 Task: Find connections with filter location Burgas with filter topic #personaldevelopment with filter profile language Spanish with filter current company PTW with filter school Techno India Institute of Technology with filter industry Chiropractors with filter service category Personal Injury Law with filter keywords title Welder
Action: Mouse moved to (186, 229)
Screenshot: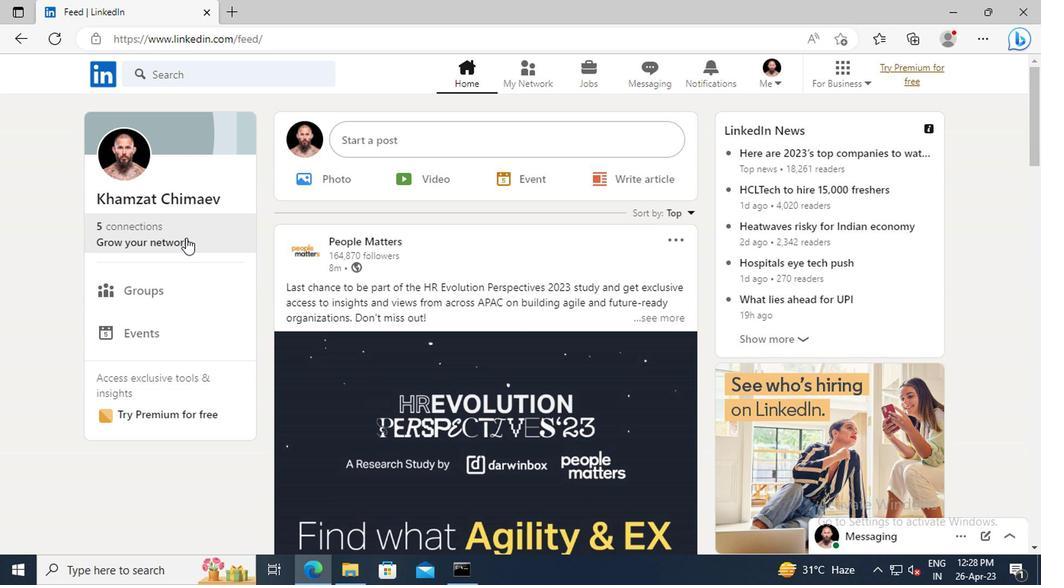 
Action: Mouse pressed left at (186, 229)
Screenshot: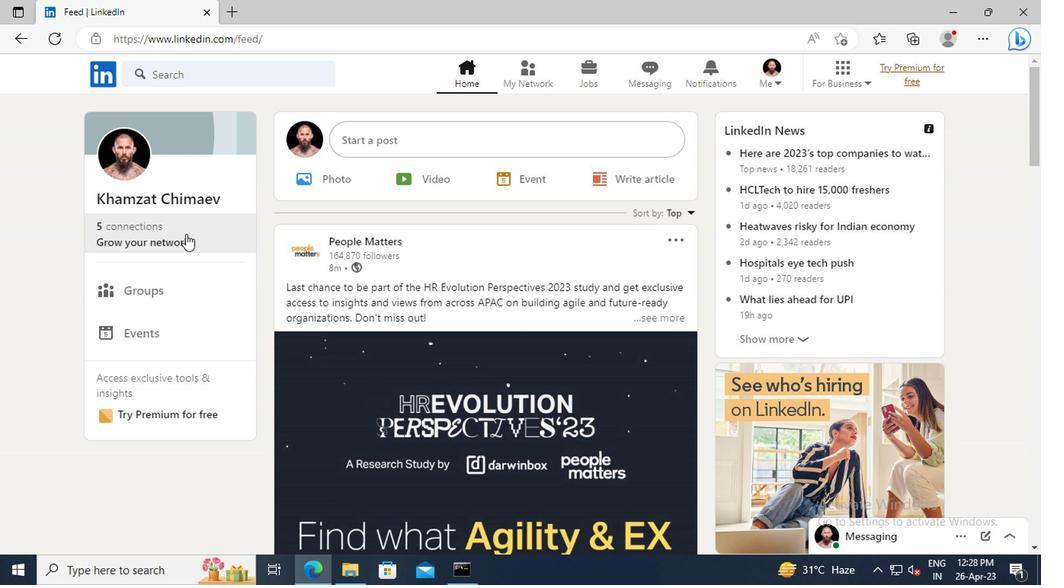 
Action: Mouse moved to (194, 161)
Screenshot: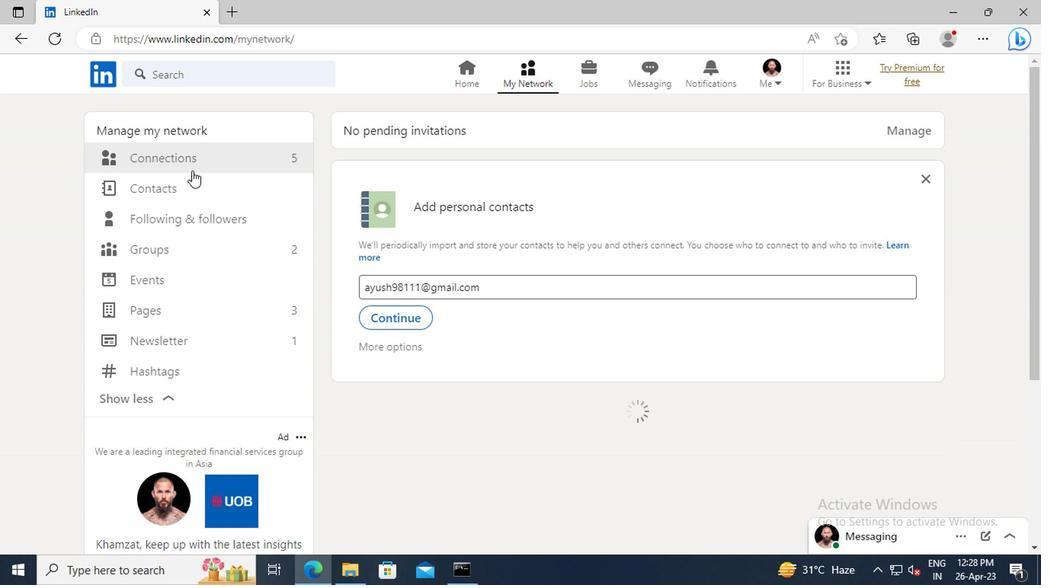 
Action: Mouse pressed left at (194, 161)
Screenshot: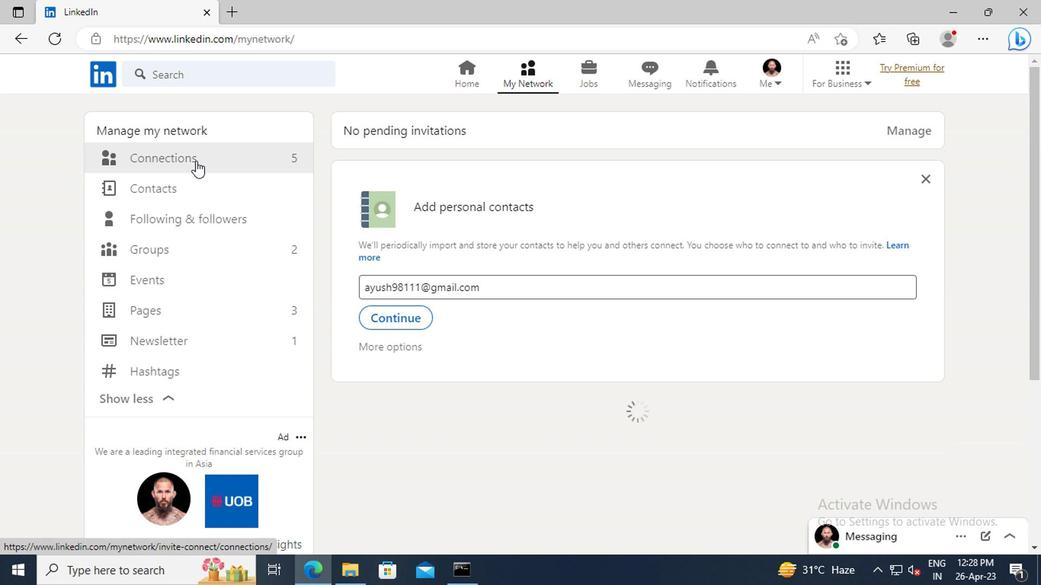 
Action: Mouse moved to (620, 163)
Screenshot: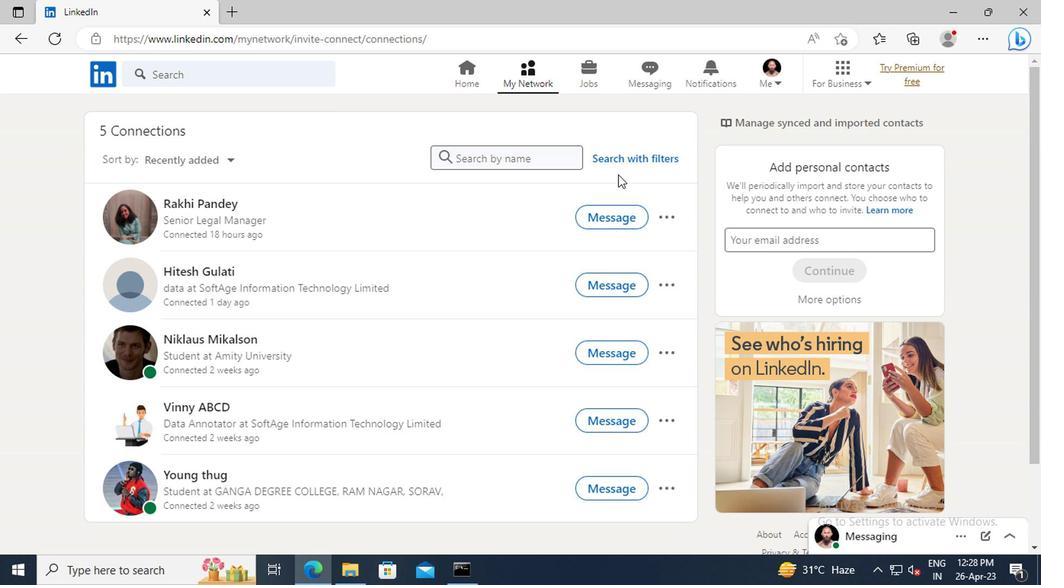 
Action: Mouse pressed left at (620, 163)
Screenshot: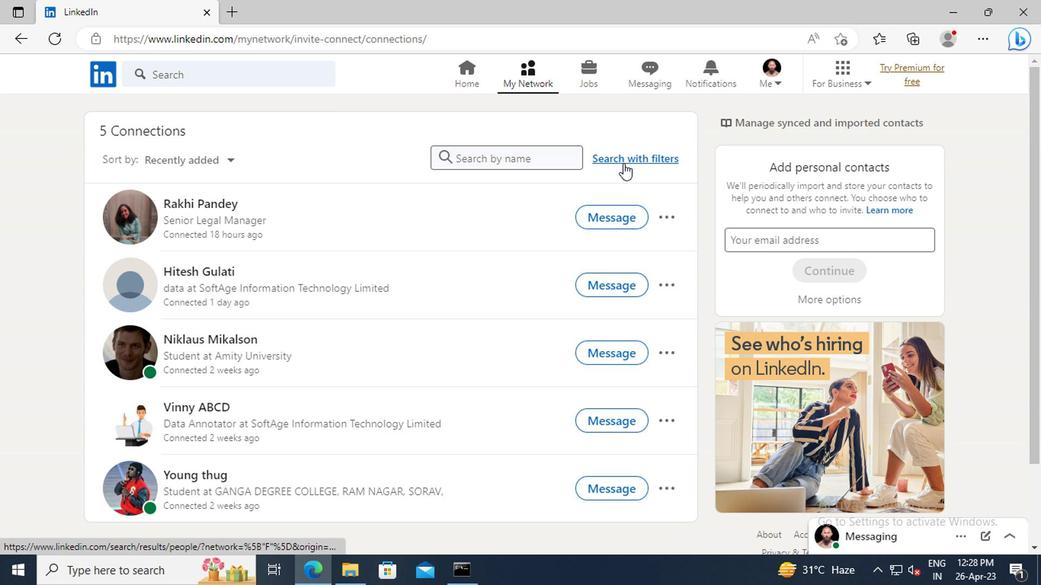 
Action: Mouse moved to (582, 122)
Screenshot: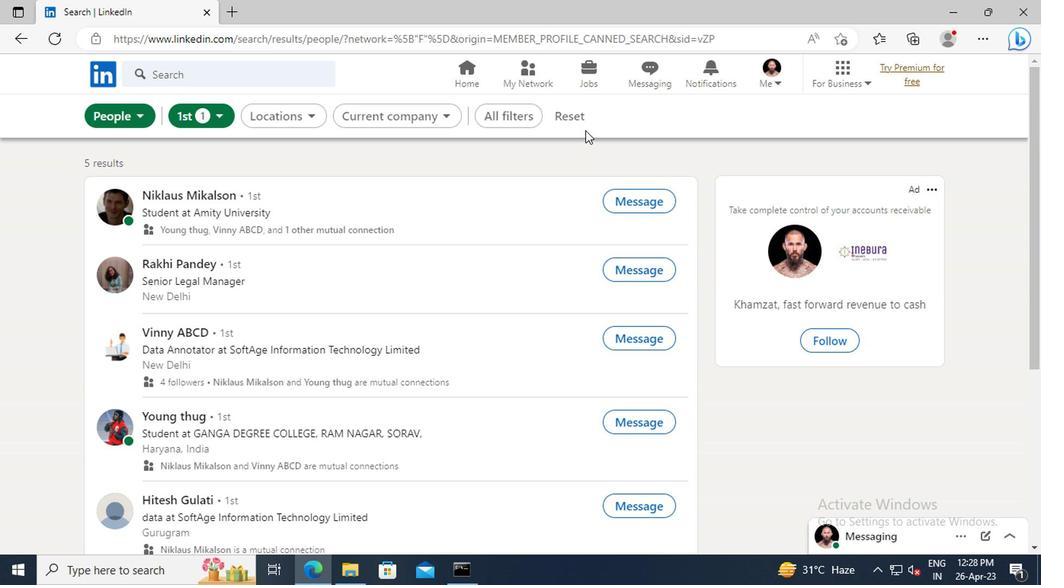 
Action: Mouse pressed left at (582, 122)
Screenshot: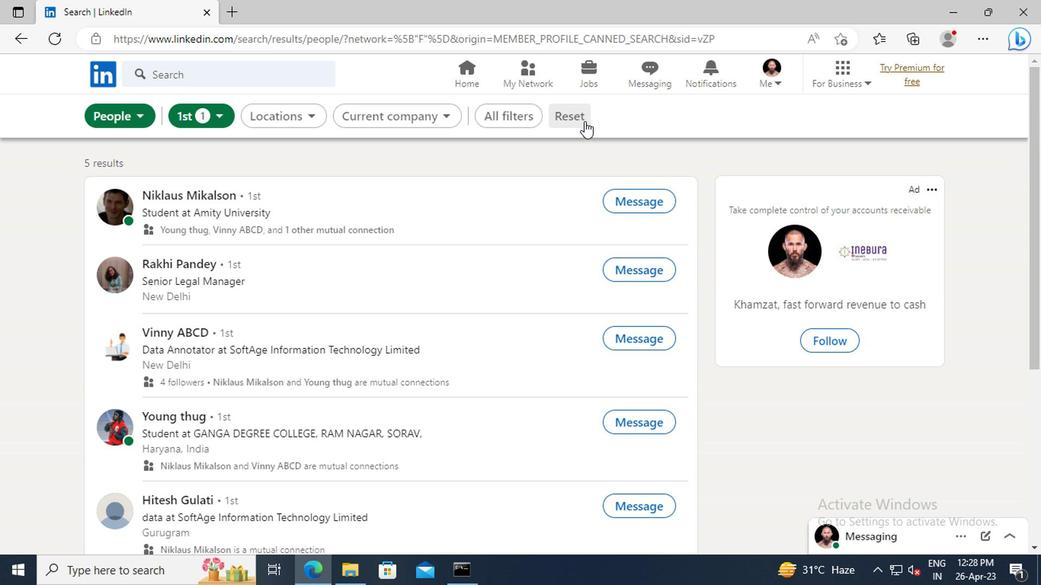 
Action: Mouse moved to (542, 118)
Screenshot: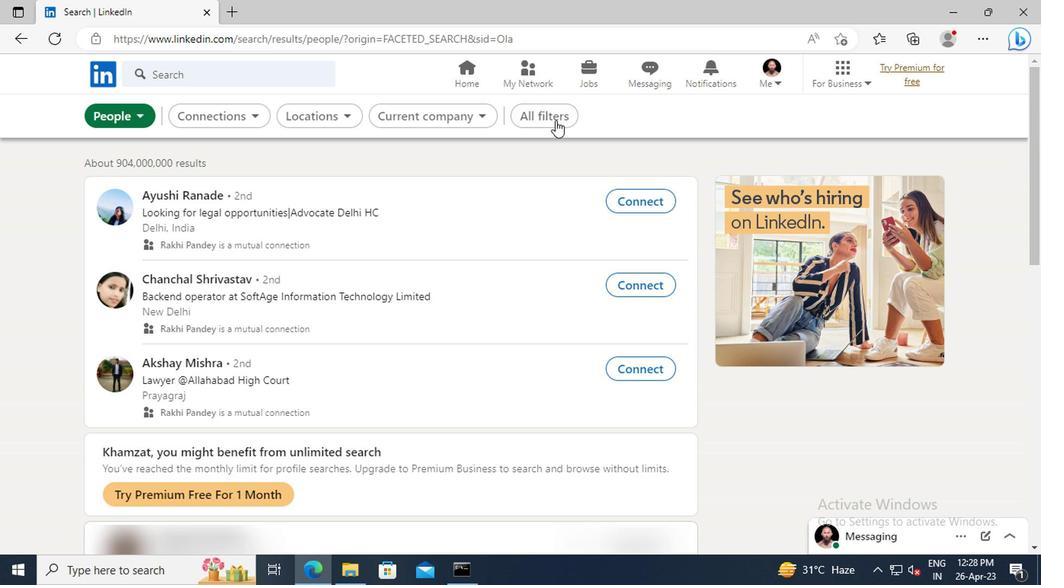 
Action: Mouse pressed left at (542, 118)
Screenshot: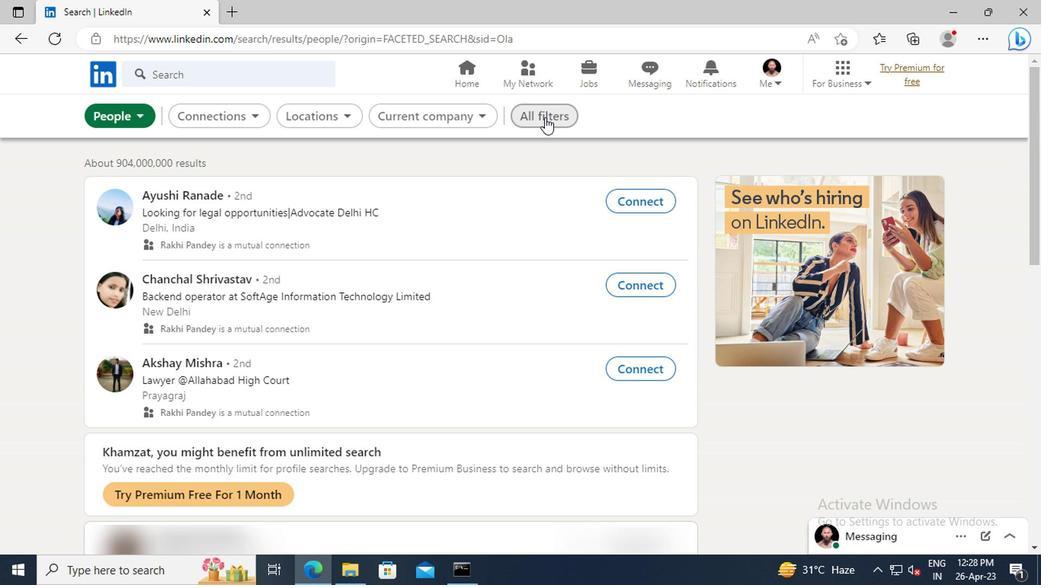 
Action: Mouse moved to (883, 304)
Screenshot: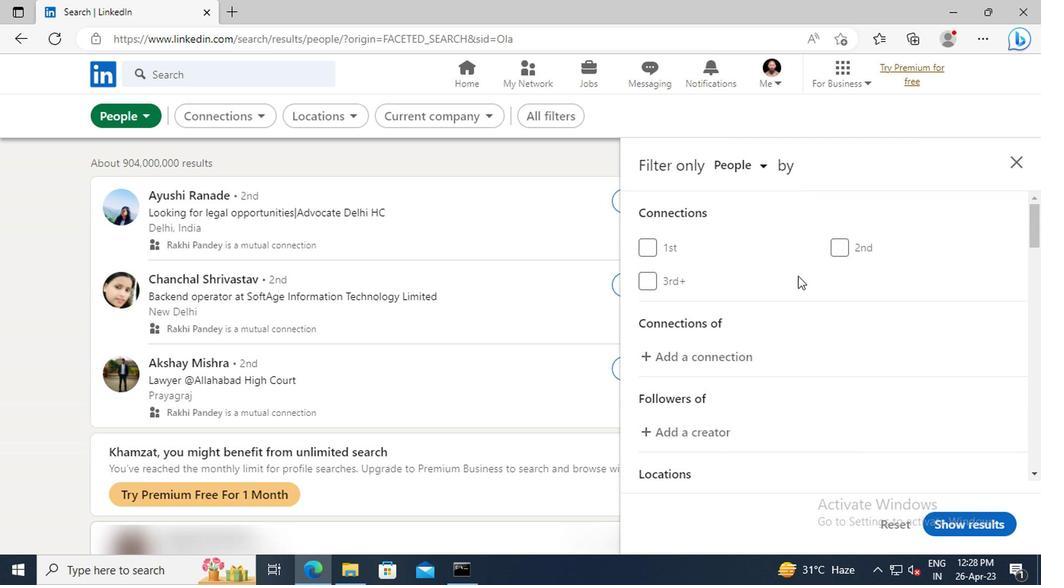 
Action: Mouse scrolled (883, 303) with delta (0, -1)
Screenshot: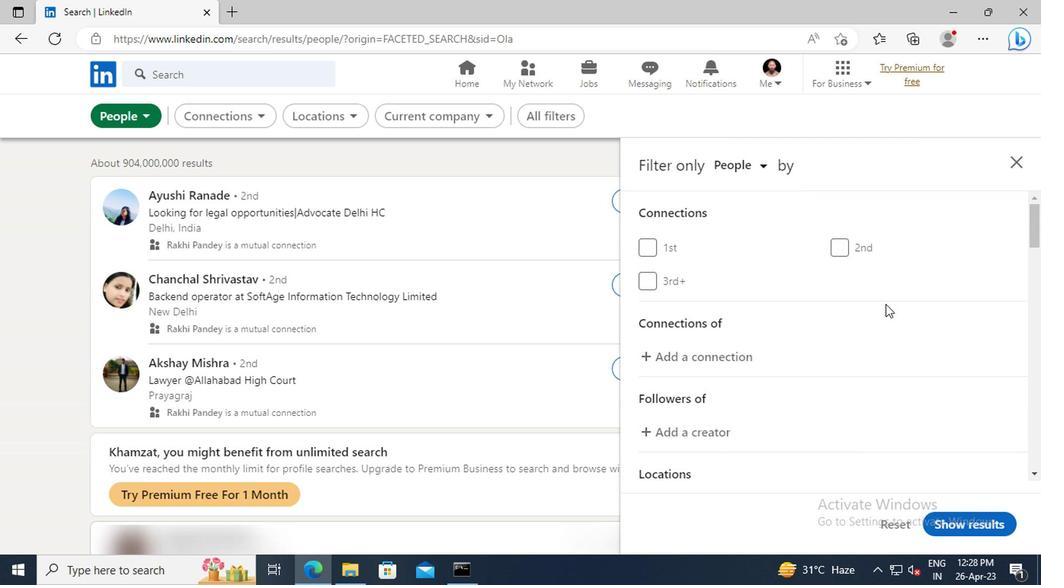
Action: Mouse scrolled (883, 303) with delta (0, -1)
Screenshot: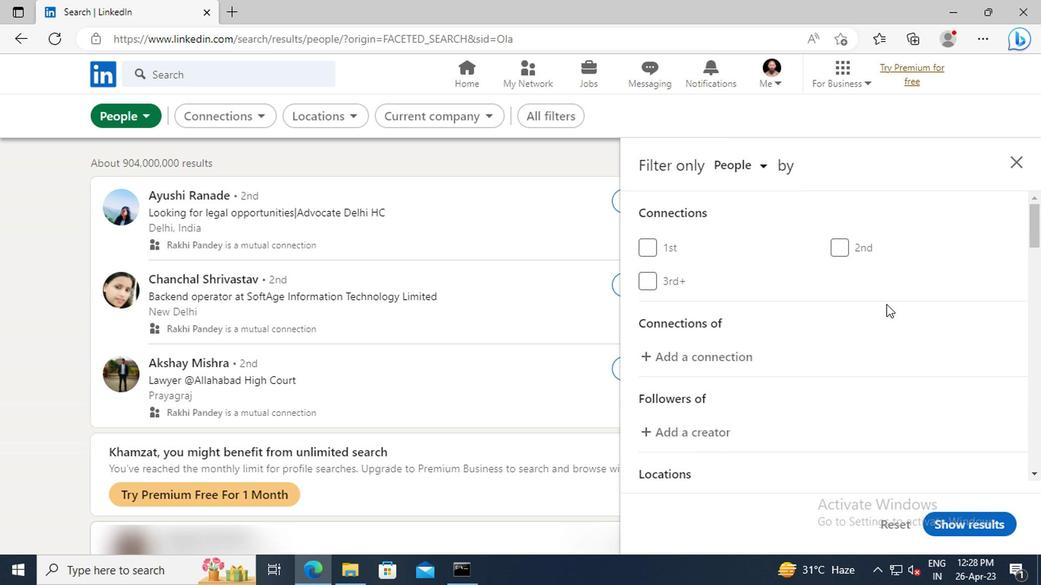 
Action: Mouse scrolled (883, 303) with delta (0, -1)
Screenshot: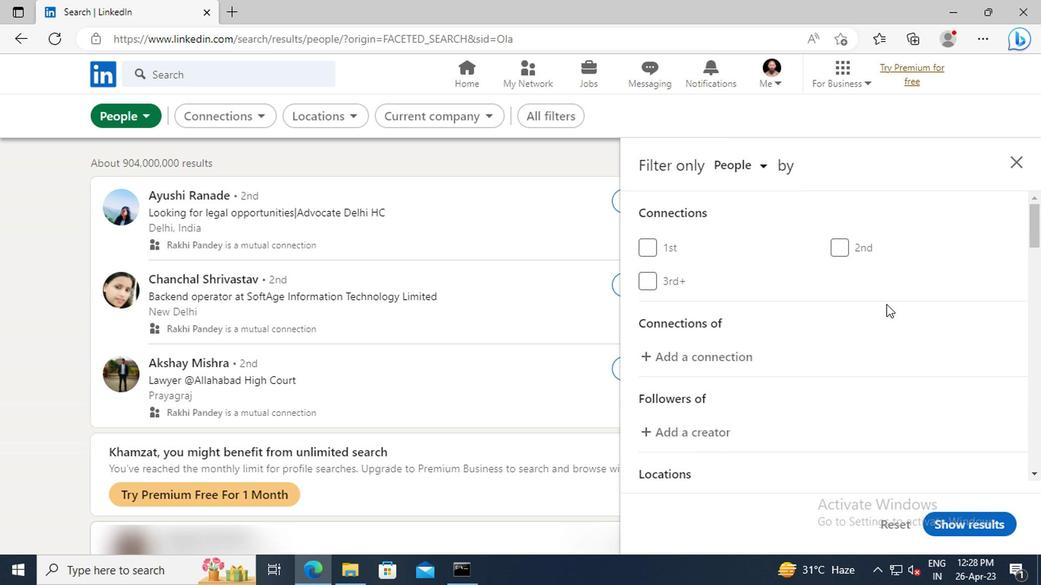 
Action: Mouse scrolled (883, 303) with delta (0, -1)
Screenshot: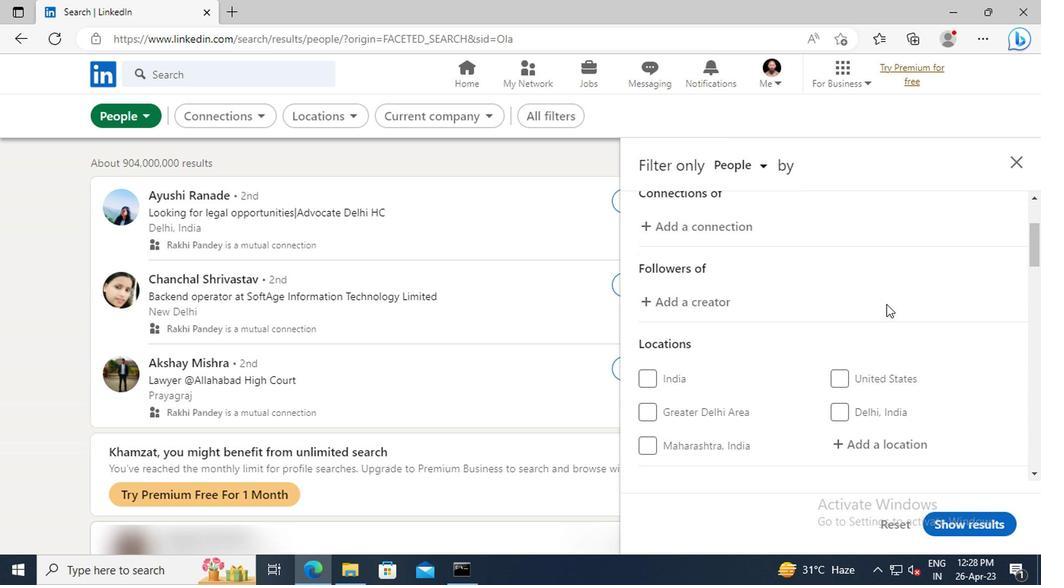 
Action: Mouse scrolled (883, 303) with delta (0, -1)
Screenshot: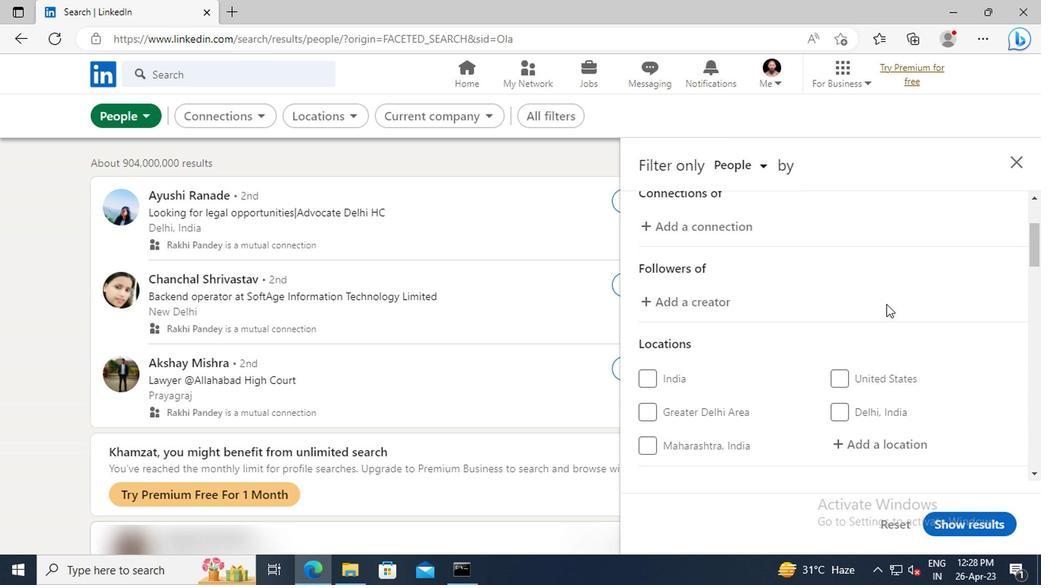 
Action: Mouse scrolled (883, 303) with delta (0, -1)
Screenshot: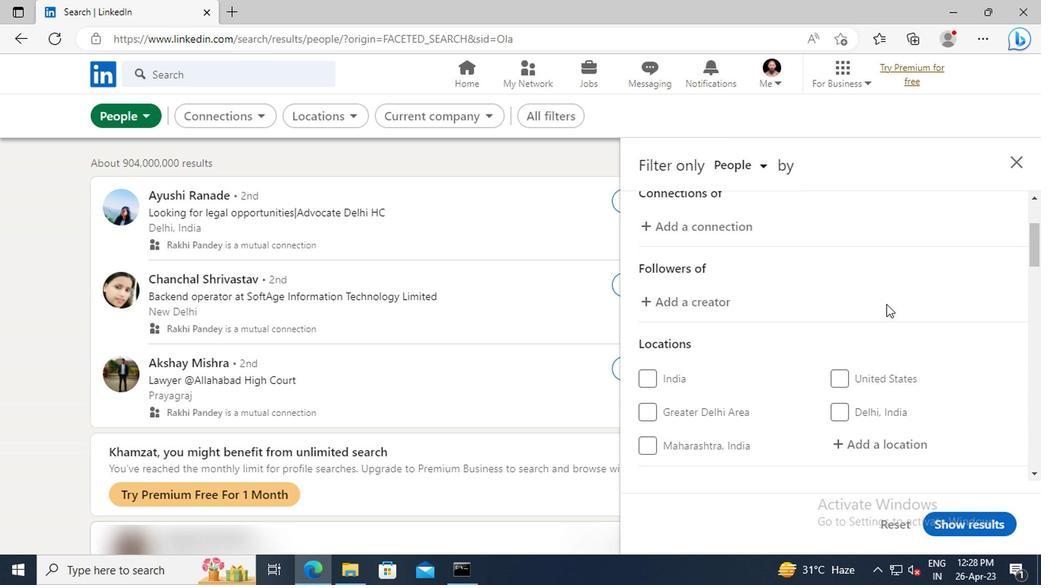 
Action: Mouse moved to (880, 312)
Screenshot: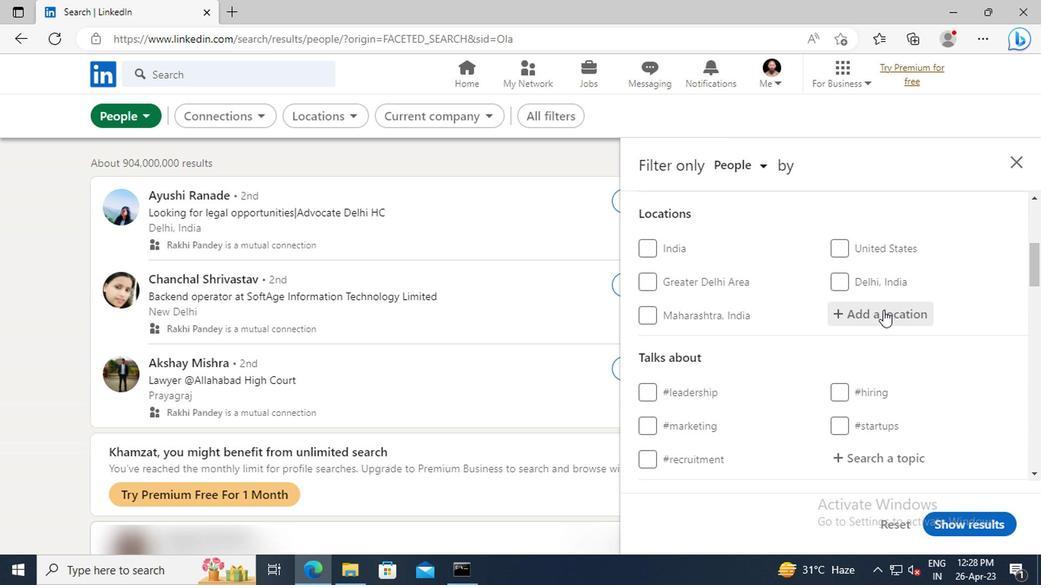 
Action: Mouse pressed left at (880, 312)
Screenshot: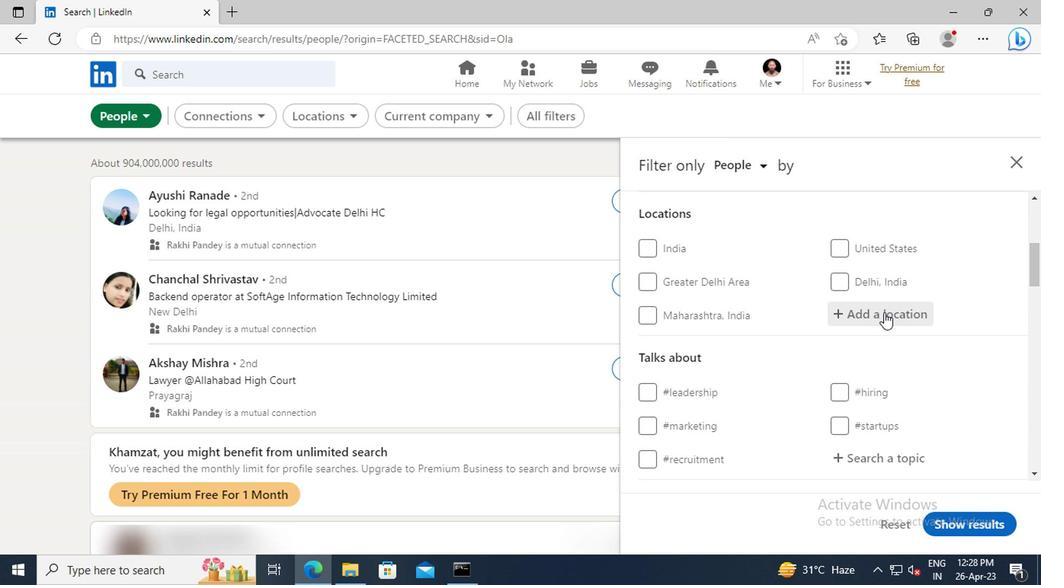 
Action: Key pressed <Key.shift>BURGAS
Screenshot: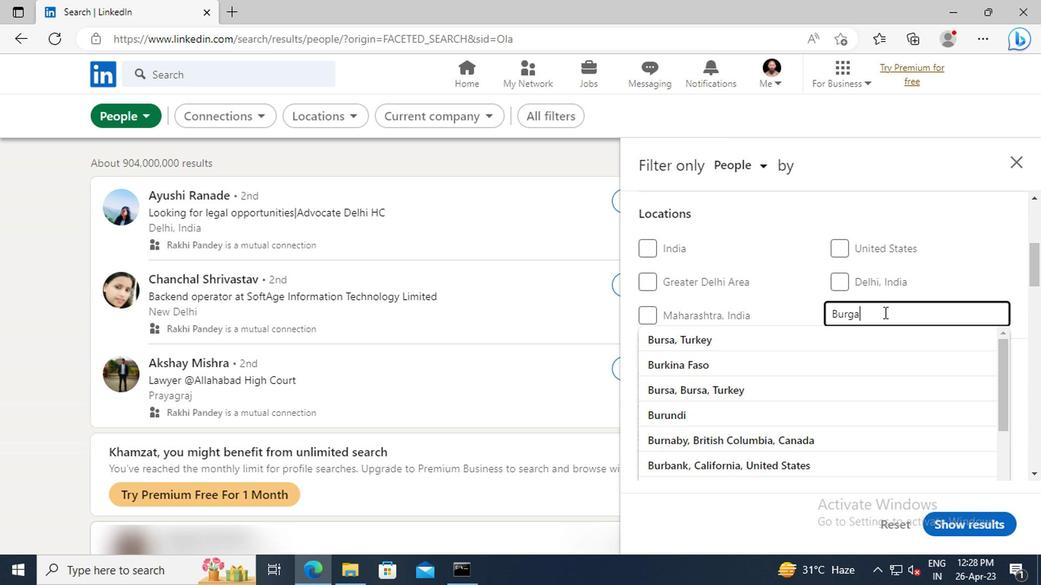 
Action: Mouse moved to (883, 341)
Screenshot: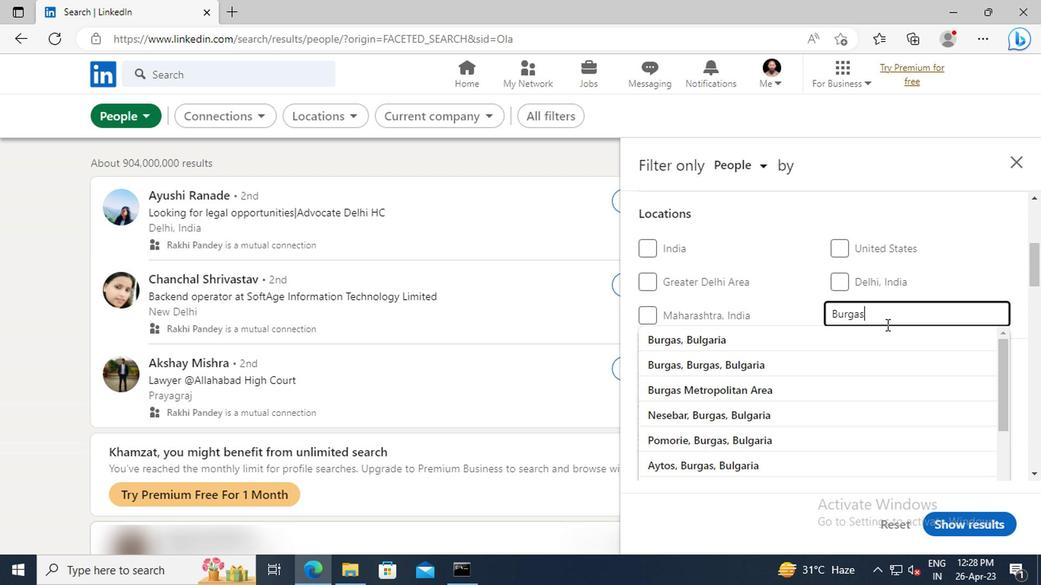 
Action: Mouse pressed left at (883, 341)
Screenshot: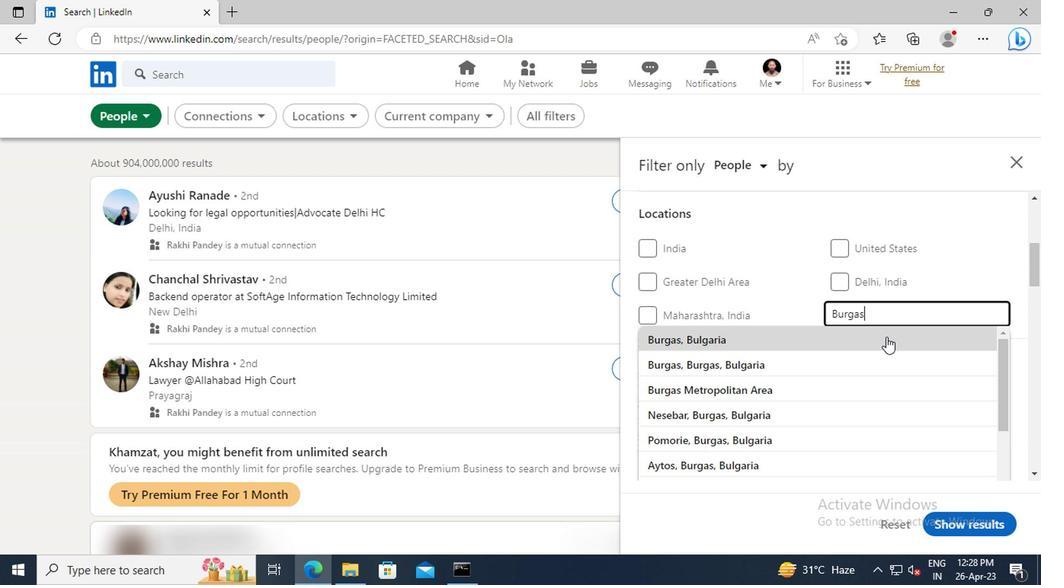 
Action: Mouse scrolled (883, 341) with delta (0, 0)
Screenshot: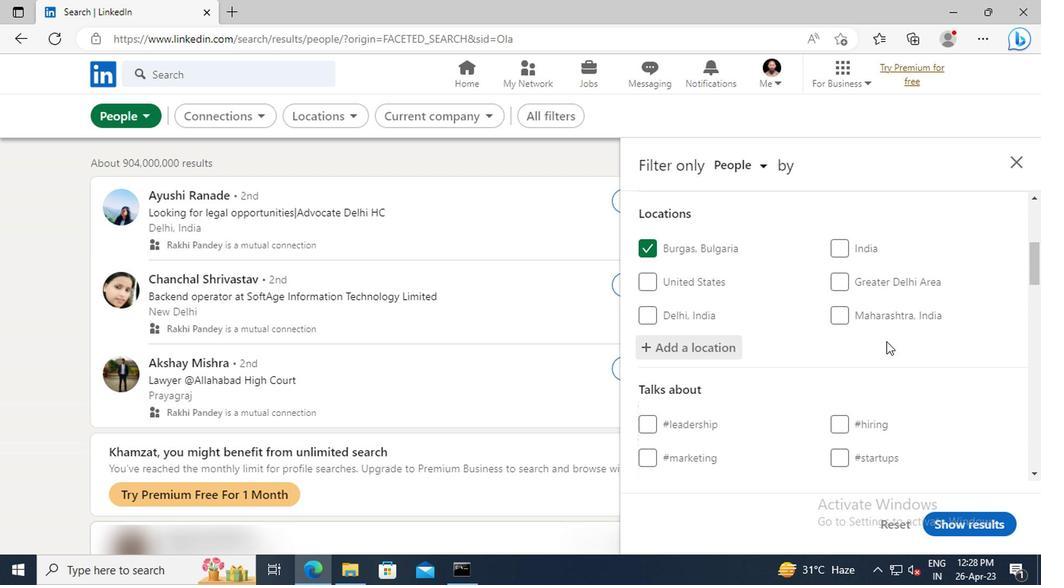 
Action: Mouse scrolled (883, 341) with delta (0, 0)
Screenshot: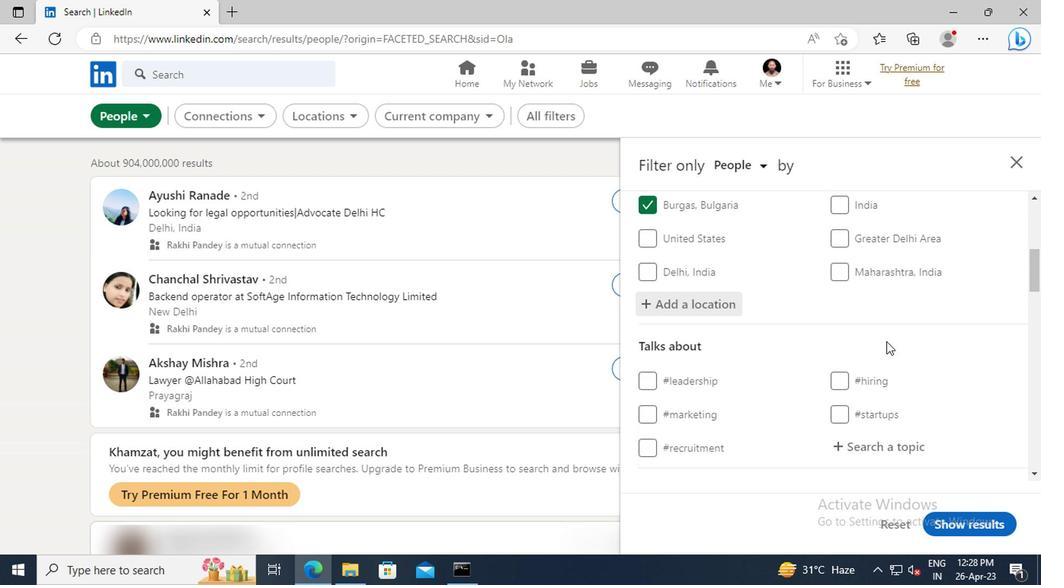 
Action: Mouse scrolled (883, 341) with delta (0, 0)
Screenshot: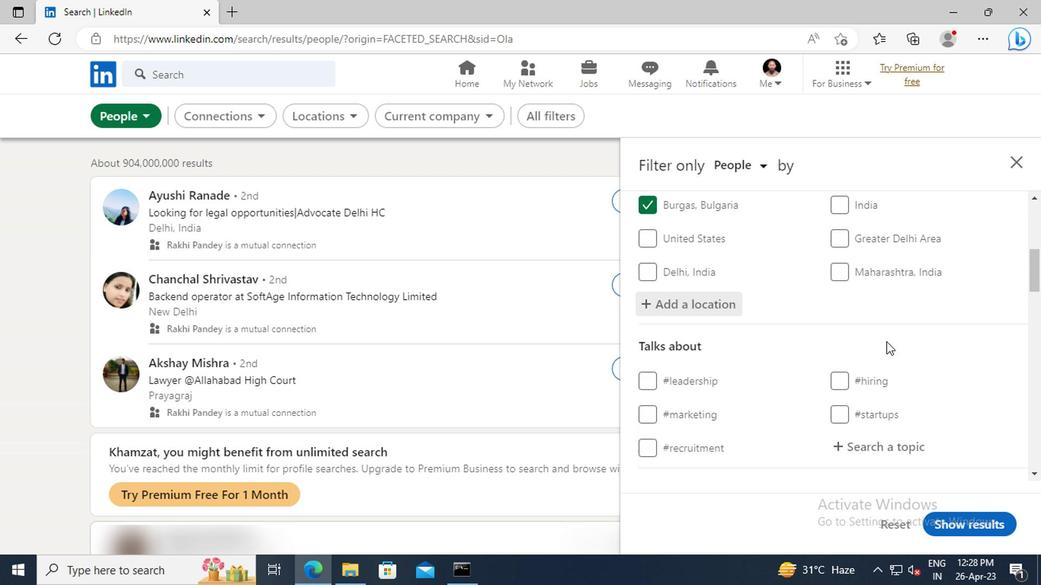 
Action: Mouse moved to (881, 354)
Screenshot: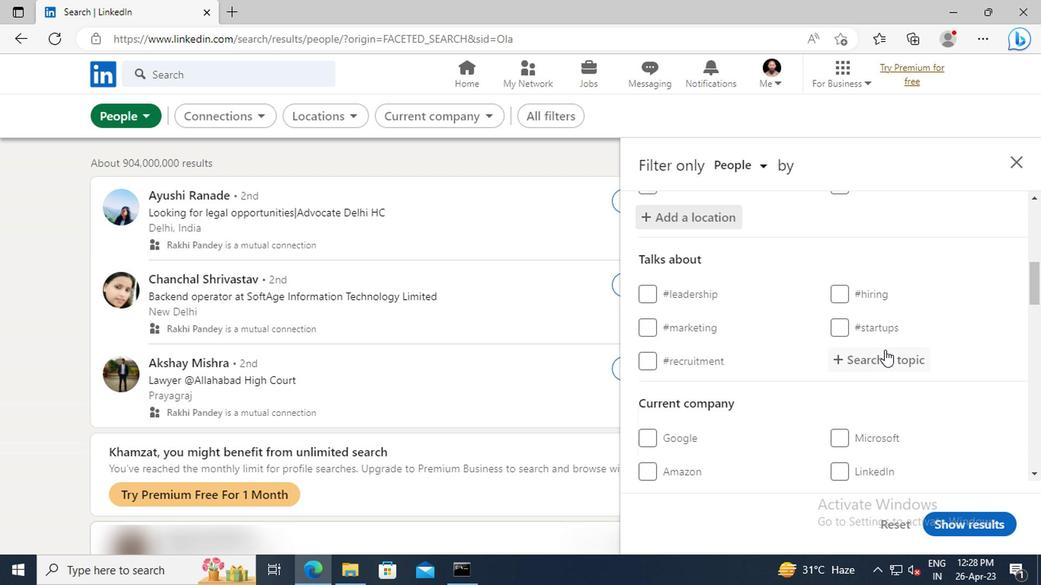 
Action: Mouse pressed left at (881, 354)
Screenshot: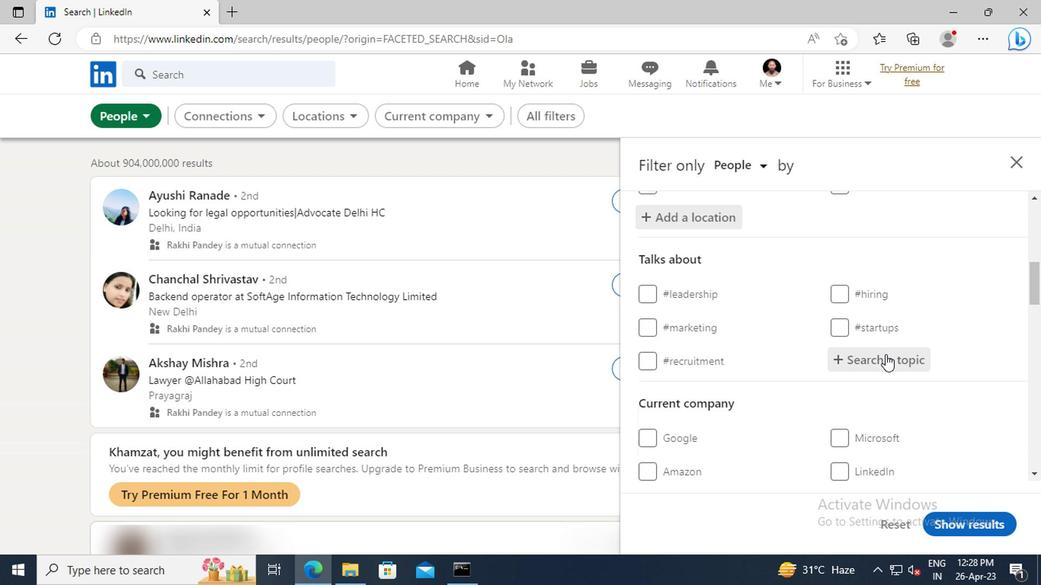 
Action: Key pressed <Key.shift>#PERSONALDEVELOPMENT<Key.enter>
Screenshot: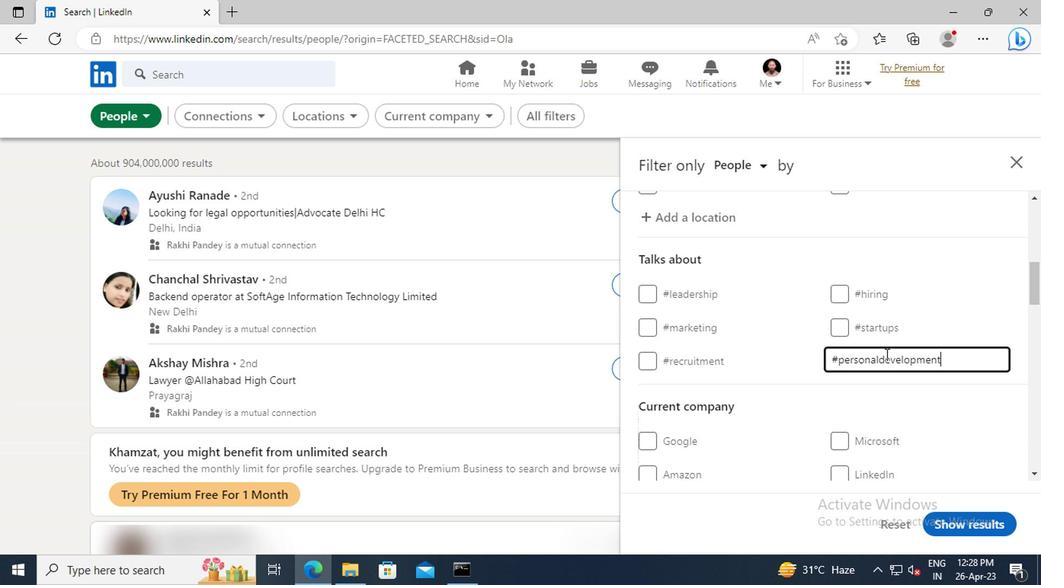 
Action: Mouse scrolled (881, 354) with delta (0, 0)
Screenshot: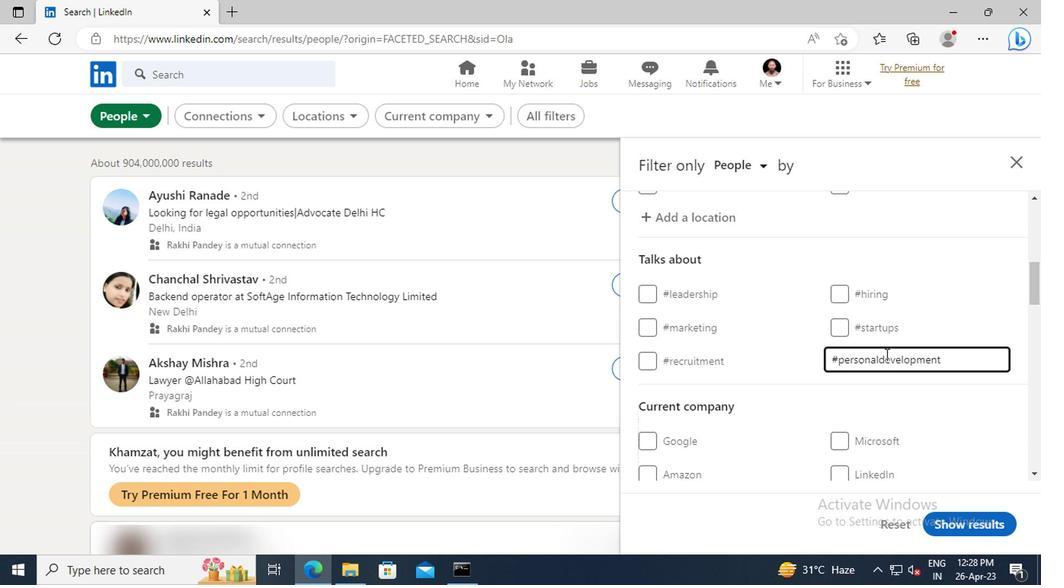 
Action: Mouse scrolled (881, 354) with delta (0, 0)
Screenshot: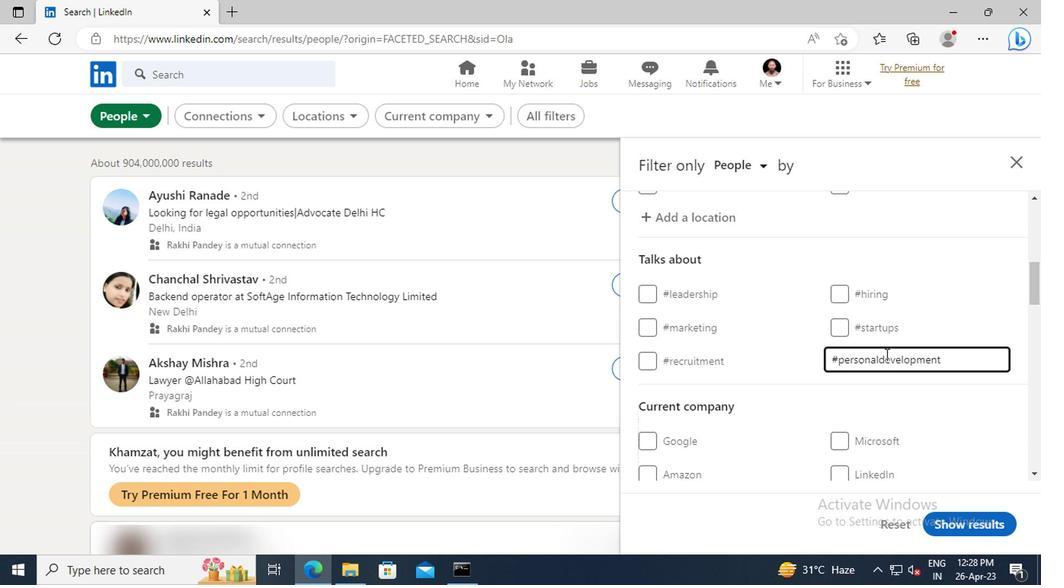 
Action: Mouse scrolled (881, 354) with delta (0, 0)
Screenshot: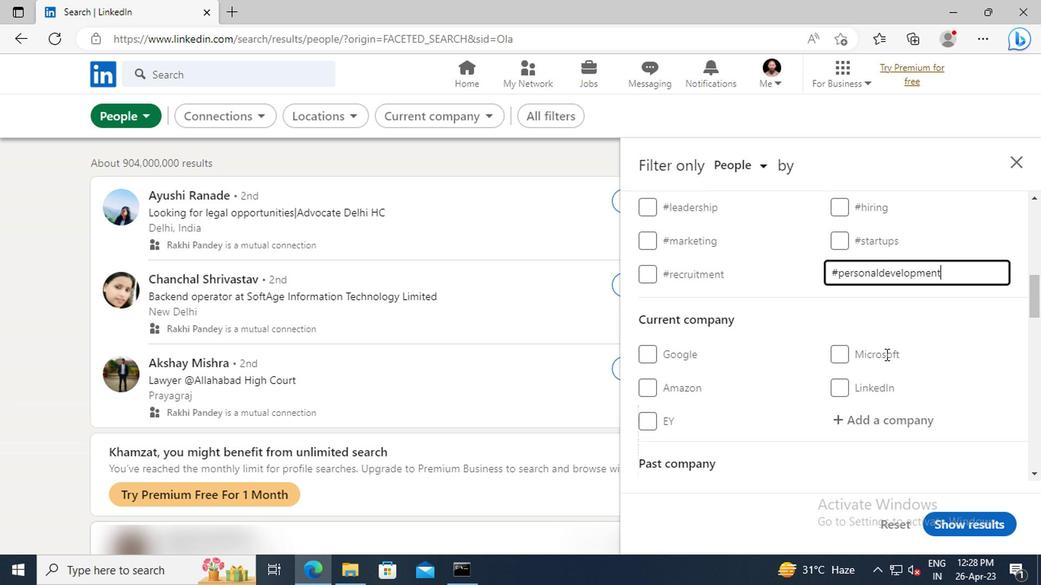 
Action: Mouse scrolled (881, 354) with delta (0, 0)
Screenshot: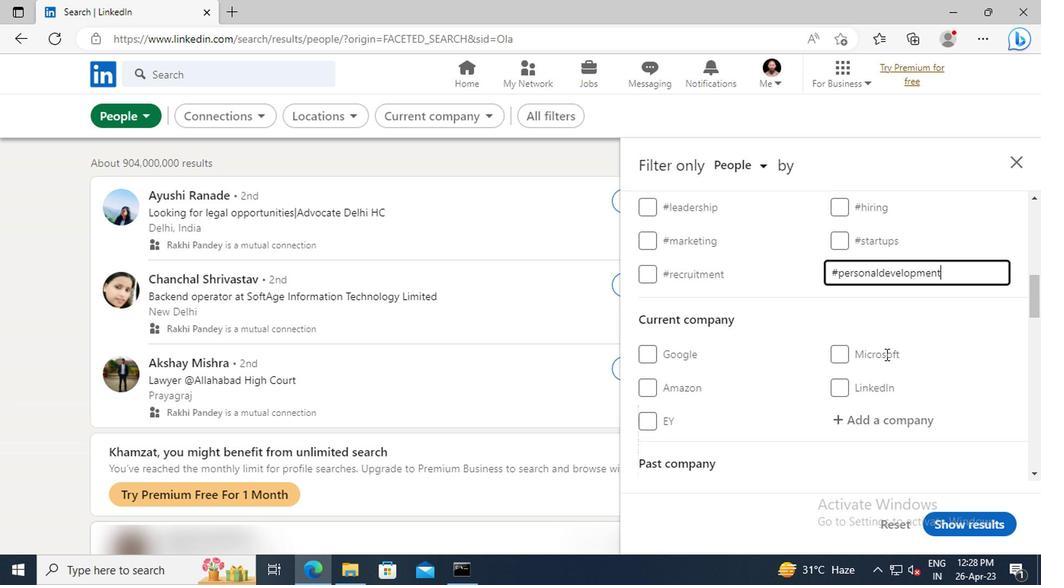 
Action: Mouse scrolled (881, 354) with delta (0, 0)
Screenshot: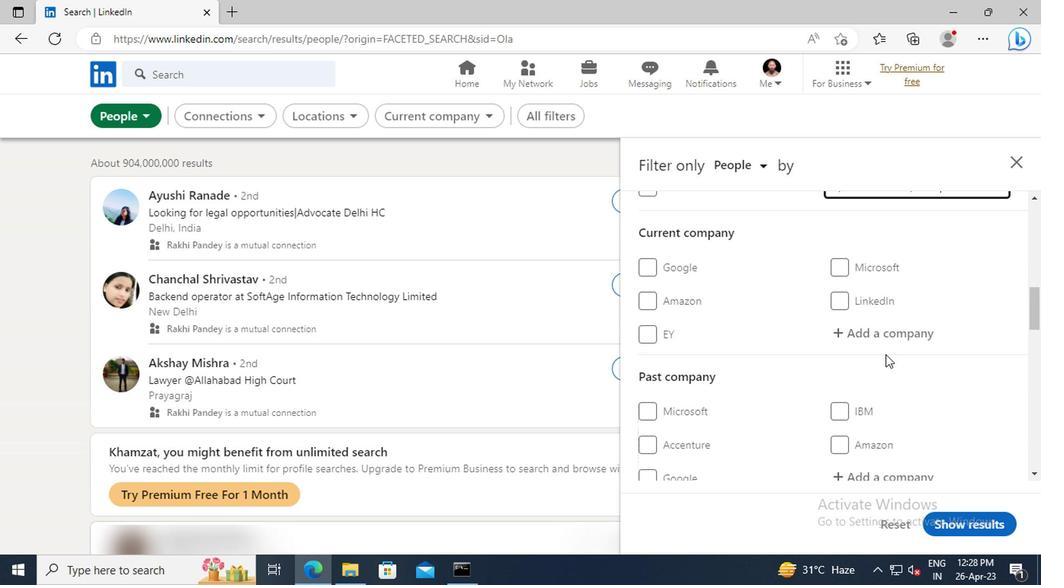 
Action: Mouse scrolled (881, 354) with delta (0, 0)
Screenshot: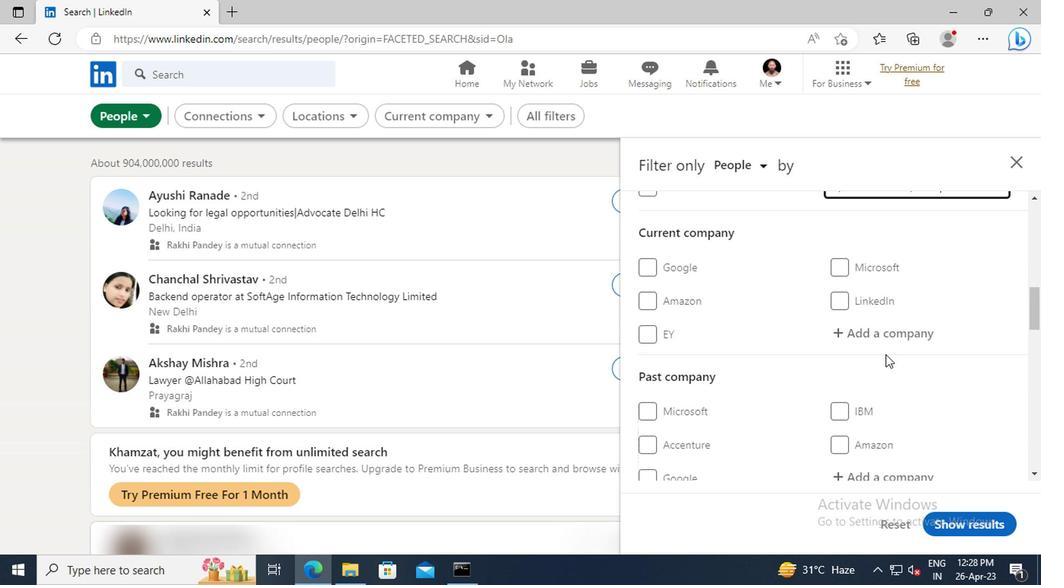
Action: Mouse scrolled (881, 354) with delta (0, 0)
Screenshot: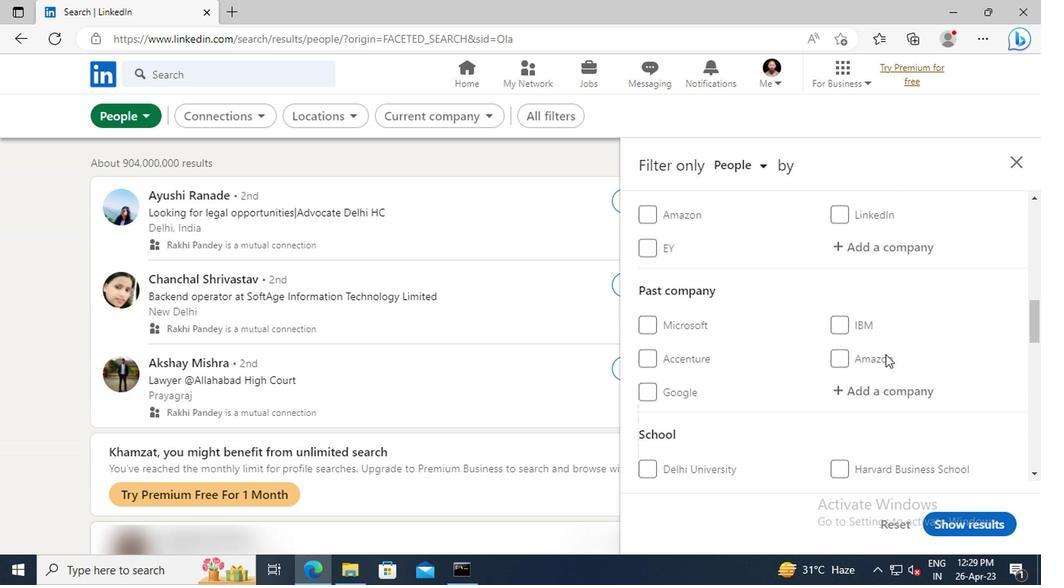 
Action: Mouse scrolled (881, 354) with delta (0, 0)
Screenshot: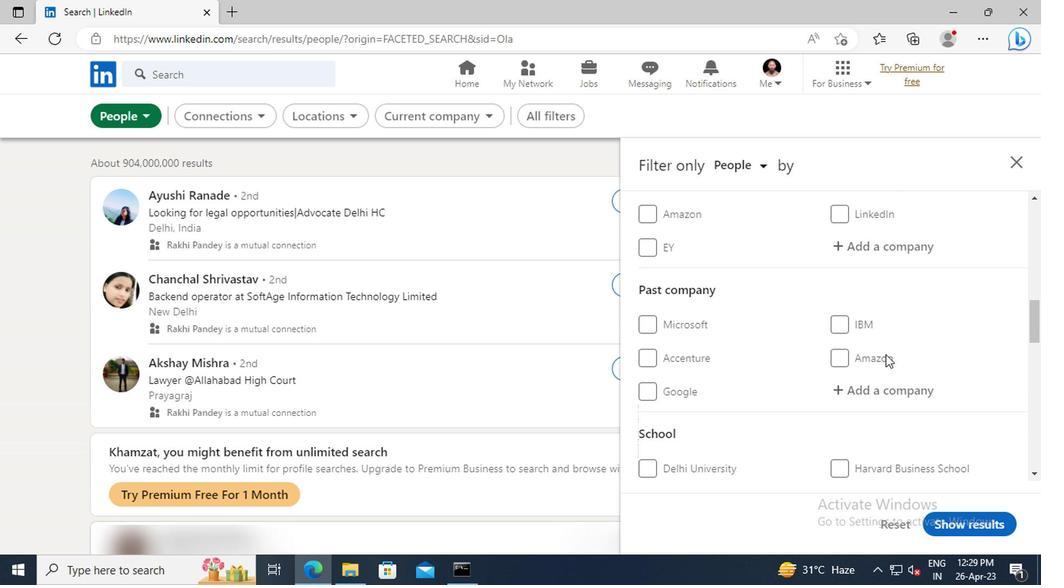 
Action: Mouse scrolled (881, 354) with delta (0, 0)
Screenshot: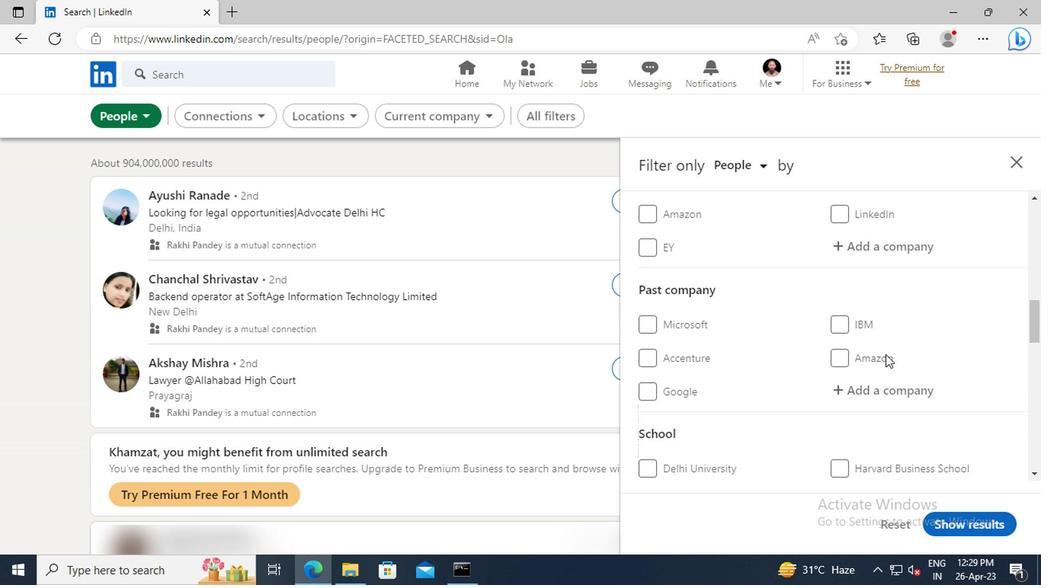 
Action: Mouse scrolled (881, 354) with delta (0, 0)
Screenshot: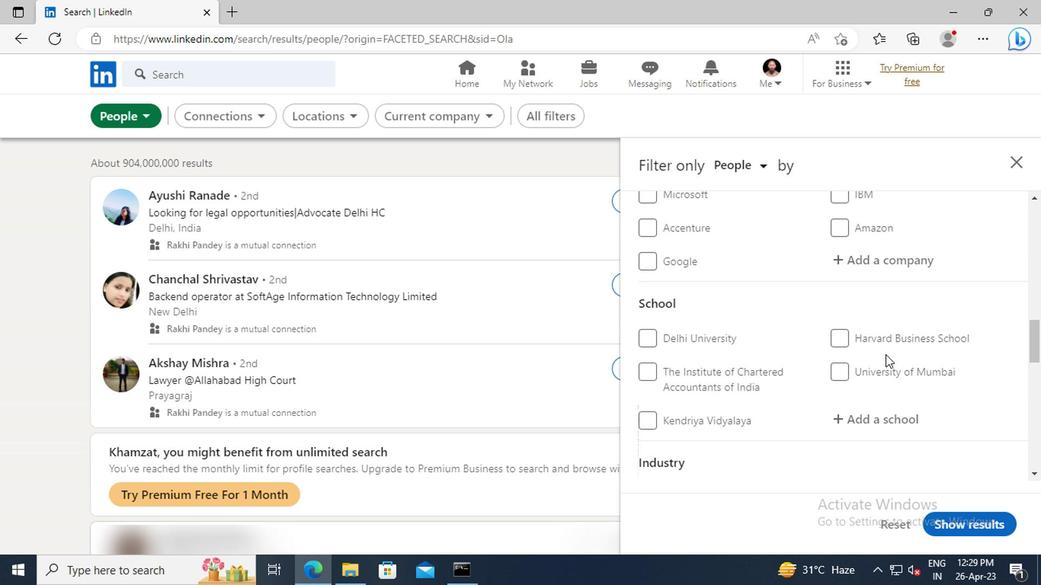 
Action: Mouse scrolled (881, 354) with delta (0, 0)
Screenshot: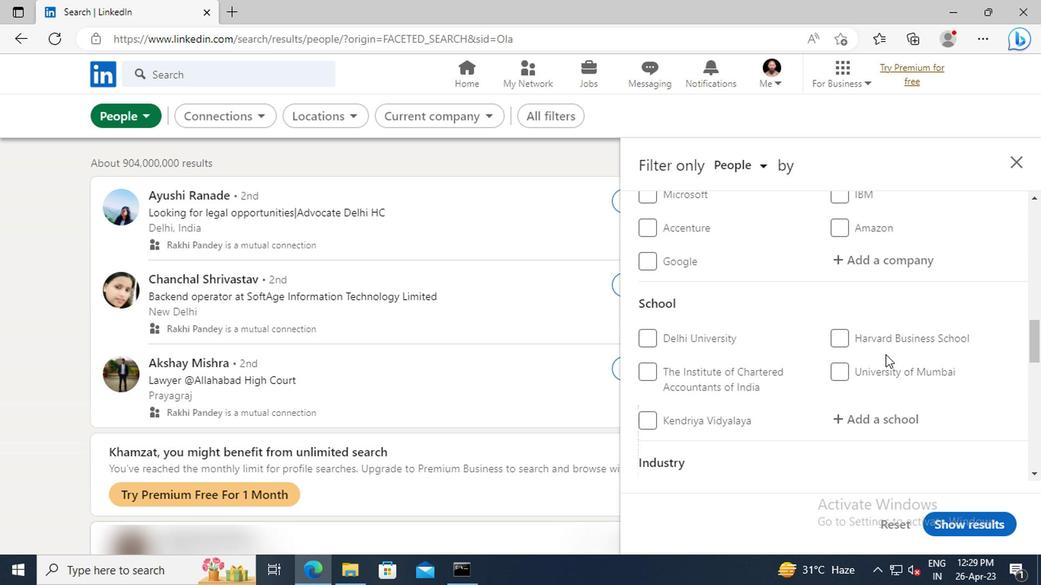 
Action: Mouse scrolled (881, 354) with delta (0, 0)
Screenshot: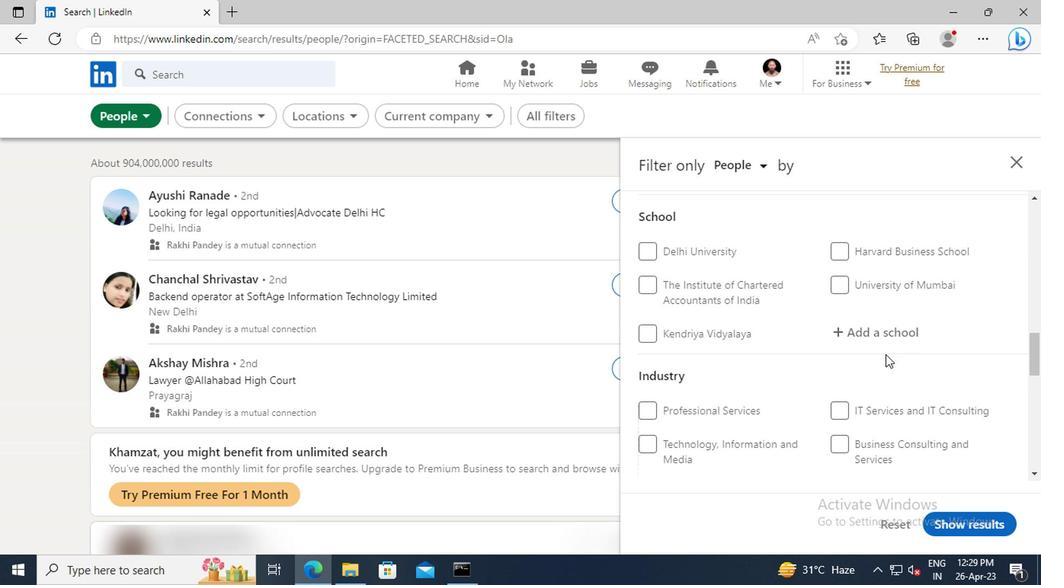 
Action: Mouse scrolled (881, 354) with delta (0, 0)
Screenshot: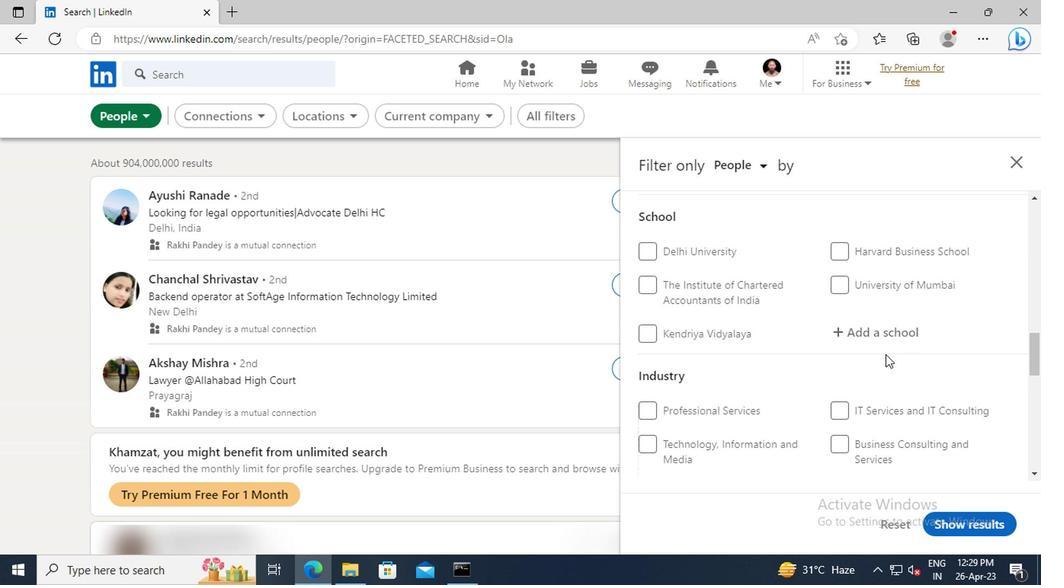 
Action: Mouse scrolled (881, 354) with delta (0, 0)
Screenshot: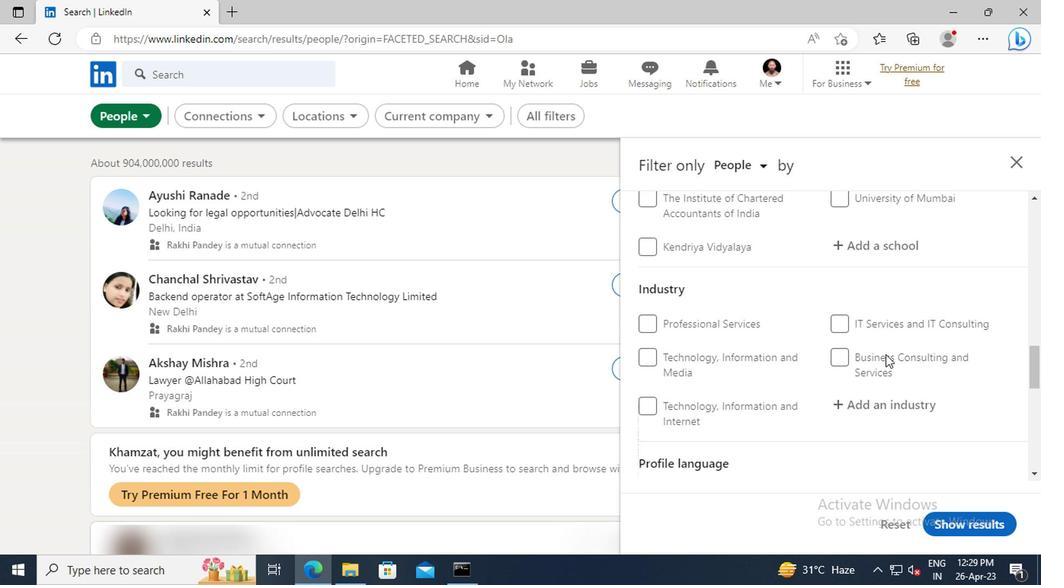 
Action: Mouse scrolled (881, 354) with delta (0, 0)
Screenshot: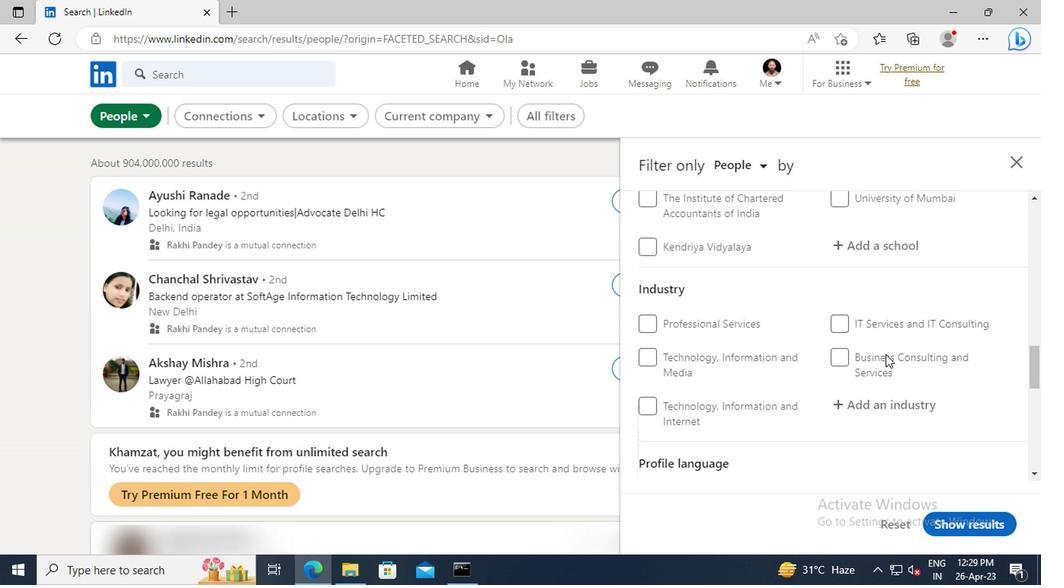 
Action: Mouse scrolled (881, 354) with delta (0, 0)
Screenshot: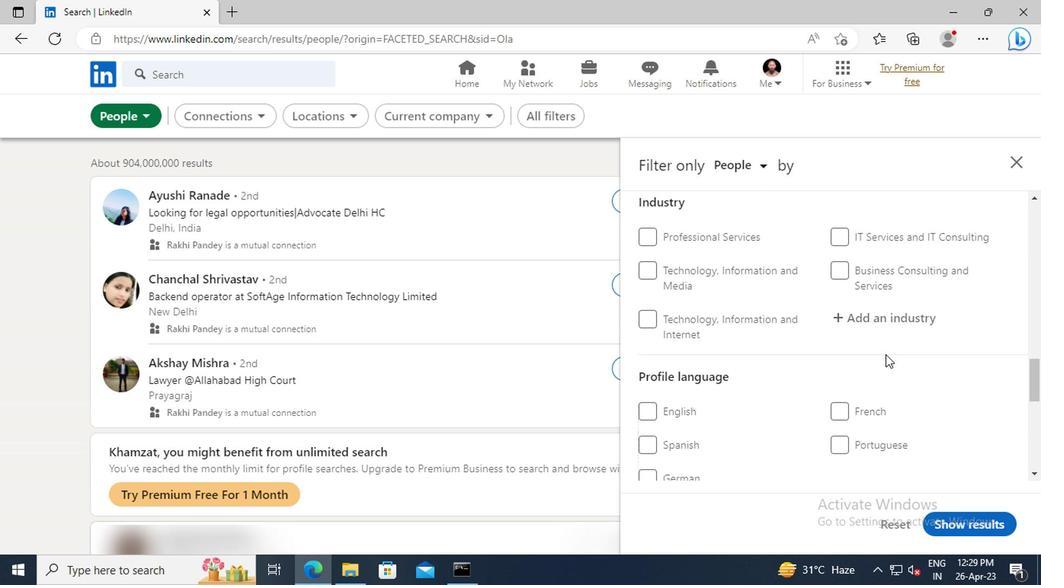 
Action: Mouse scrolled (881, 354) with delta (0, 0)
Screenshot: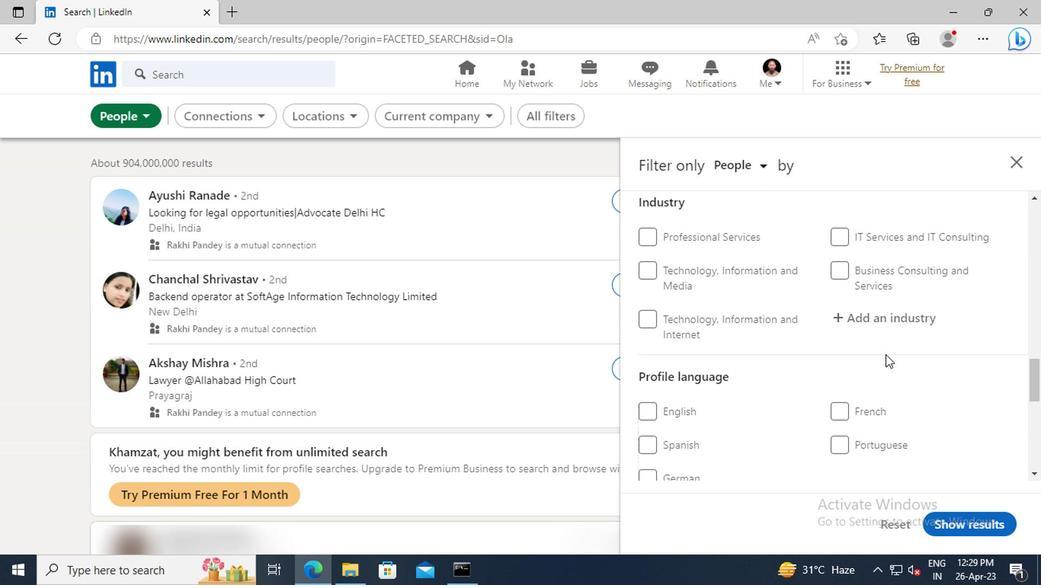 
Action: Mouse moved to (641, 364)
Screenshot: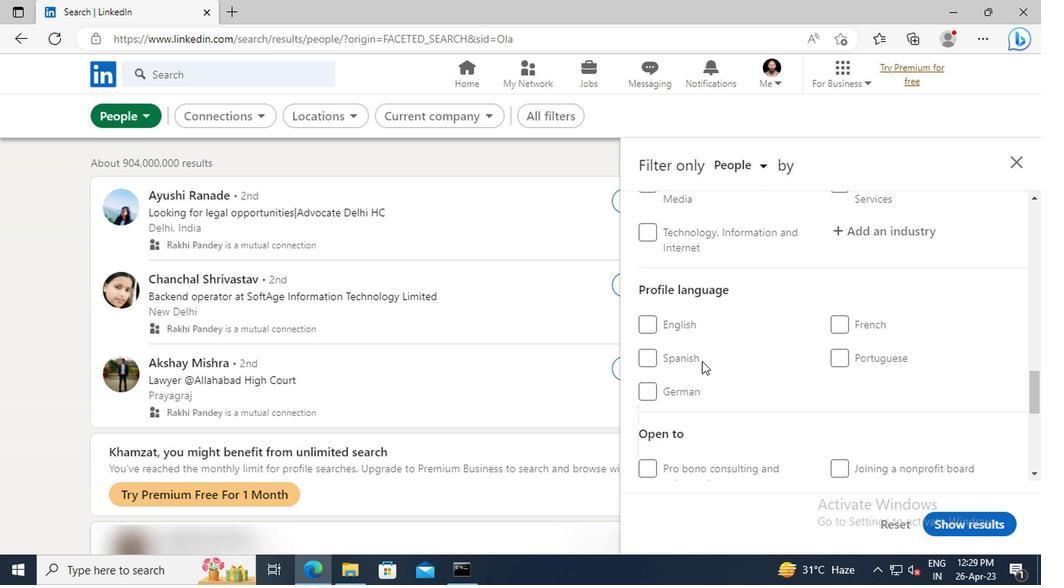
Action: Mouse pressed left at (641, 364)
Screenshot: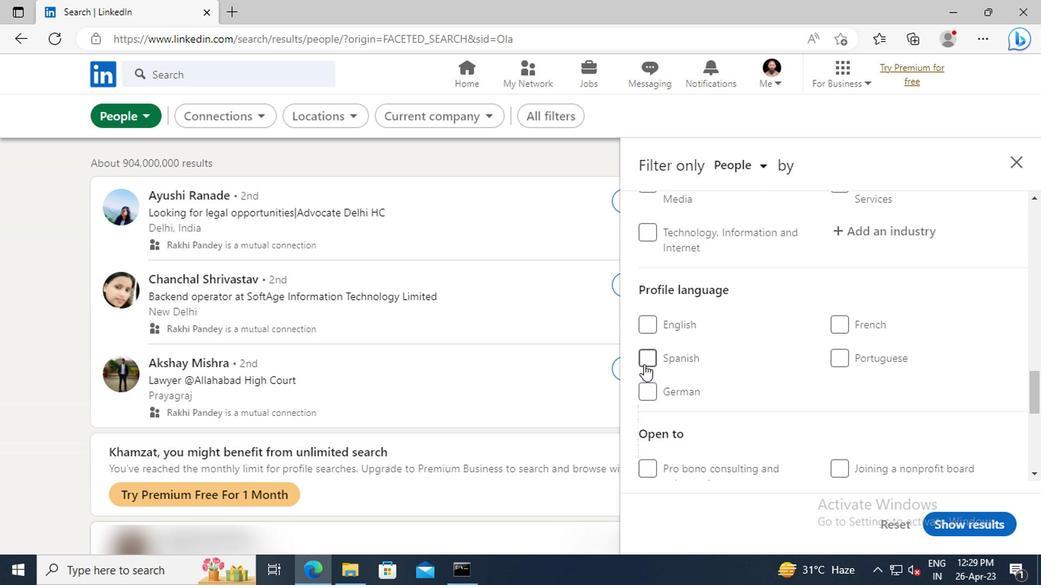 
Action: Mouse moved to (832, 391)
Screenshot: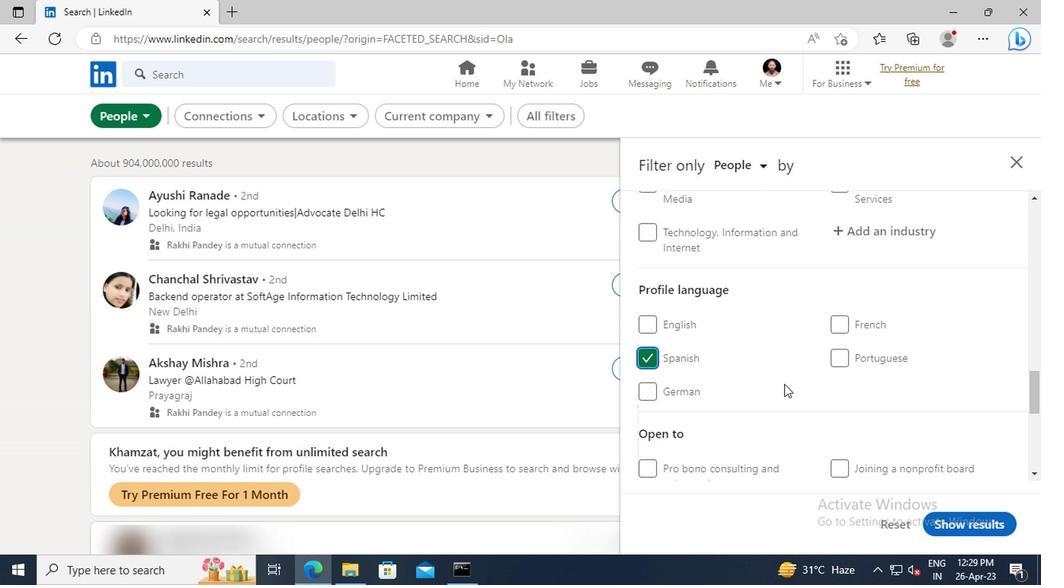 
Action: Mouse scrolled (832, 392) with delta (0, 1)
Screenshot: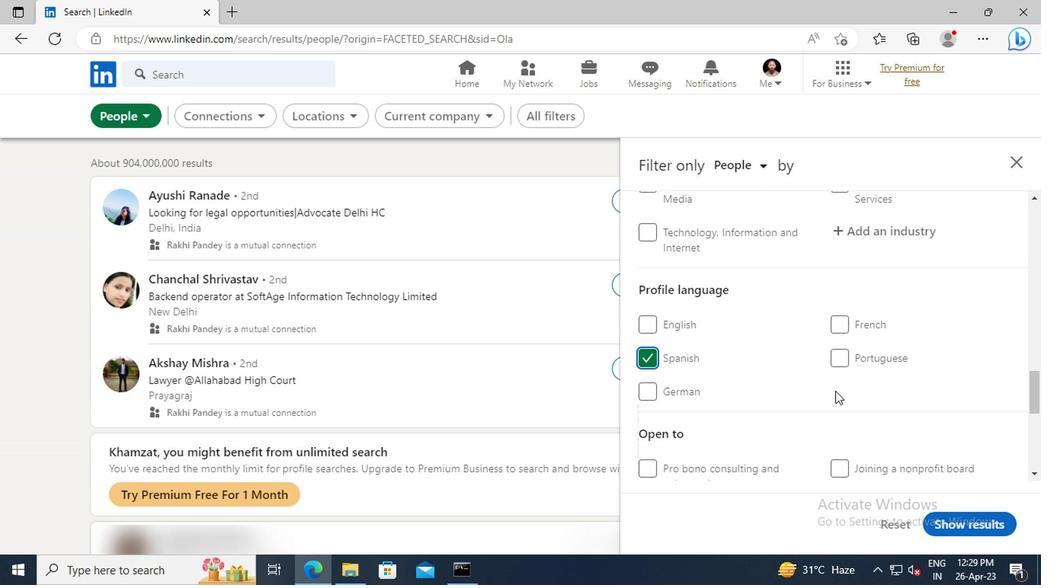 
Action: Mouse scrolled (832, 392) with delta (0, 1)
Screenshot: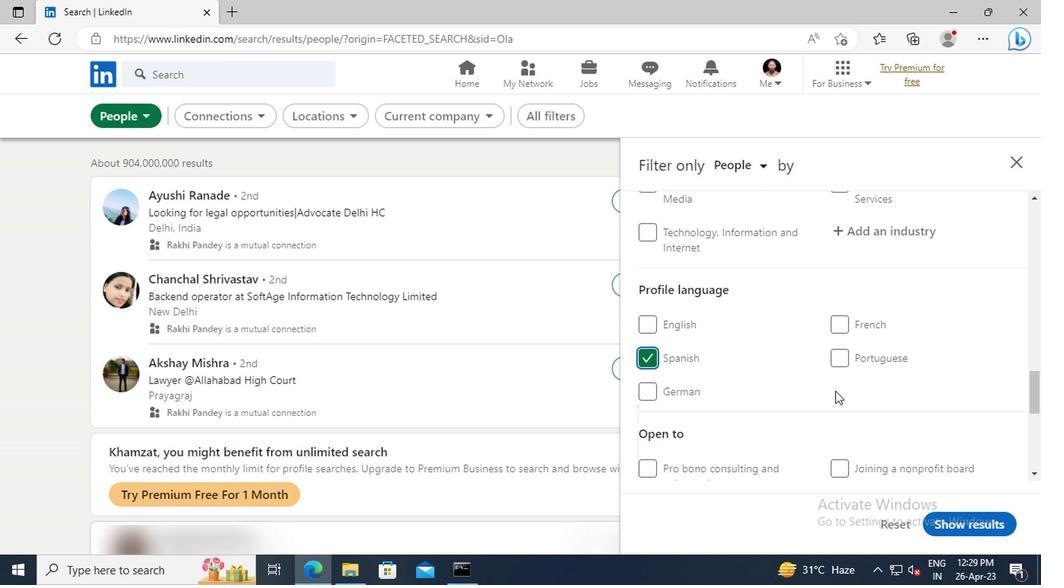 
Action: Mouse moved to (834, 392)
Screenshot: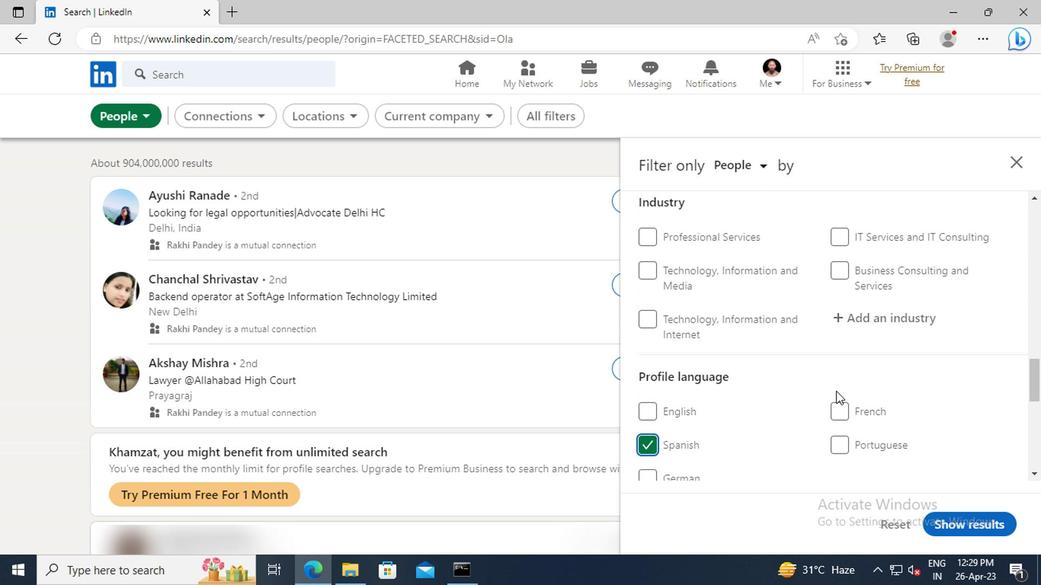 
Action: Mouse scrolled (834, 392) with delta (0, 0)
Screenshot: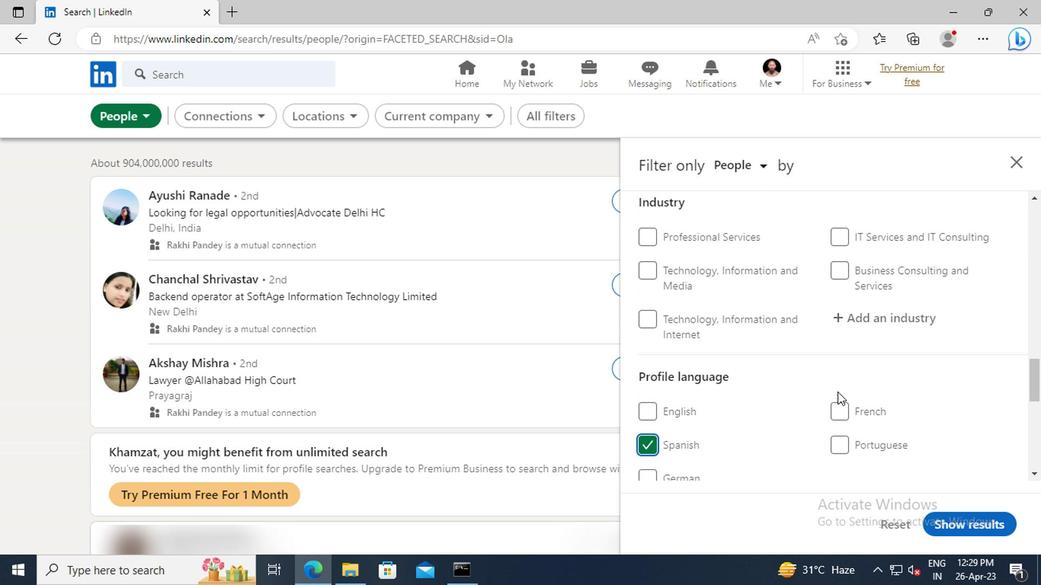 
Action: Mouse scrolled (834, 392) with delta (0, 0)
Screenshot: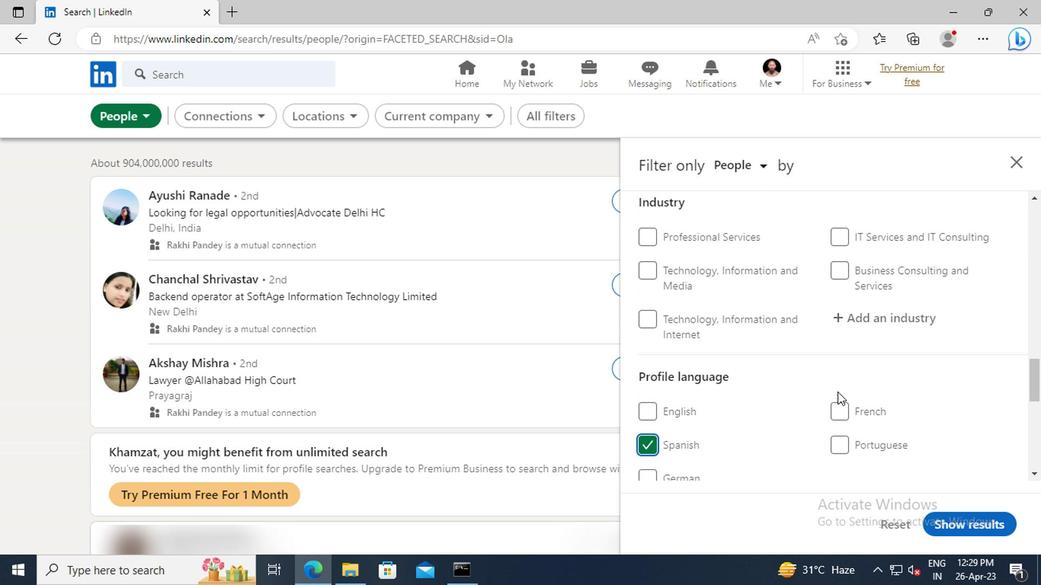 
Action: Mouse scrolled (834, 392) with delta (0, 0)
Screenshot: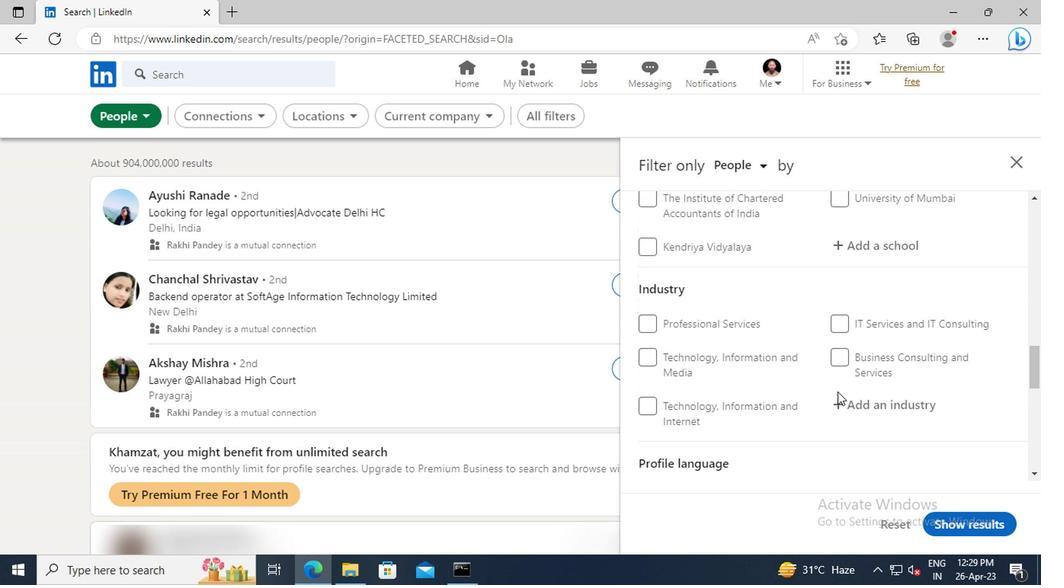 
Action: Mouse scrolled (834, 392) with delta (0, 0)
Screenshot: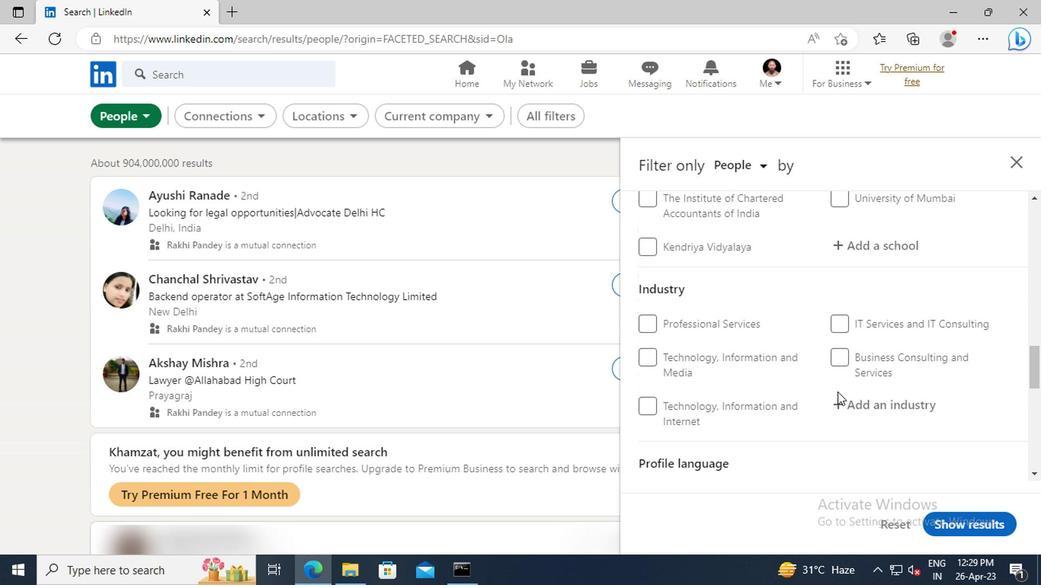 
Action: Mouse scrolled (834, 392) with delta (0, 0)
Screenshot: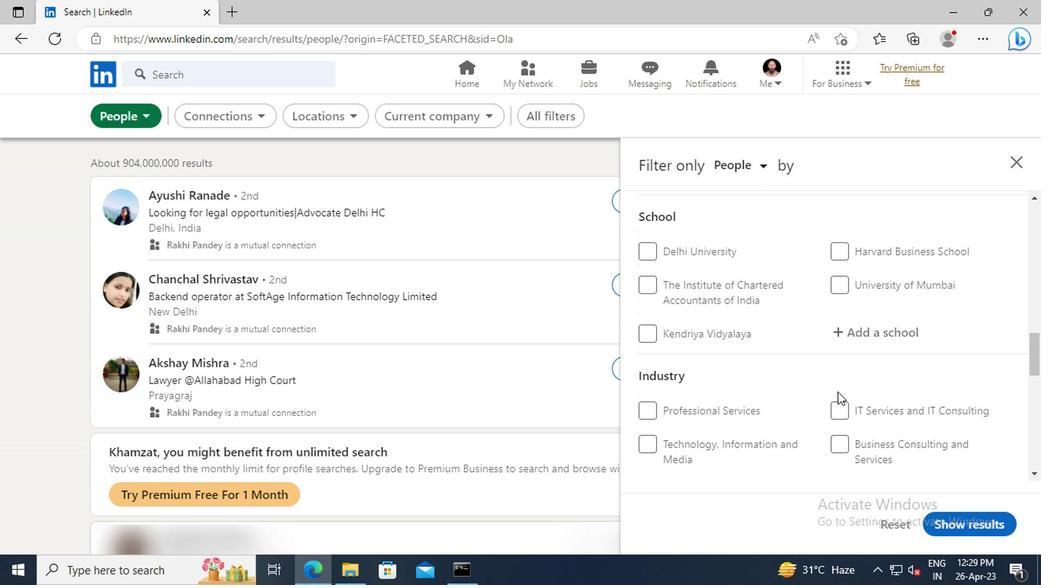 
Action: Mouse scrolled (834, 392) with delta (0, 0)
Screenshot: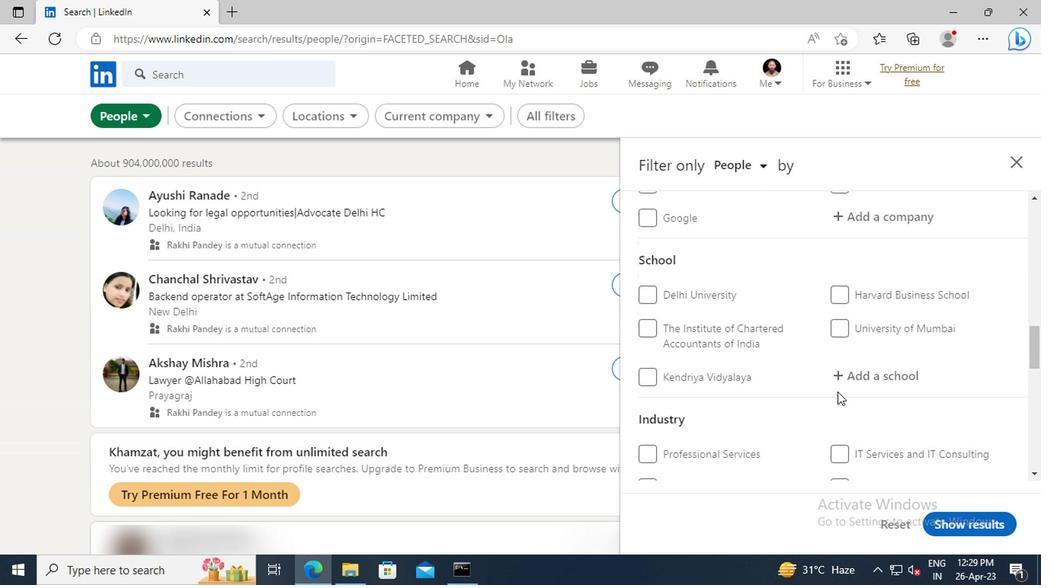 
Action: Mouse scrolled (834, 392) with delta (0, 0)
Screenshot: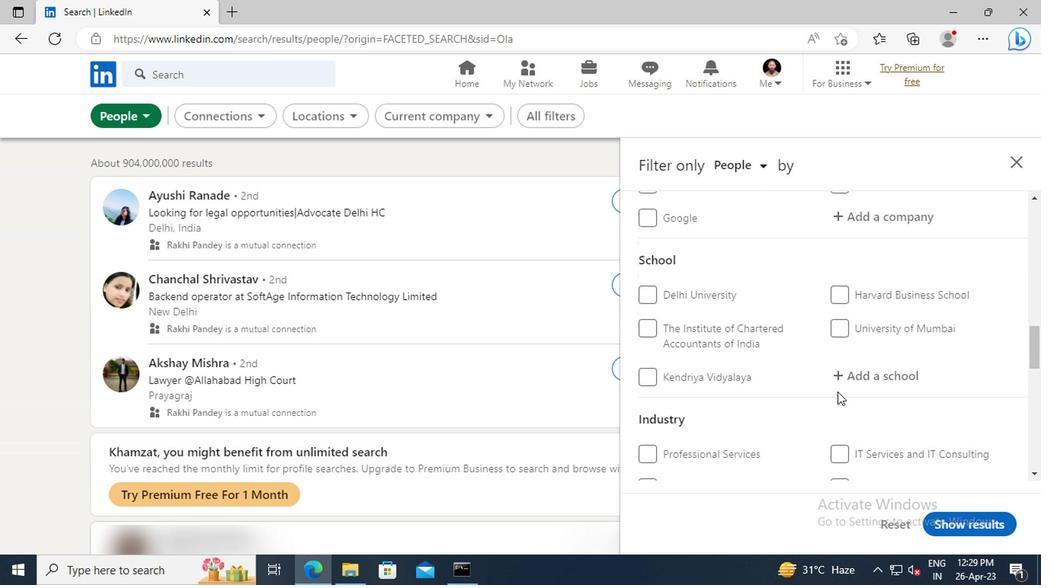 
Action: Mouse scrolled (834, 392) with delta (0, 0)
Screenshot: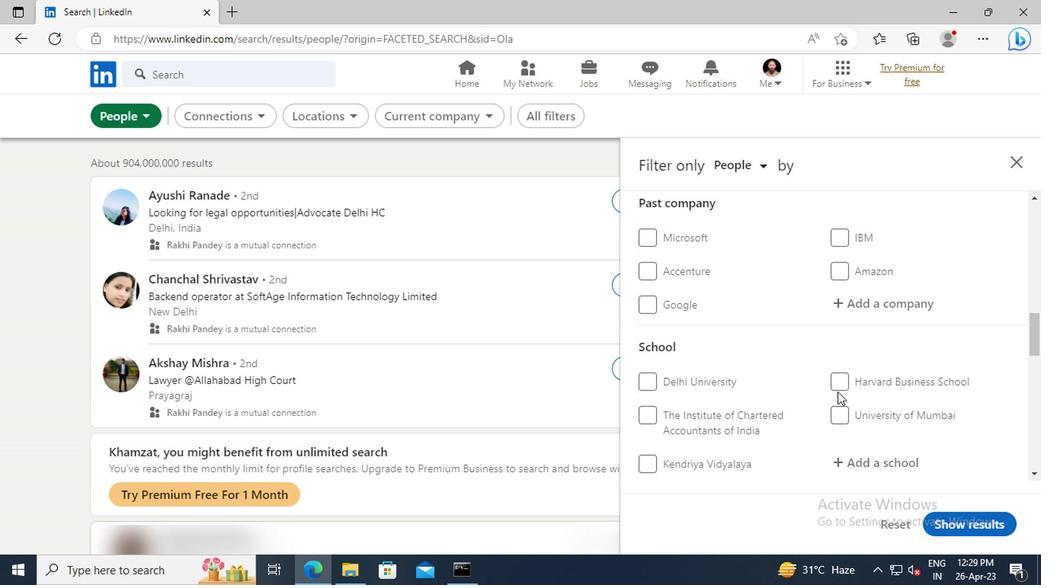 
Action: Mouse scrolled (834, 392) with delta (0, 0)
Screenshot: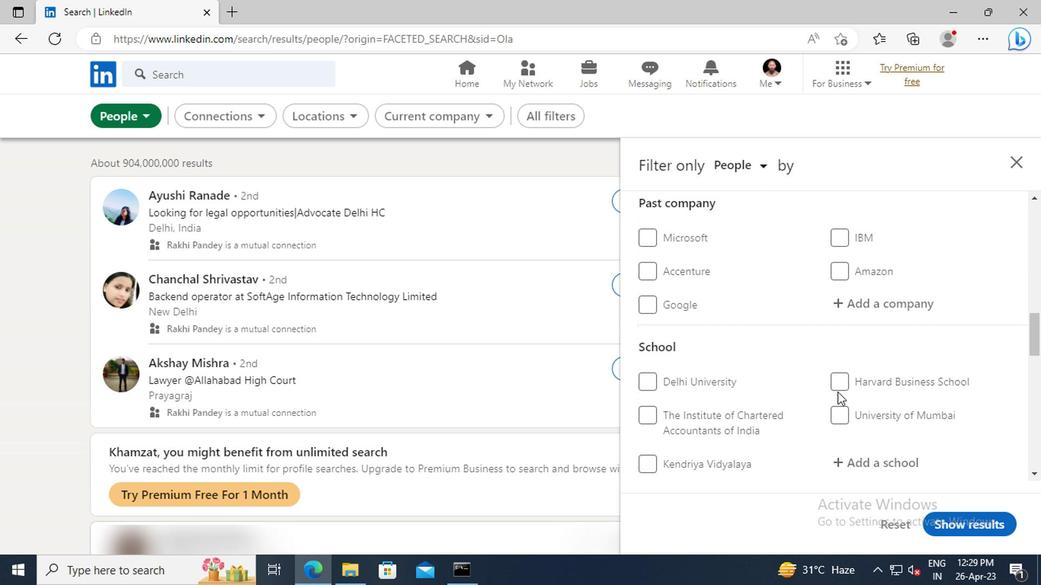 
Action: Mouse scrolled (834, 392) with delta (0, 0)
Screenshot: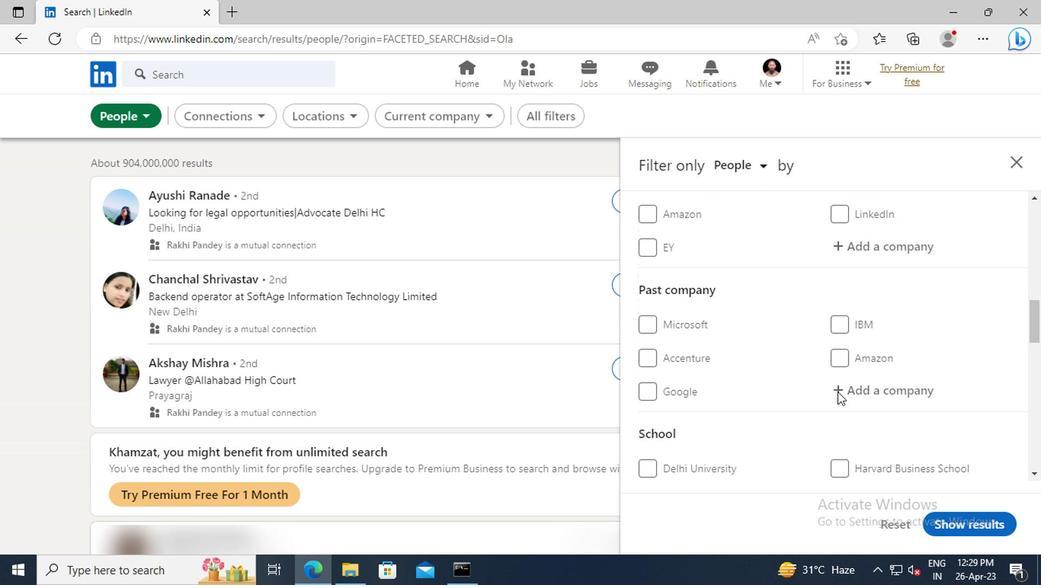 
Action: Mouse scrolled (834, 392) with delta (0, 0)
Screenshot: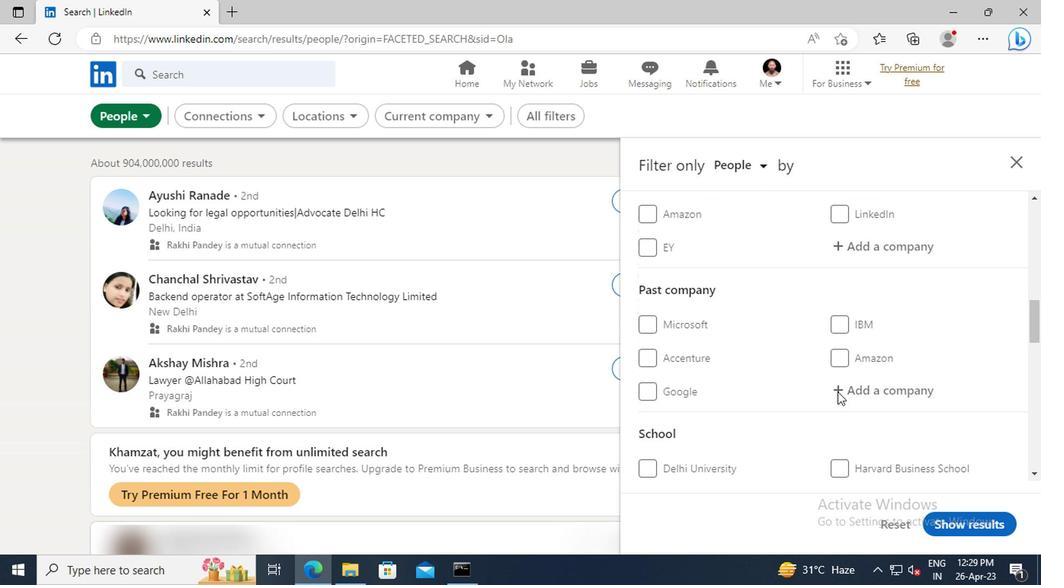 
Action: Mouse moved to (841, 335)
Screenshot: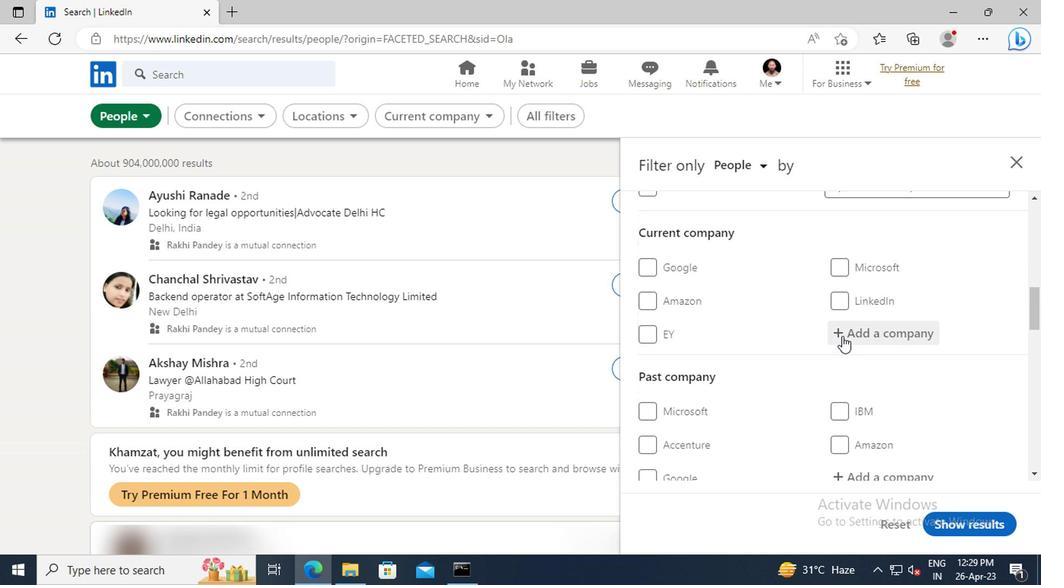 
Action: Mouse pressed left at (841, 335)
Screenshot: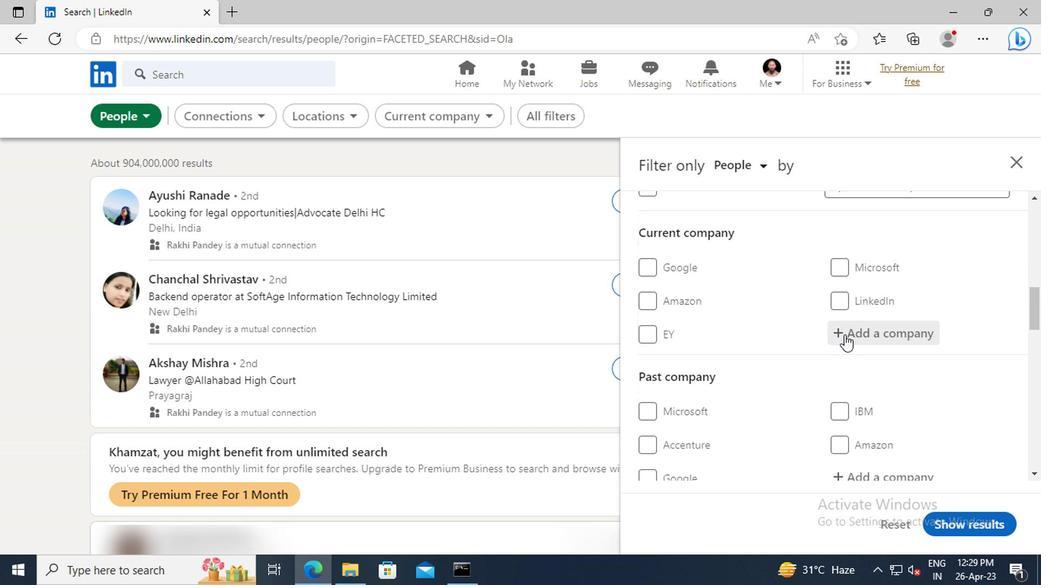 
Action: Key pressed <Key.shift>PTW
Screenshot: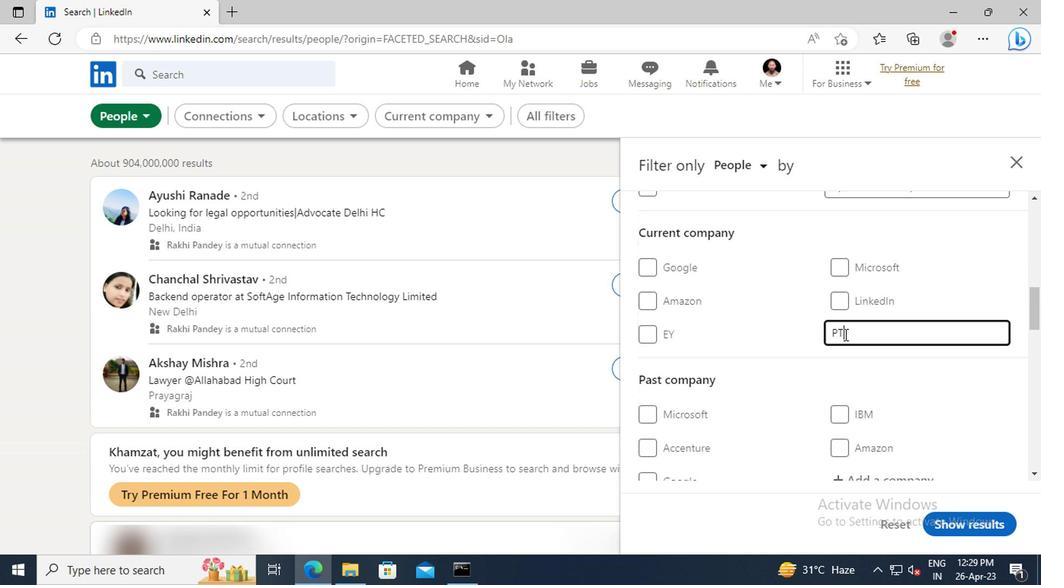 
Action: Mouse moved to (845, 360)
Screenshot: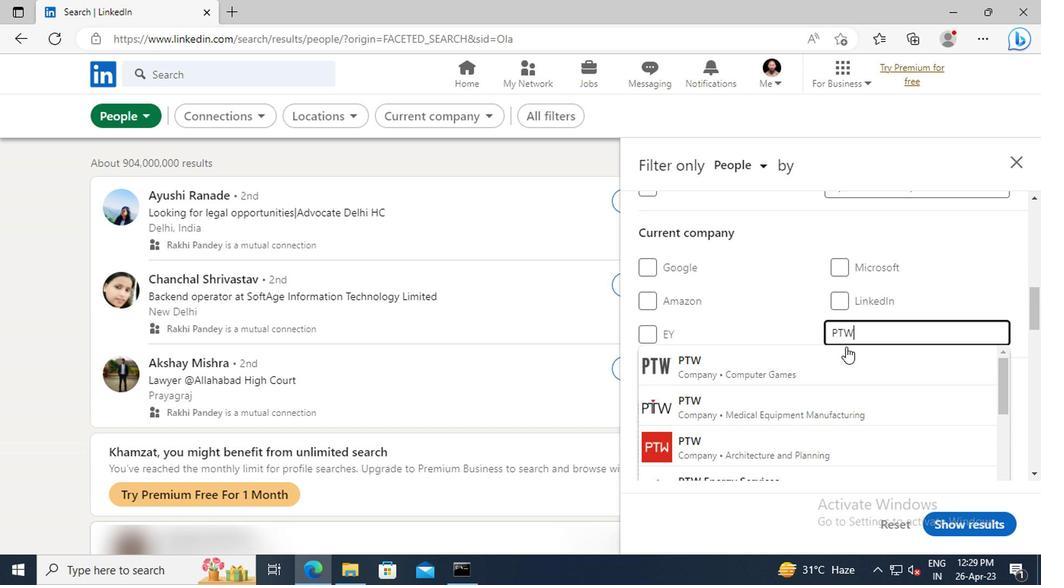 
Action: Mouse pressed left at (845, 360)
Screenshot: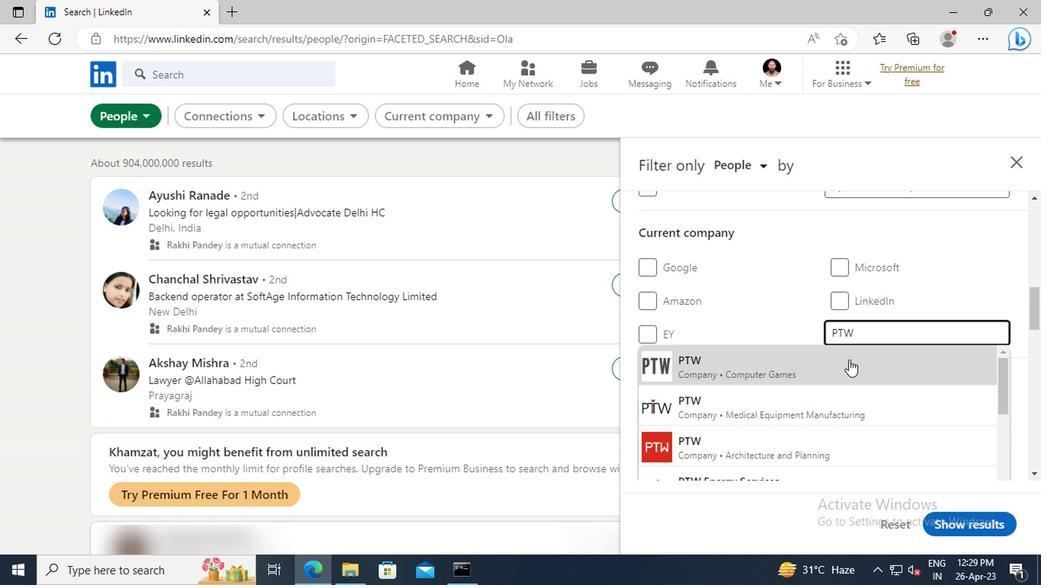 
Action: Mouse moved to (825, 280)
Screenshot: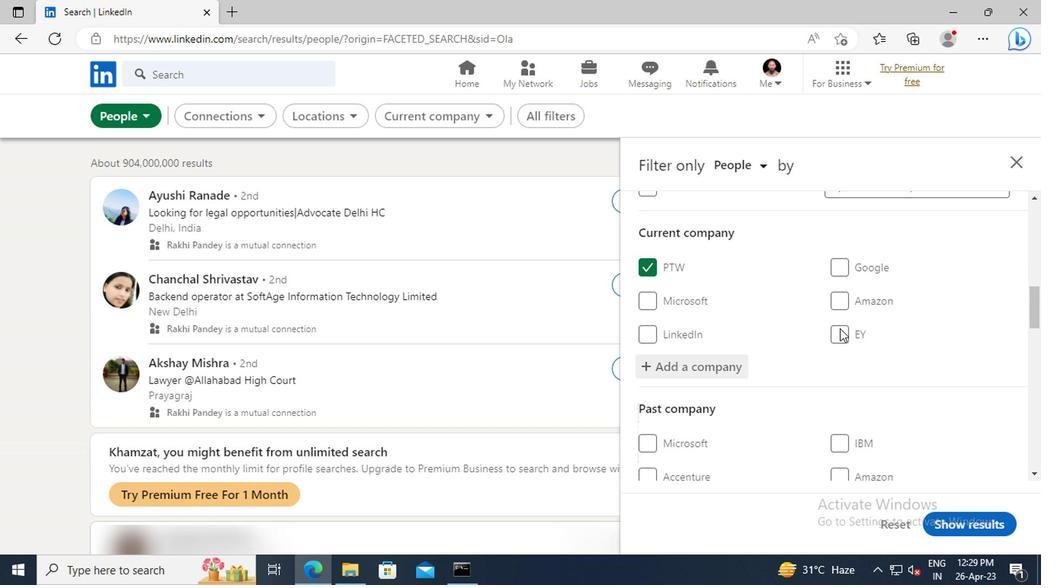 
Action: Mouse scrolled (825, 280) with delta (0, 0)
Screenshot: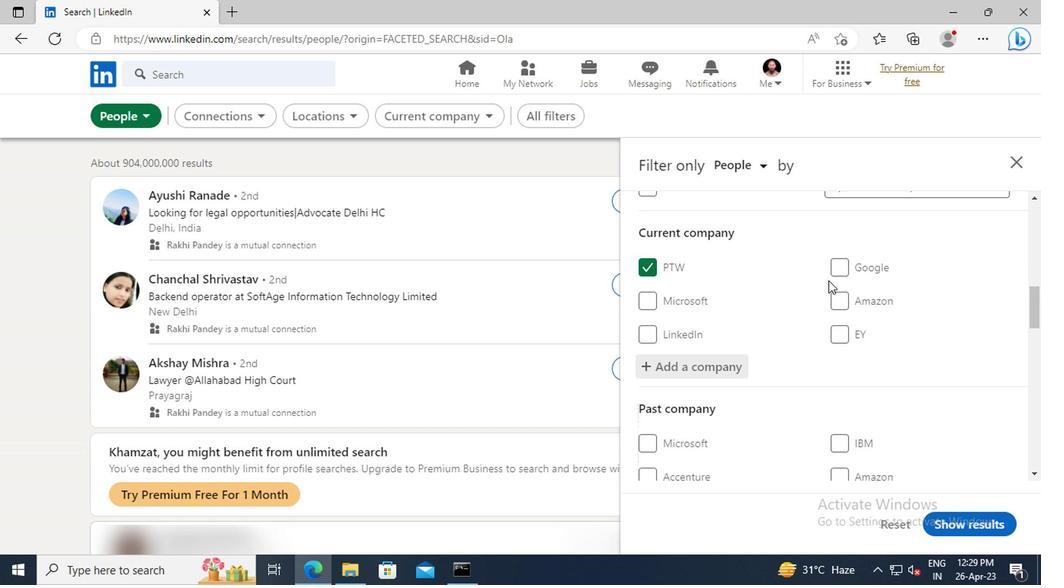 
Action: Mouse scrolled (825, 280) with delta (0, 0)
Screenshot: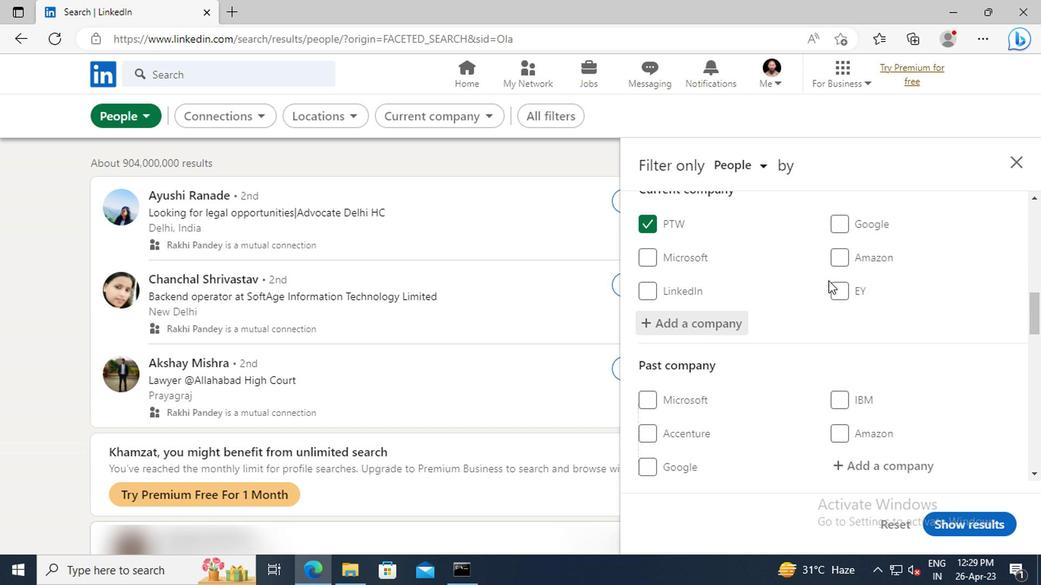 
Action: Mouse scrolled (825, 280) with delta (0, 0)
Screenshot: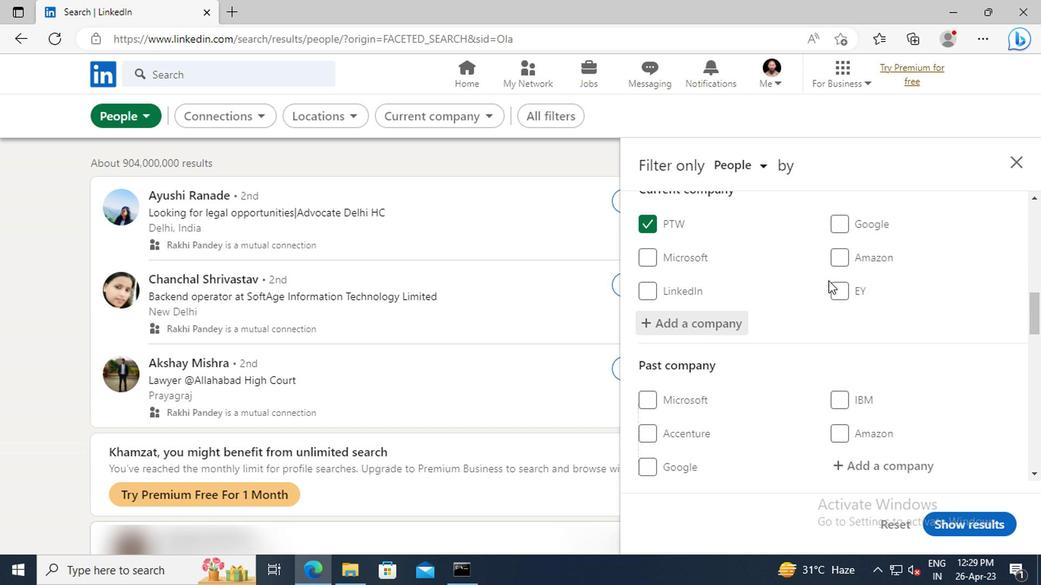 
Action: Mouse moved to (825, 280)
Screenshot: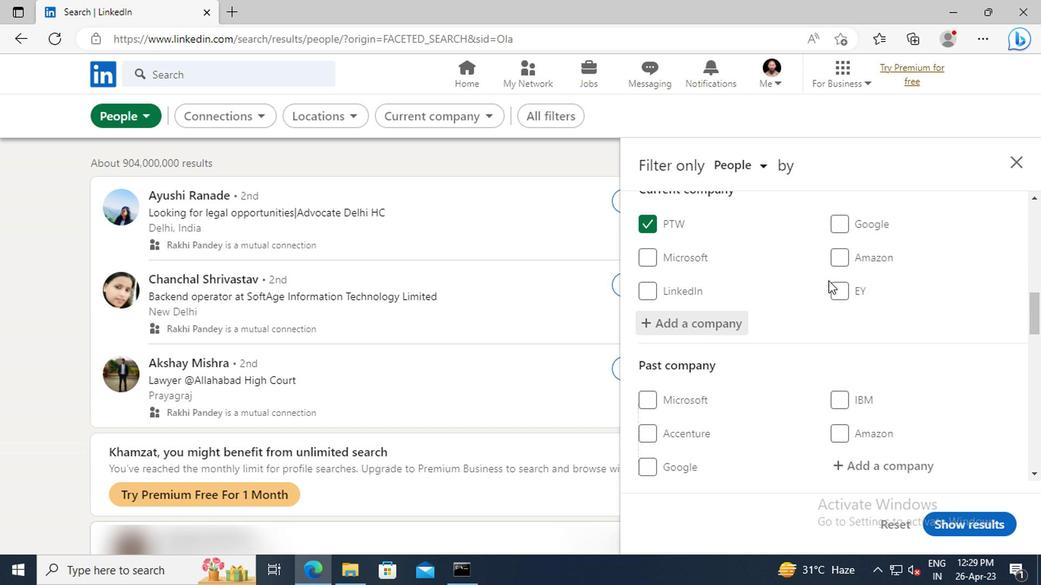 
Action: Mouse scrolled (825, 279) with delta (0, -1)
Screenshot: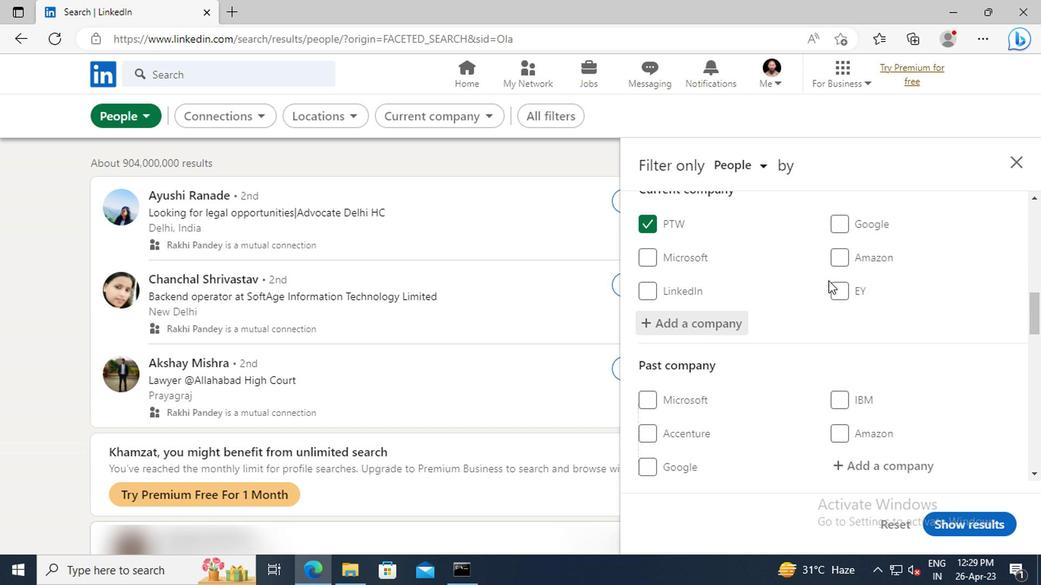 
Action: Mouse scrolled (825, 279) with delta (0, -1)
Screenshot: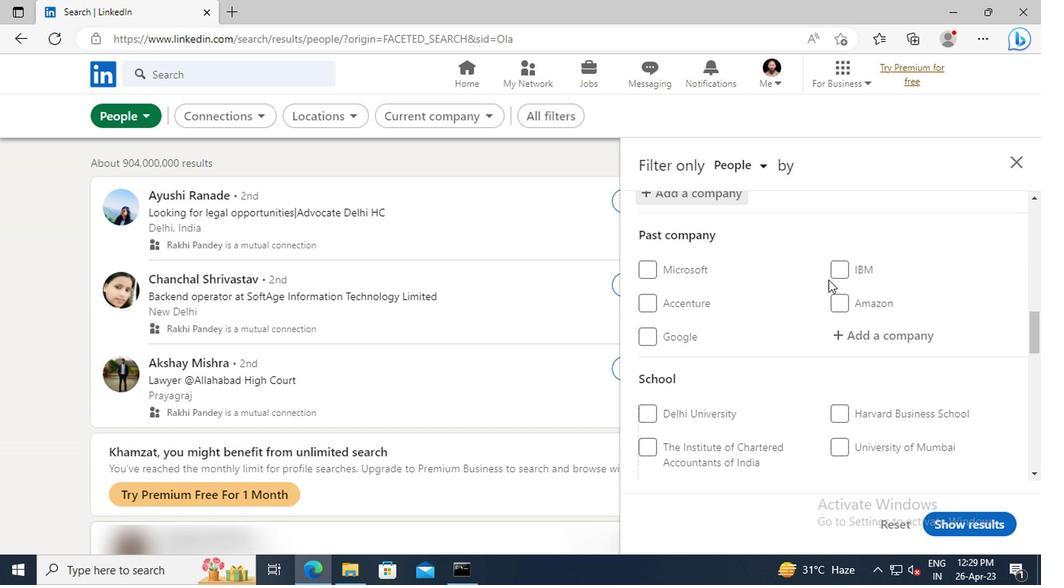
Action: Mouse scrolled (825, 279) with delta (0, -1)
Screenshot: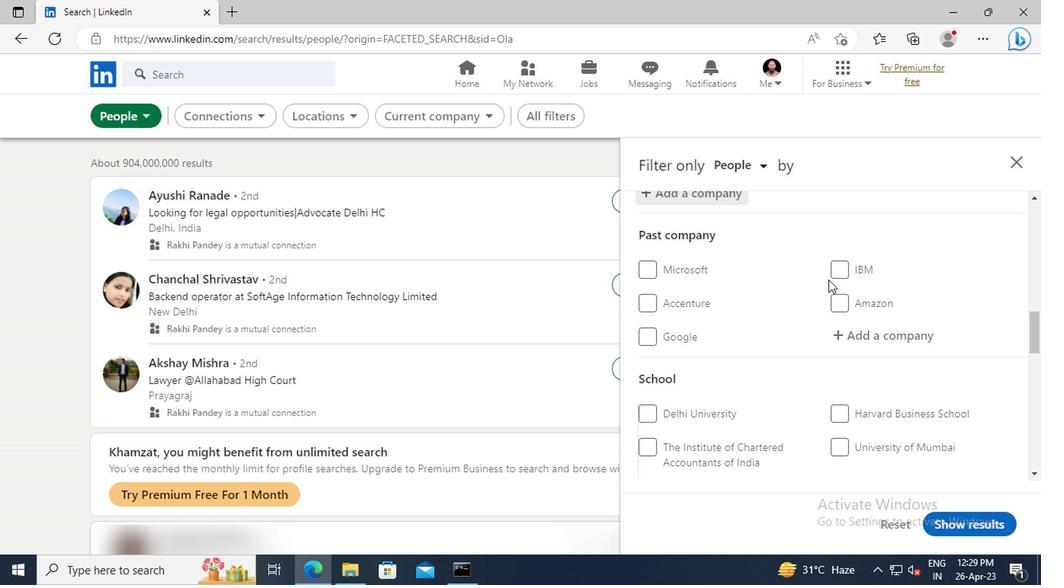 
Action: Mouse scrolled (825, 279) with delta (0, -1)
Screenshot: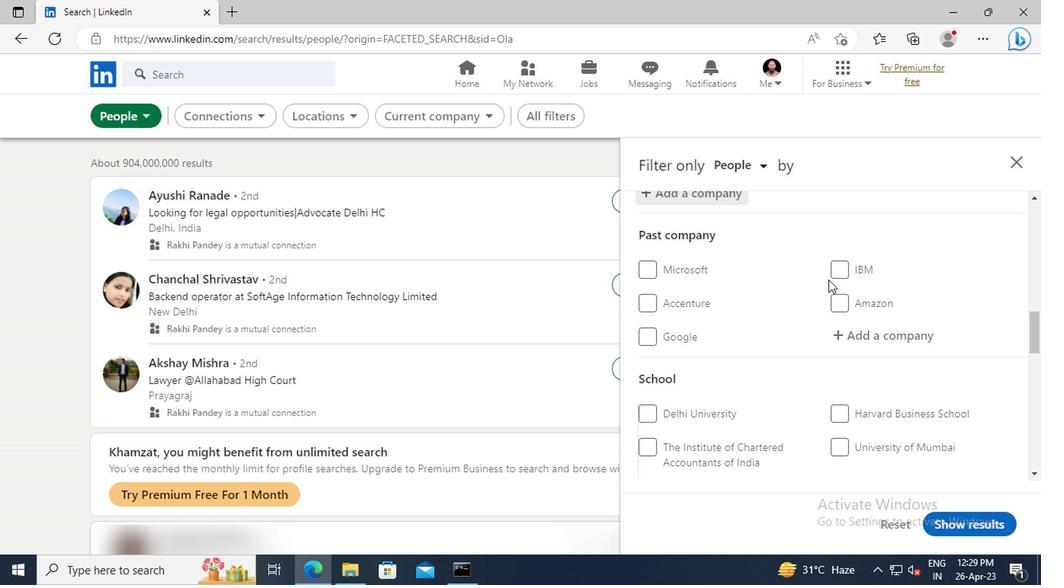 
Action: Mouse scrolled (825, 279) with delta (0, -1)
Screenshot: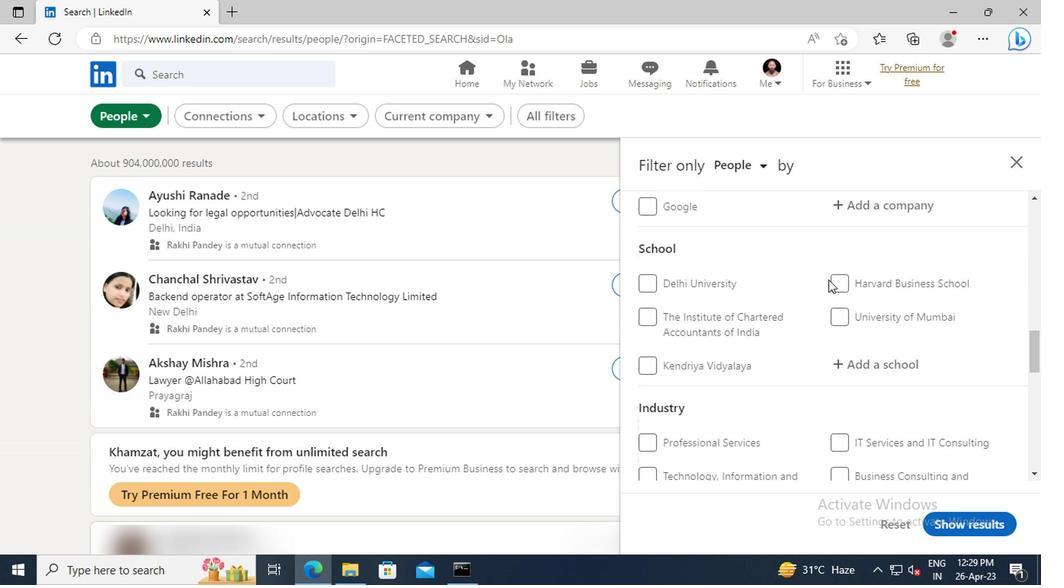 
Action: Mouse scrolled (825, 279) with delta (0, -1)
Screenshot: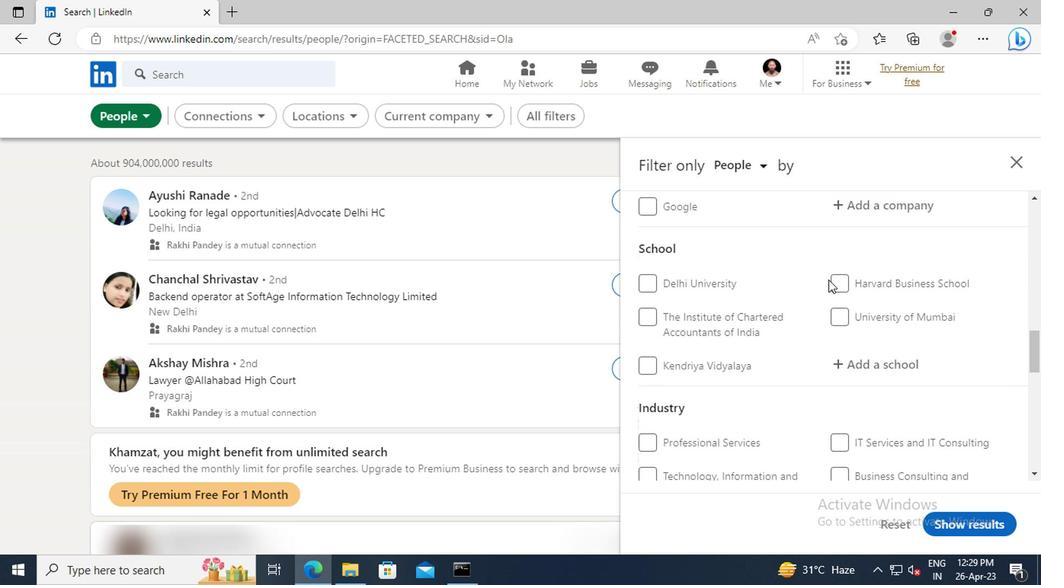 
Action: Mouse moved to (857, 279)
Screenshot: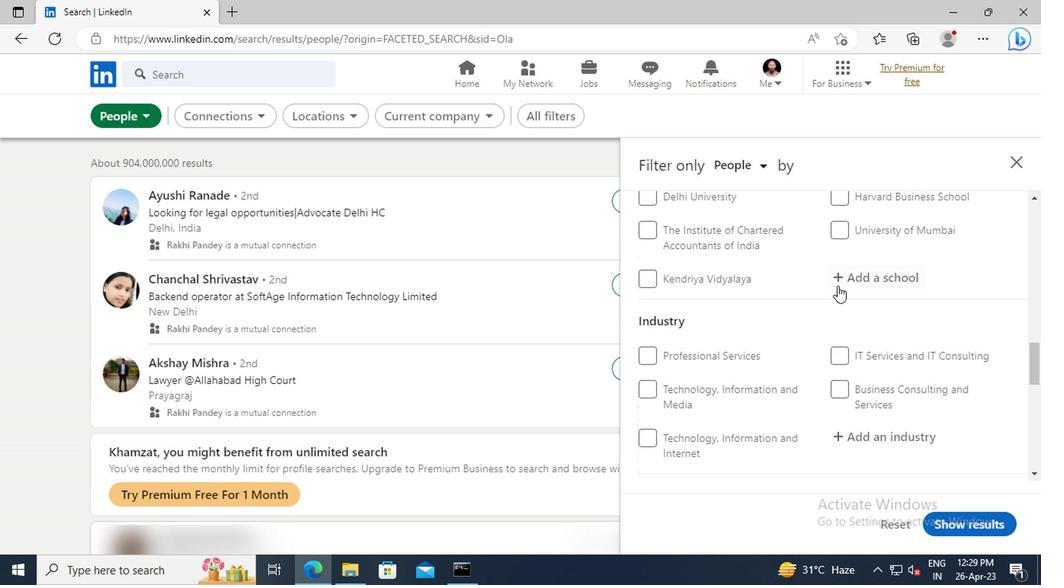 
Action: Mouse pressed left at (857, 279)
Screenshot: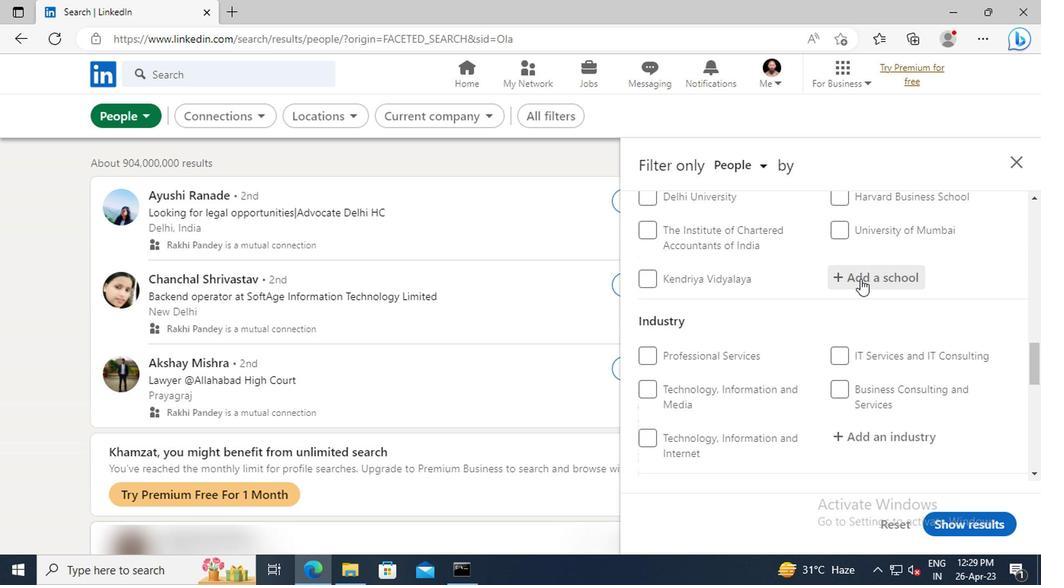 
Action: Mouse moved to (858, 278)
Screenshot: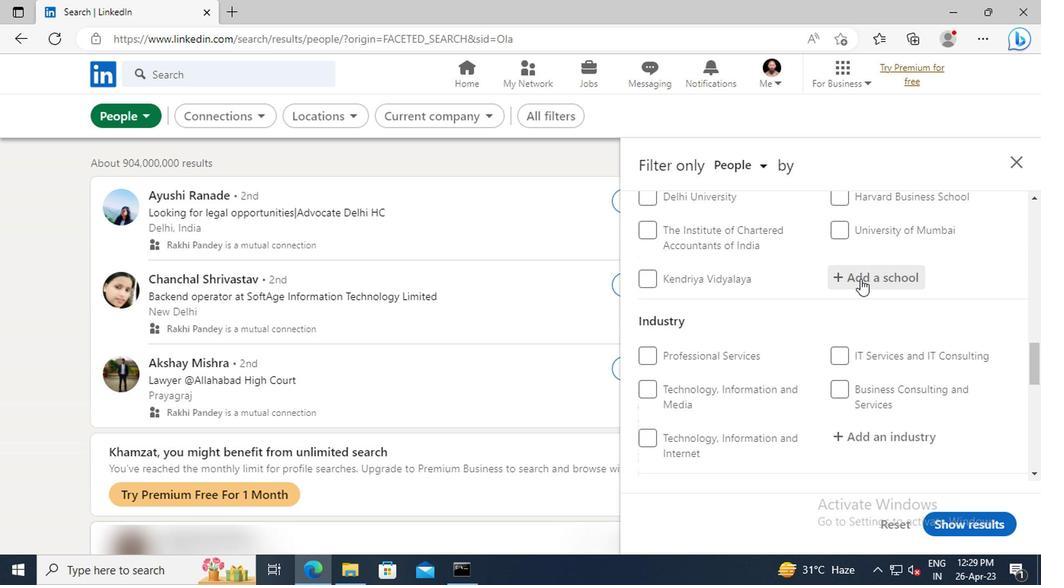 
Action: Key pressed <Key.shift>TECHNO<Key.space><Key.shift>INDIA<Key.space><Key.shift>INSTITUTE<Key.space>OF<Key.space><Key.shift>TECHNOLOGY
Screenshot: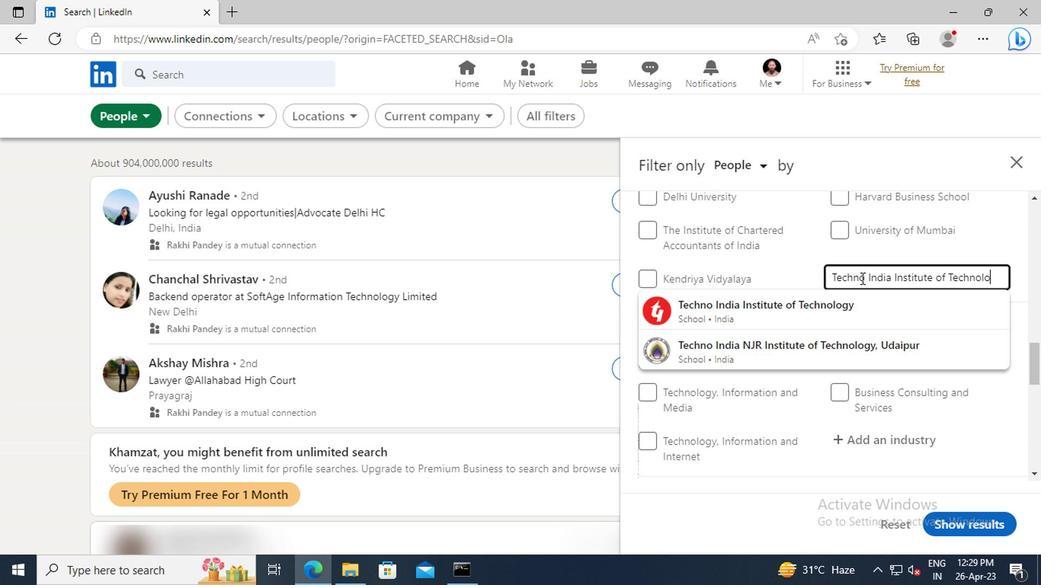 
Action: Mouse moved to (860, 309)
Screenshot: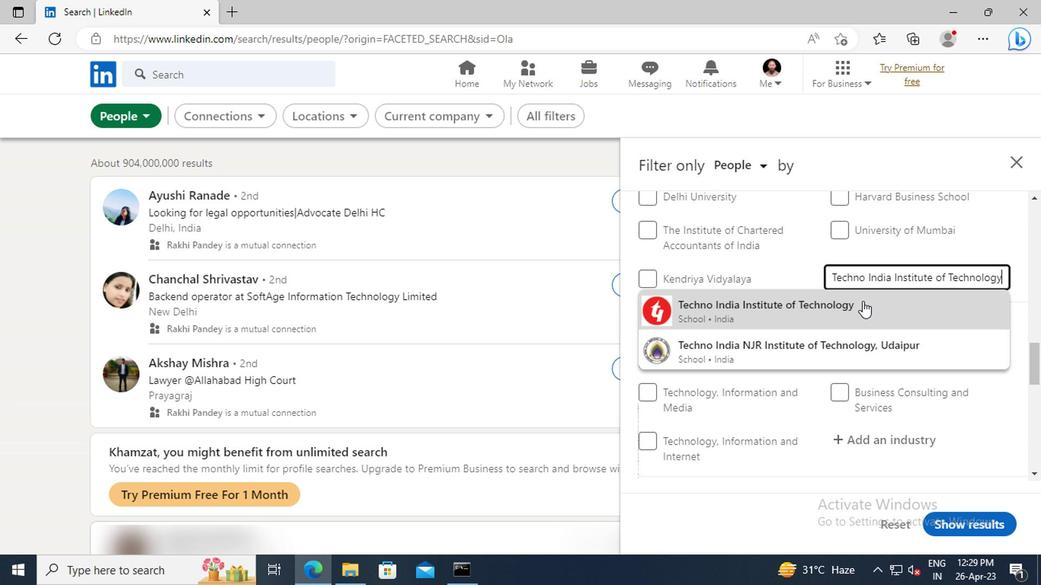 
Action: Mouse pressed left at (860, 309)
Screenshot: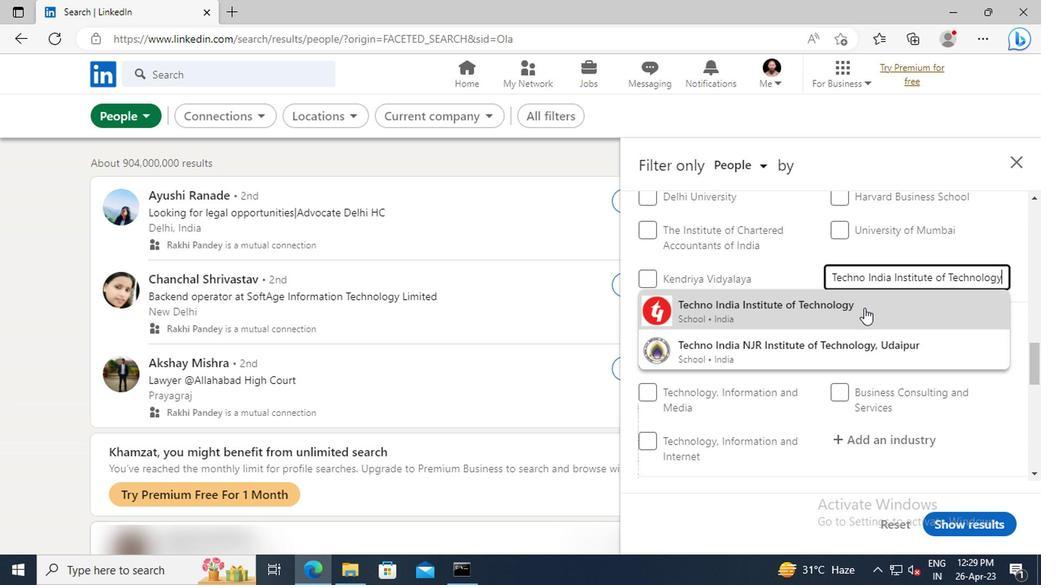 
Action: Mouse moved to (835, 288)
Screenshot: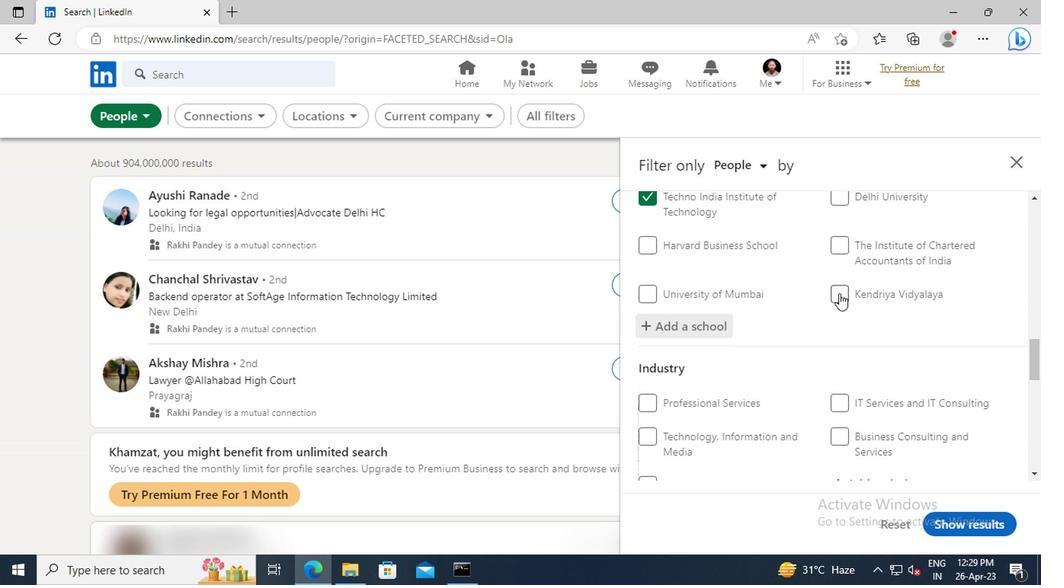 
Action: Mouse scrolled (835, 288) with delta (0, 0)
Screenshot: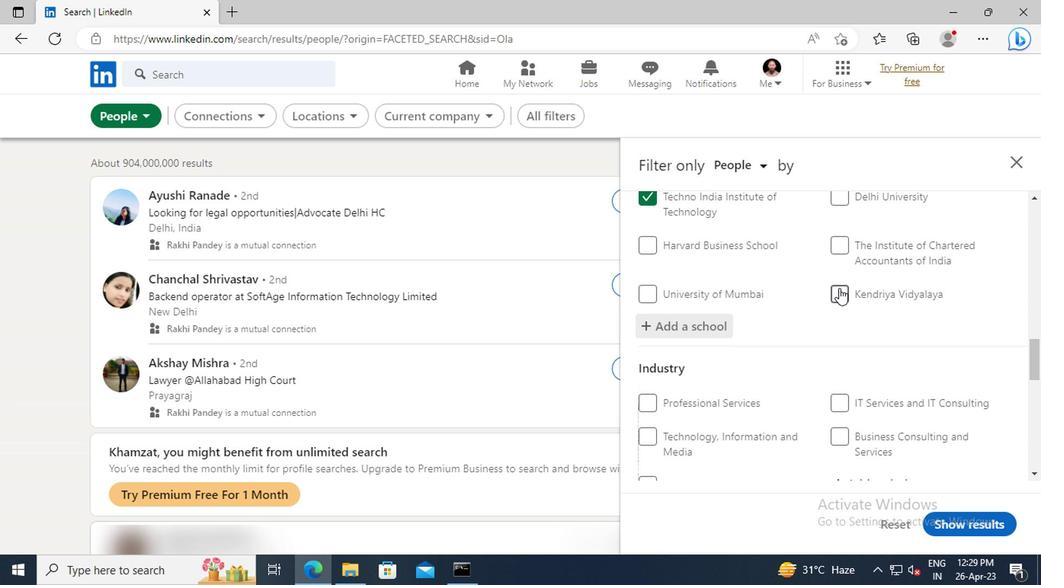 
Action: Mouse scrolled (835, 288) with delta (0, 0)
Screenshot: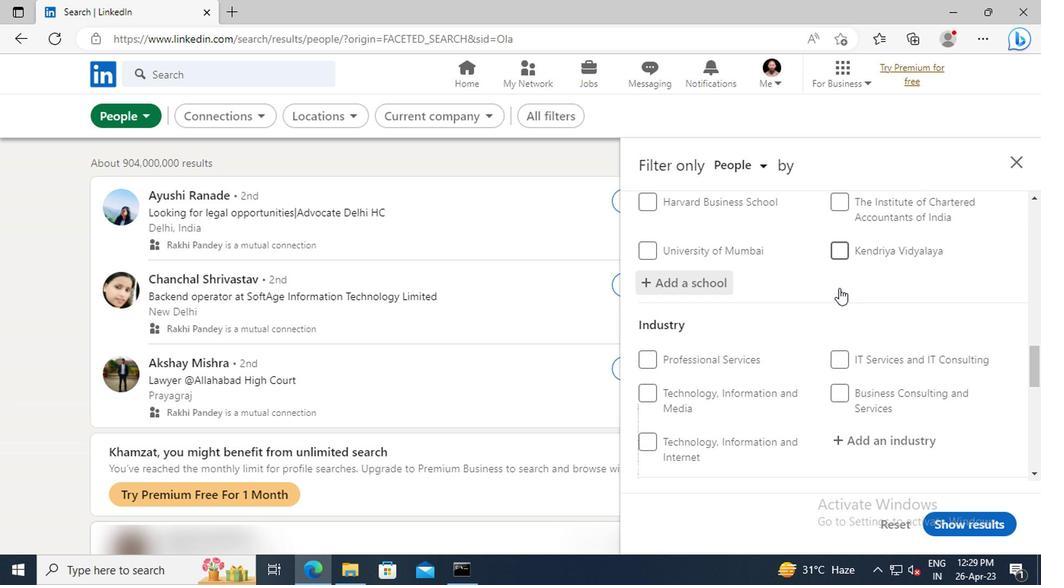
Action: Mouse scrolled (835, 288) with delta (0, 0)
Screenshot: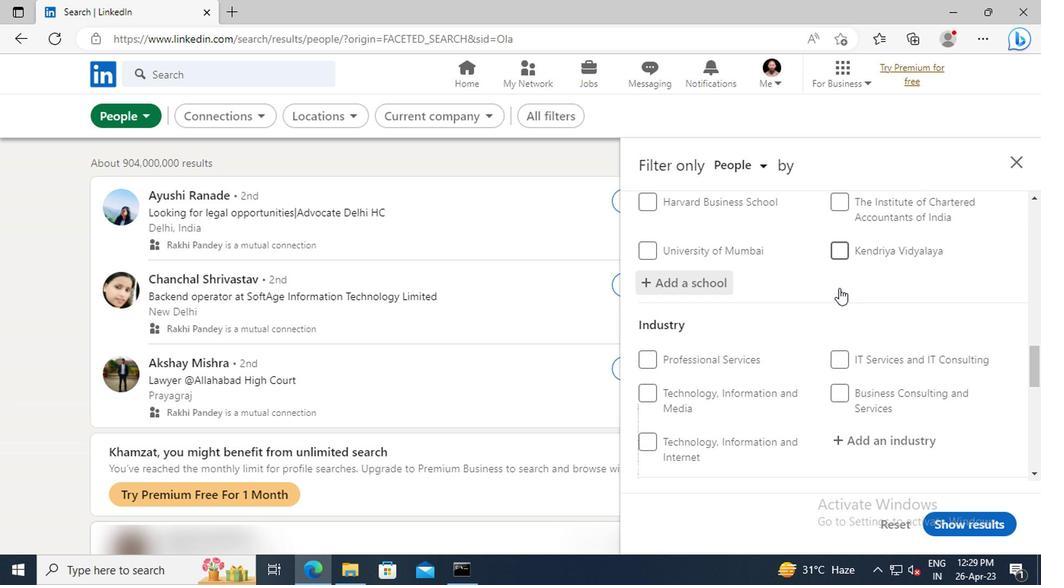 
Action: Mouse moved to (860, 354)
Screenshot: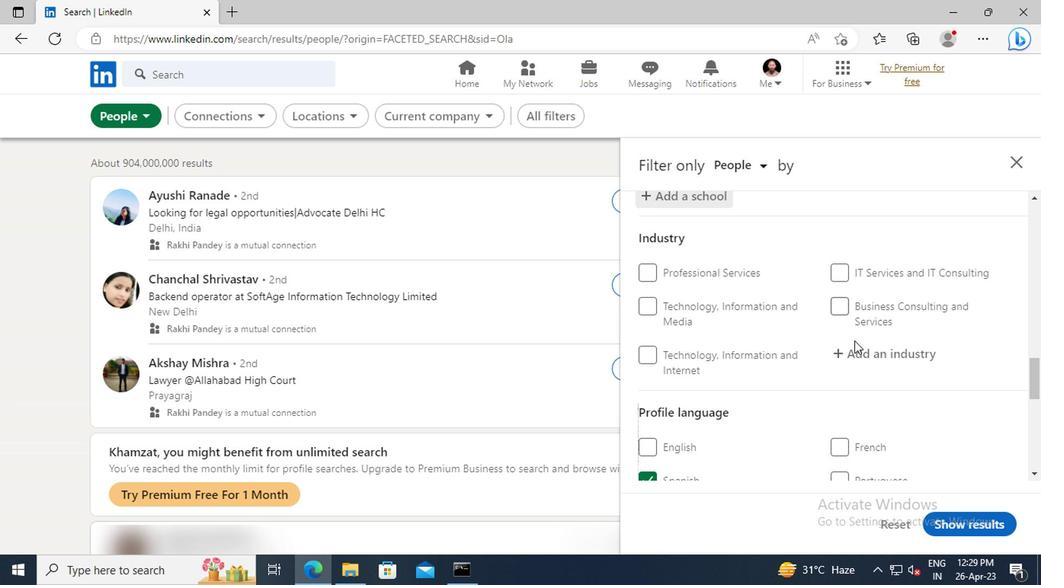 
Action: Mouse pressed left at (860, 354)
Screenshot: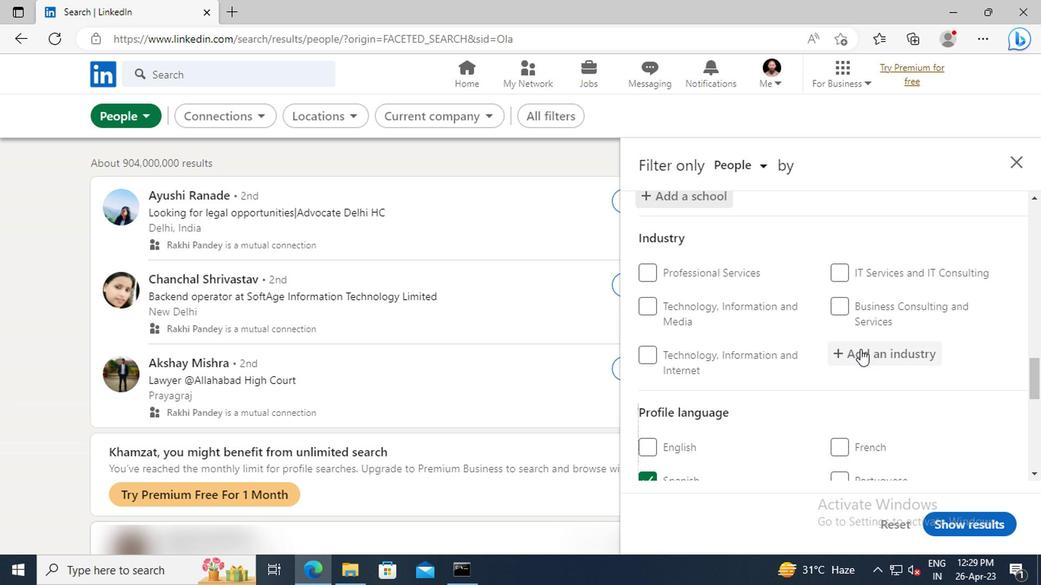 
Action: Key pressed <Key.shift>CHIROPRACTORS
Screenshot: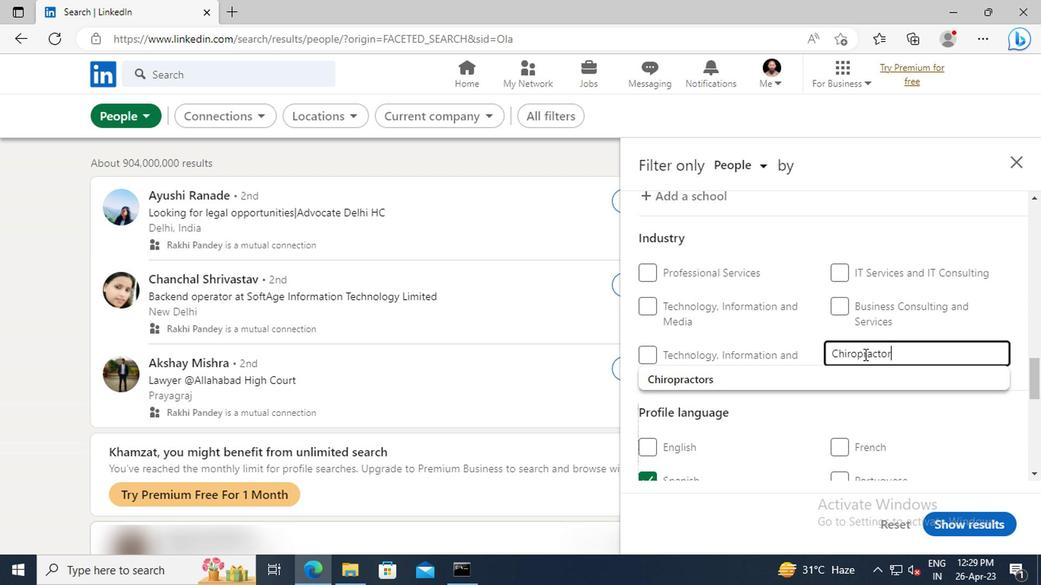 
Action: Mouse moved to (855, 375)
Screenshot: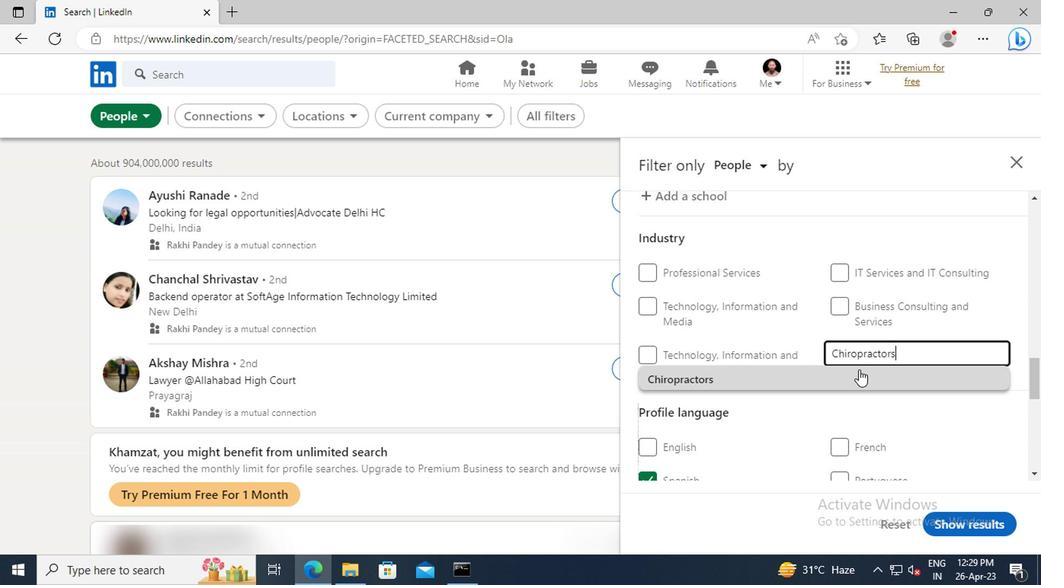 
Action: Mouse pressed left at (855, 375)
Screenshot: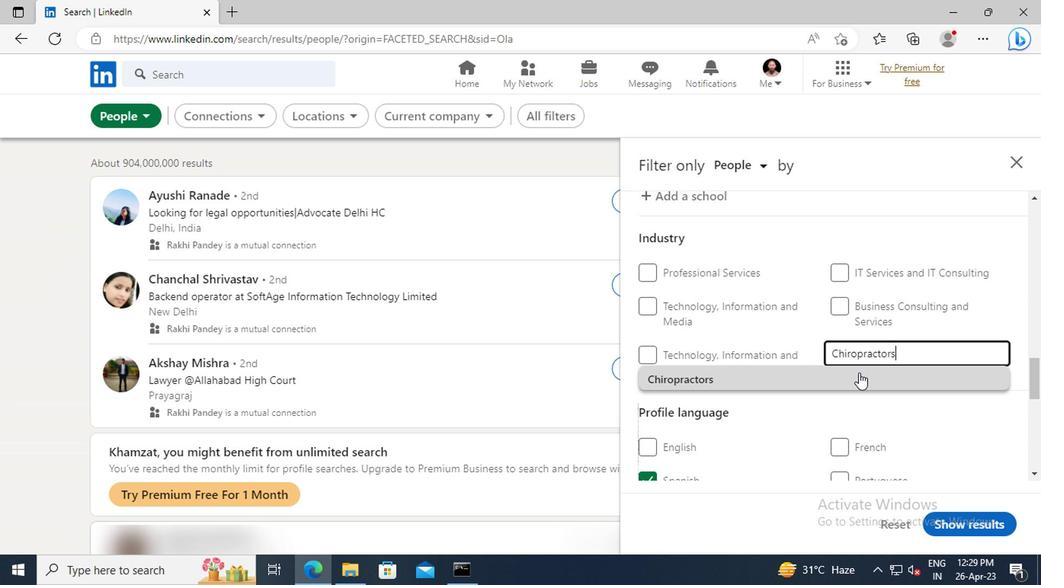 
Action: Mouse moved to (834, 324)
Screenshot: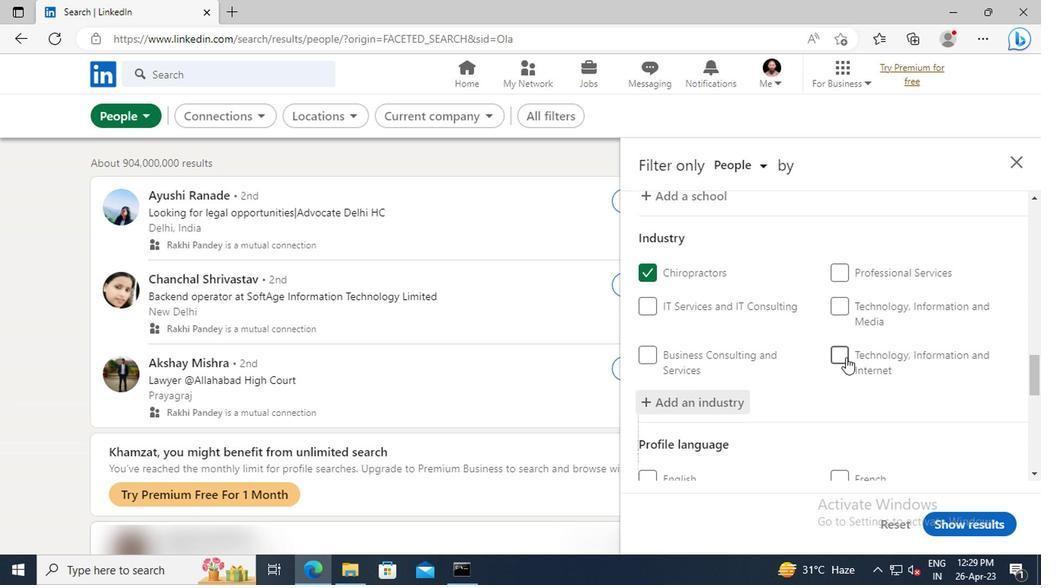 
Action: Mouse scrolled (834, 324) with delta (0, 0)
Screenshot: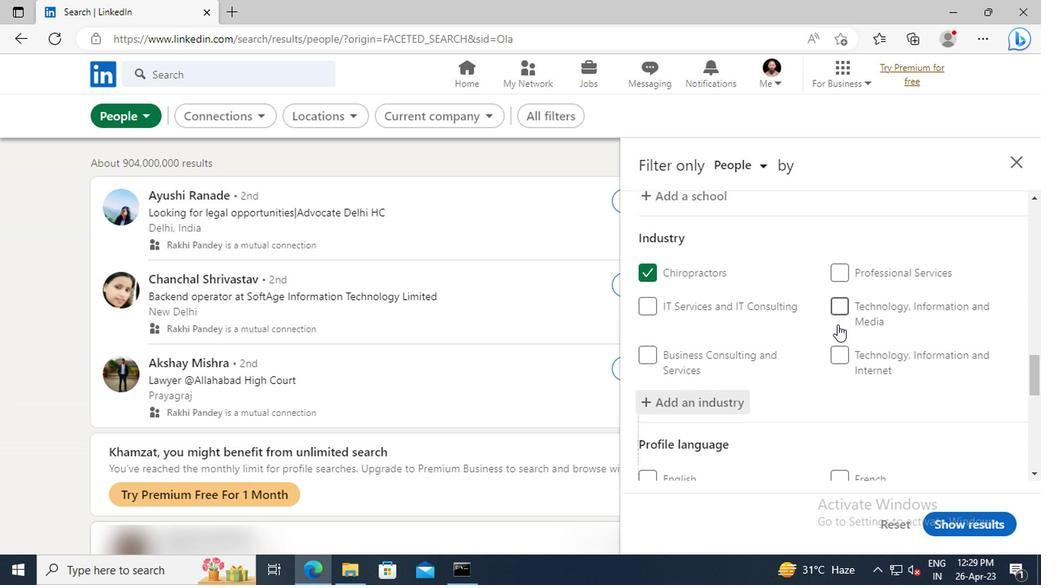
Action: Mouse scrolled (834, 324) with delta (0, 0)
Screenshot: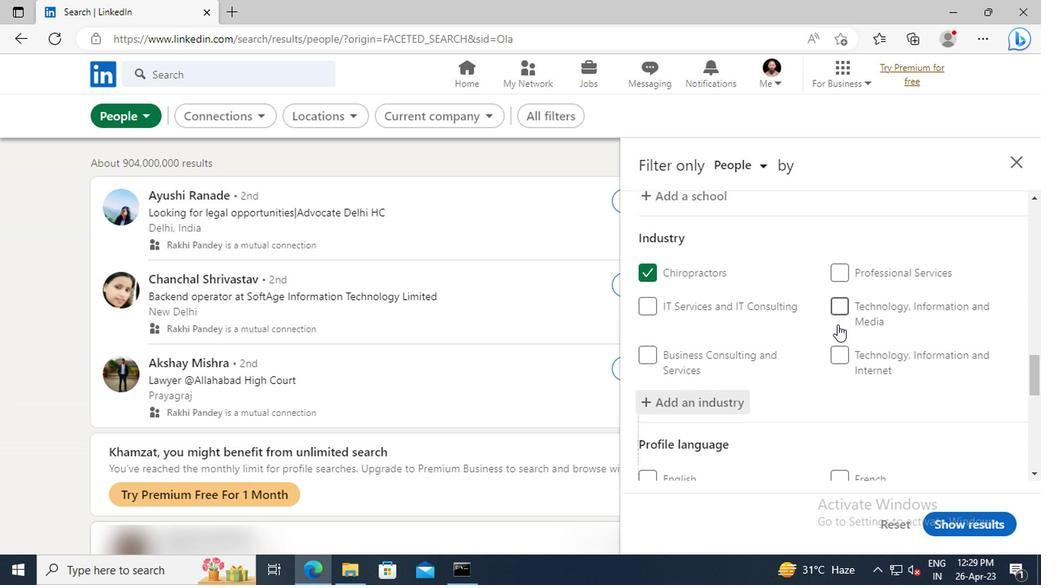 
Action: Mouse scrolled (834, 324) with delta (0, 0)
Screenshot: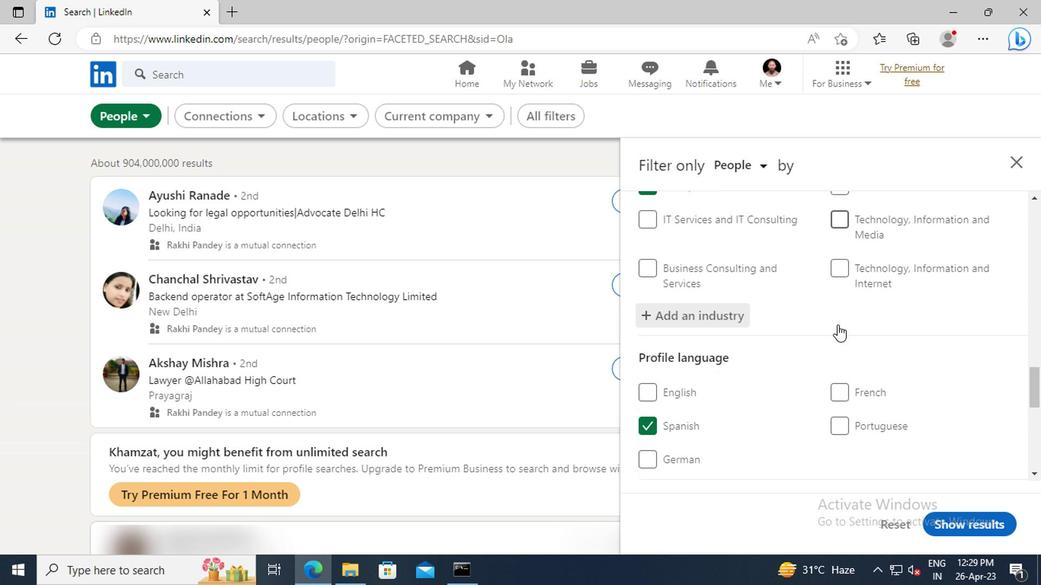 
Action: Mouse scrolled (834, 324) with delta (0, 0)
Screenshot: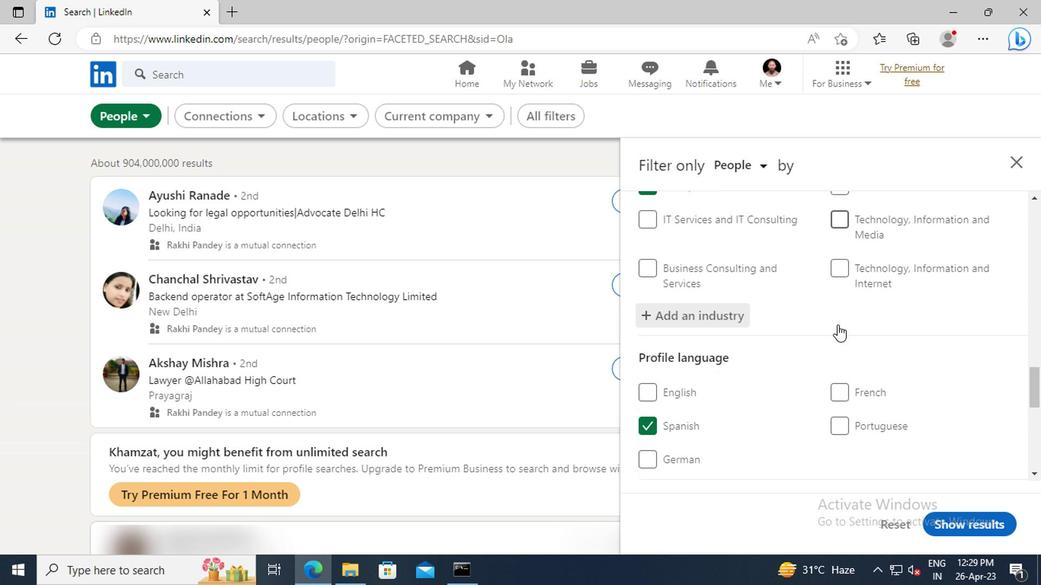 
Action: Mouse scrolled (834, 324) with delta (0, 0)
Screenshot: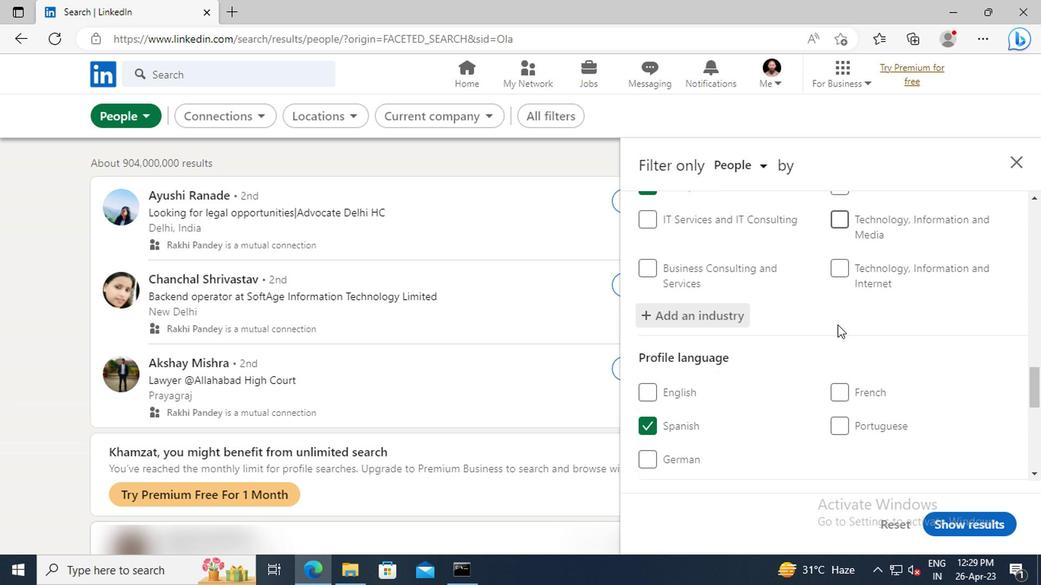 
Action: Mouse scrolled (834, 324) with delta (0, 0)
Screenshot: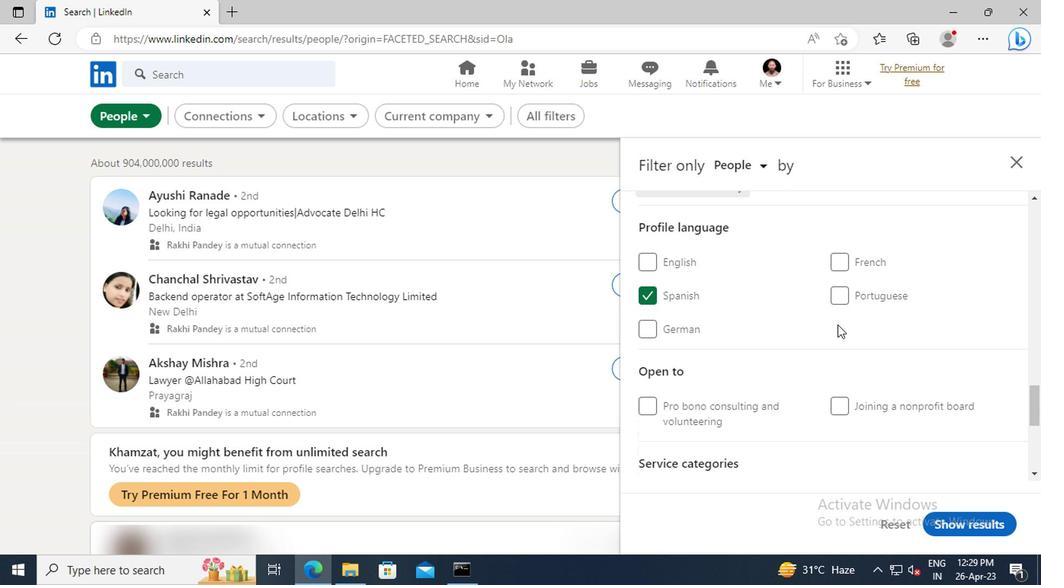 
Action: Mouse scrolled (834, 324) with delta (0, 0)
Screenshot: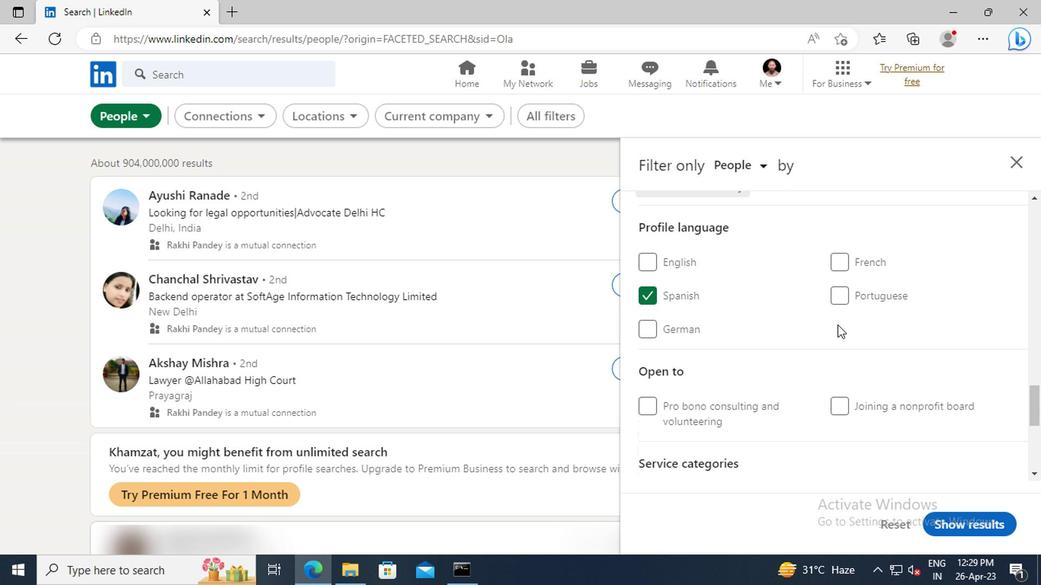 
Action: Mouse scrolled (834, 324) with delta (0, 0)
Screenshot: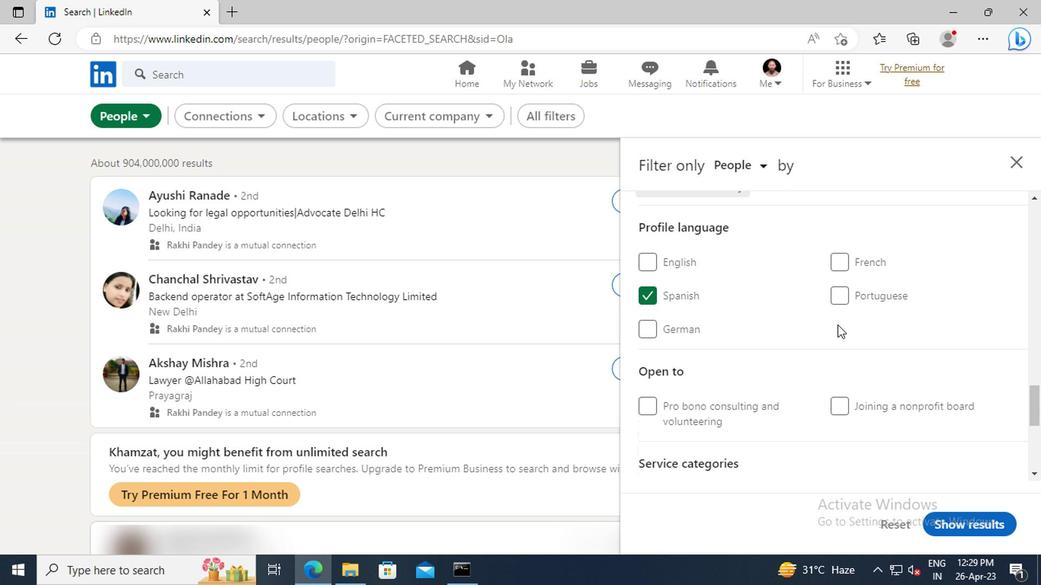 
Action: Mouse scrolled (834, 324) with delta (0, 0)
Screenshot: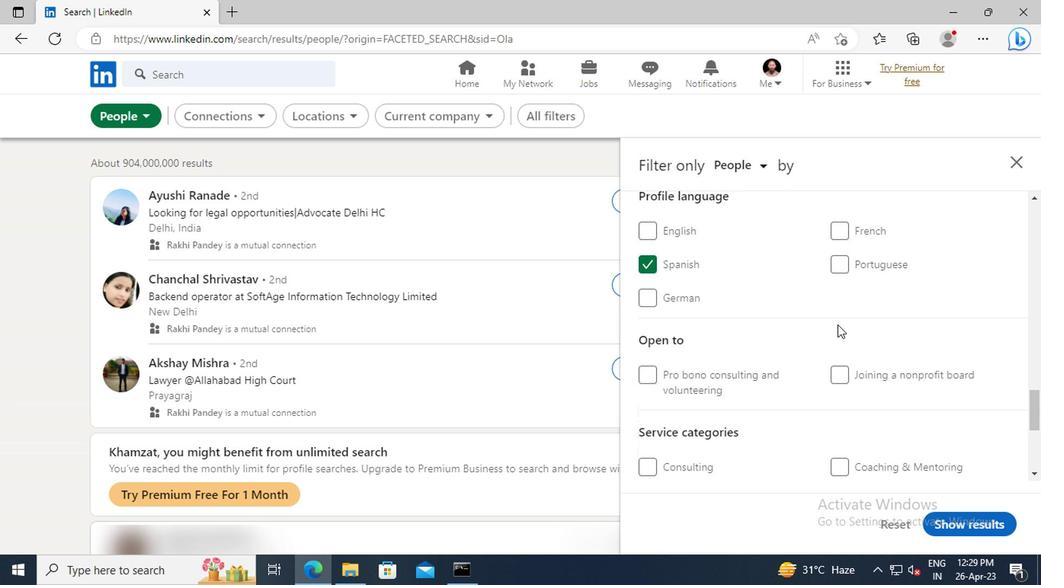 
Action: Mouse scrolled (834, 324) with delta (0, 0)
Screenshot: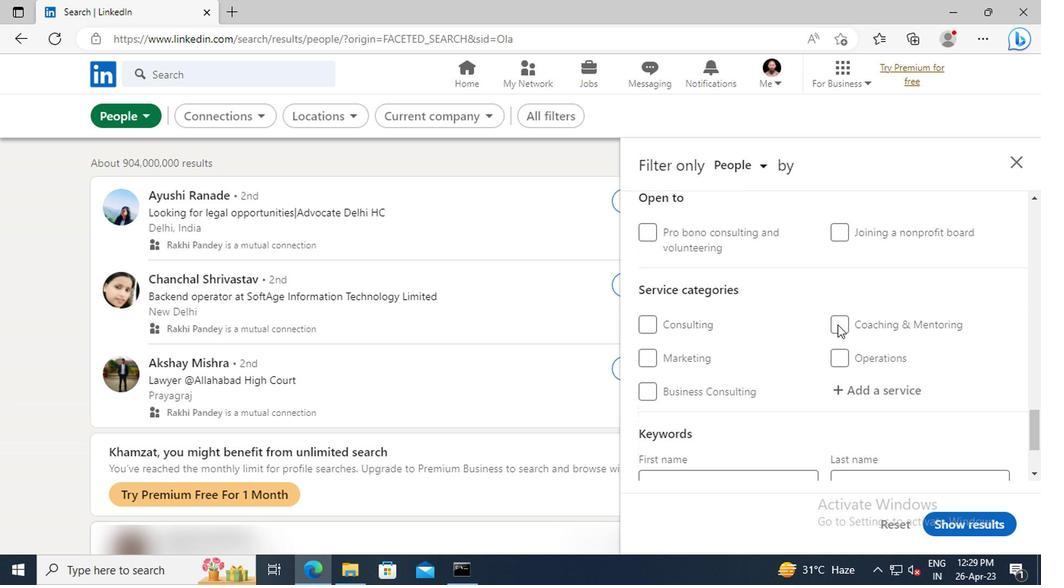 
Action: Mouse moved to (848, 347)
Screenshot: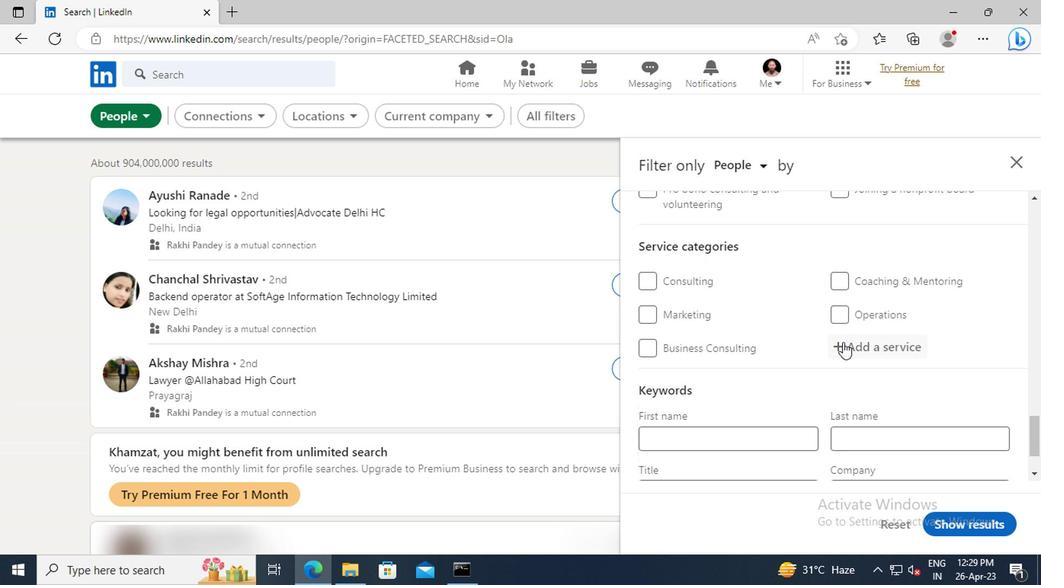 
Action: Mouse pressed left at (848, 347)
Screenshot: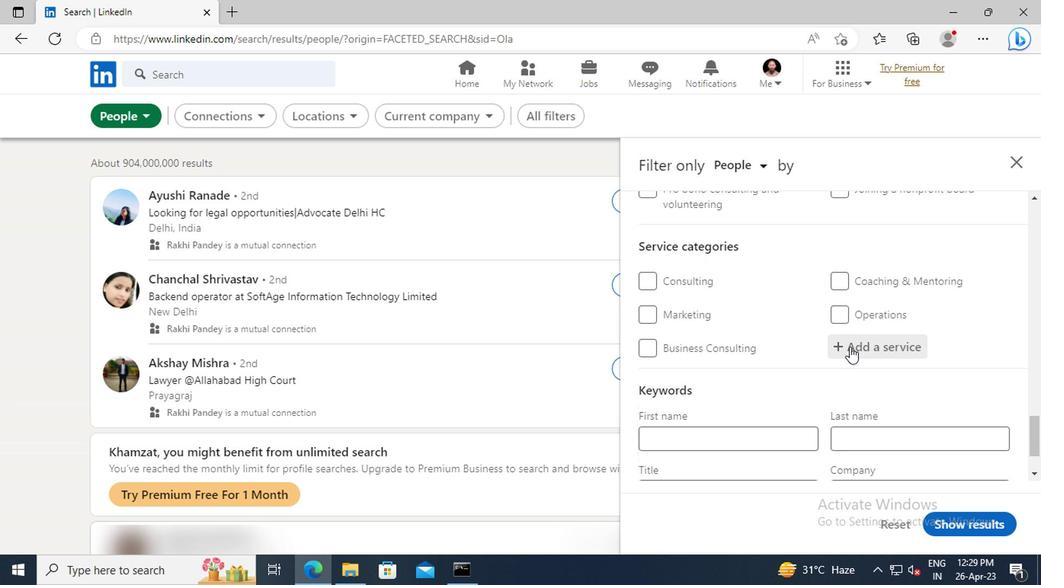 
Action: Key pressed <Key.shift>PERSONAL<Key.space><Key.shift>INJURY<Key.space><Key.shift><Key.shift><Key.shift><Key.shift>LAW
Screenshot: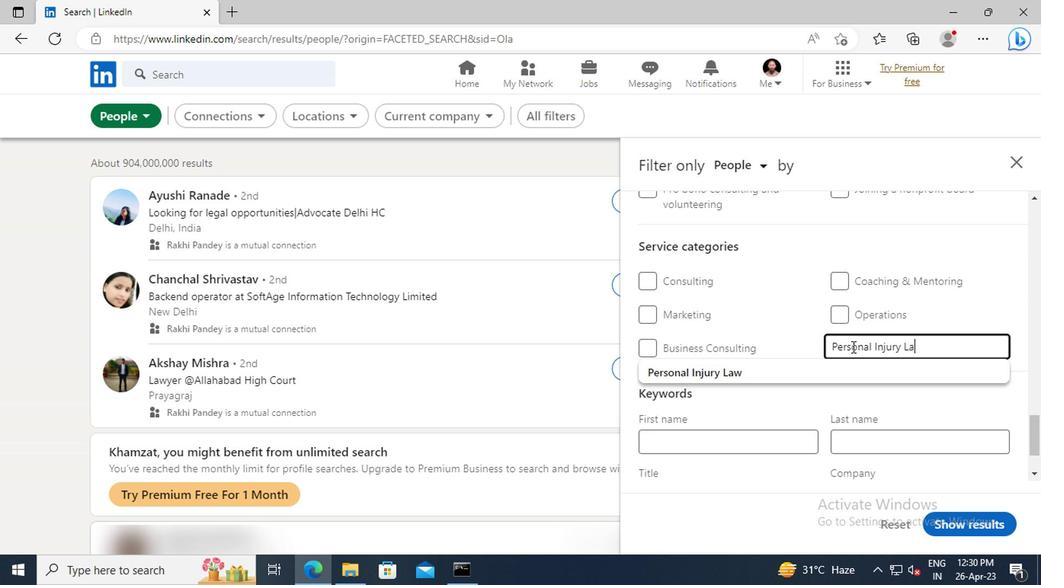 
Action: Mouse moved to (847, 364)
Screenshot: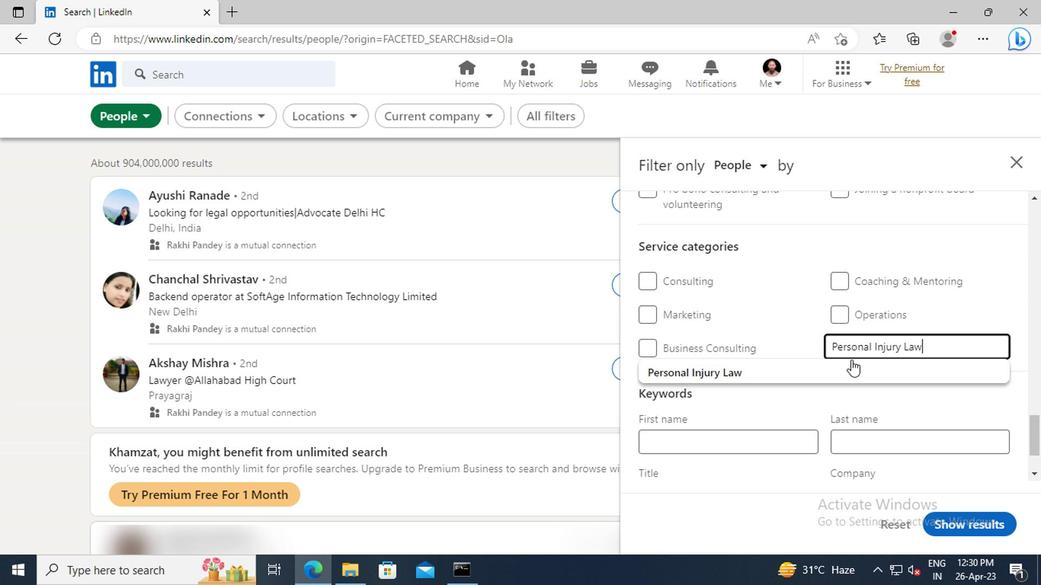 
Action: Mouse pressed left at (847, 364)
Screenshot: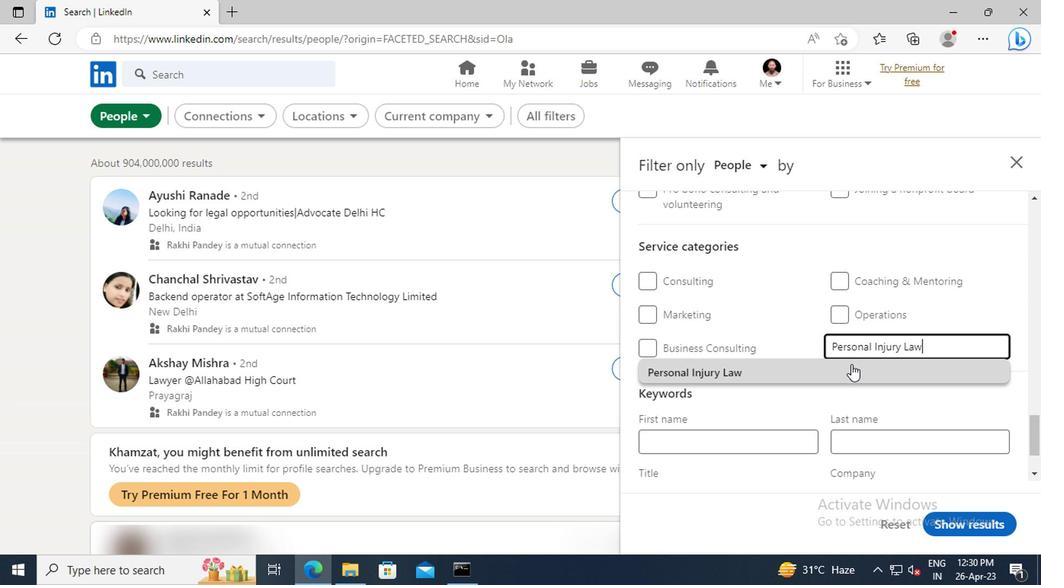 
Action: Mouse moved to (800, 323)
Screenshot: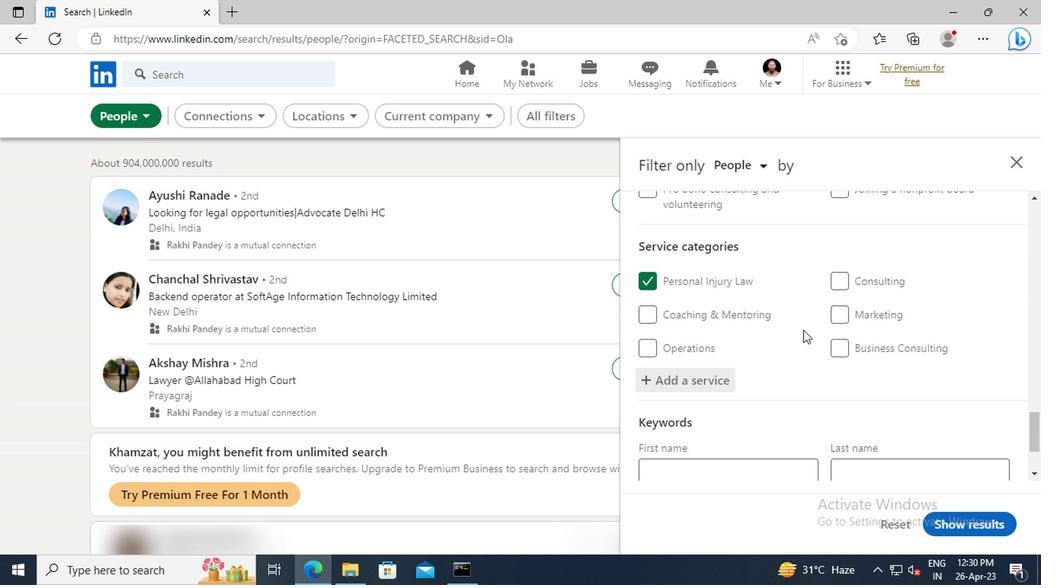
Action: Mouse scrolled (800, 322) with delta (0, -1)
Screenshot: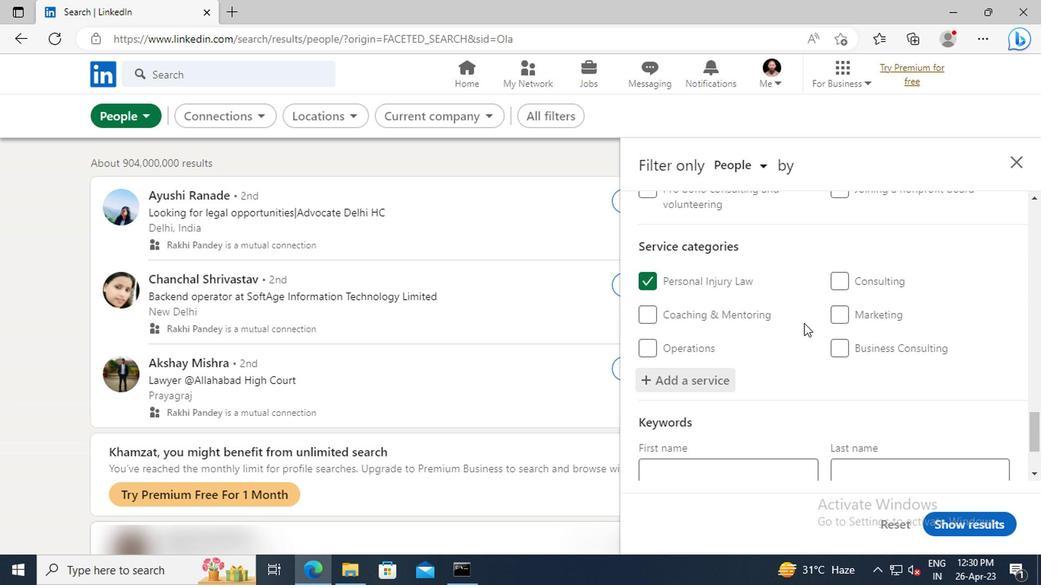 
Action: Mouse scrolled (800, 322) with delta (0, -1)
Screenshot: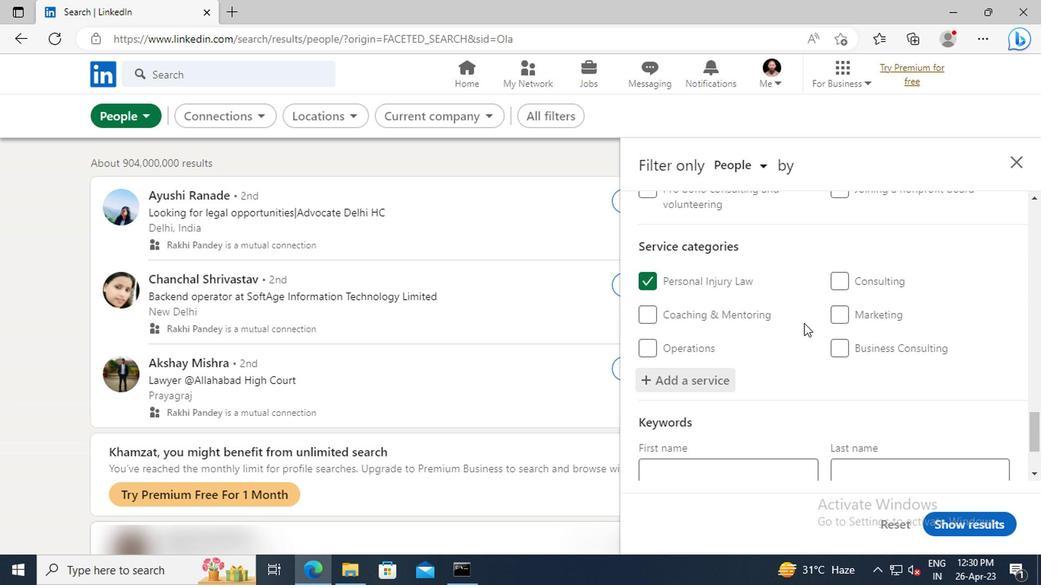 
Action: Mouse scrolled (800, 322) with delta (0, -1)
Screenshot: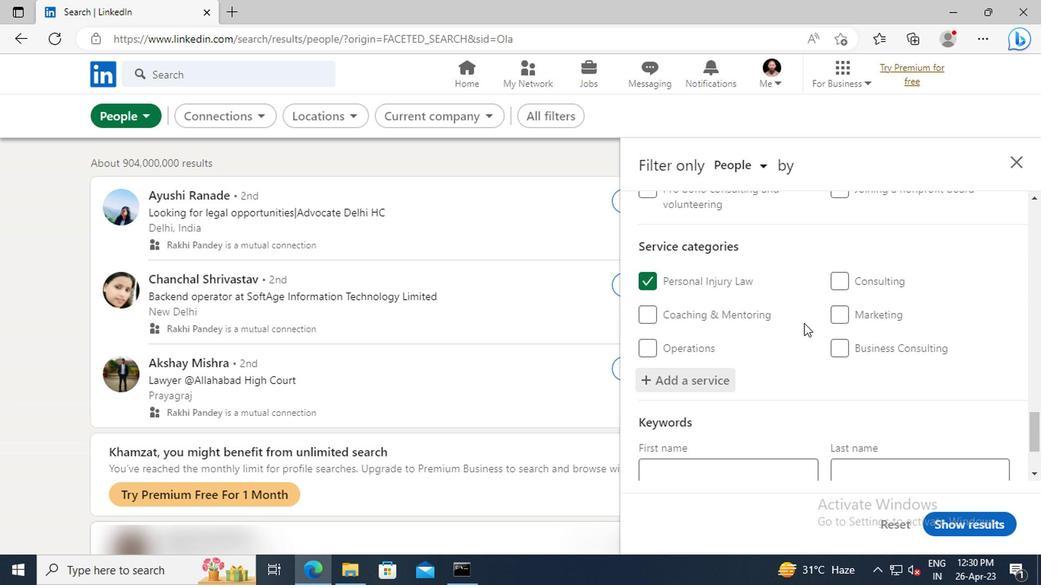 
Action: Mouse scrolled (800, 322) with delta (0, -1)
Screenshot: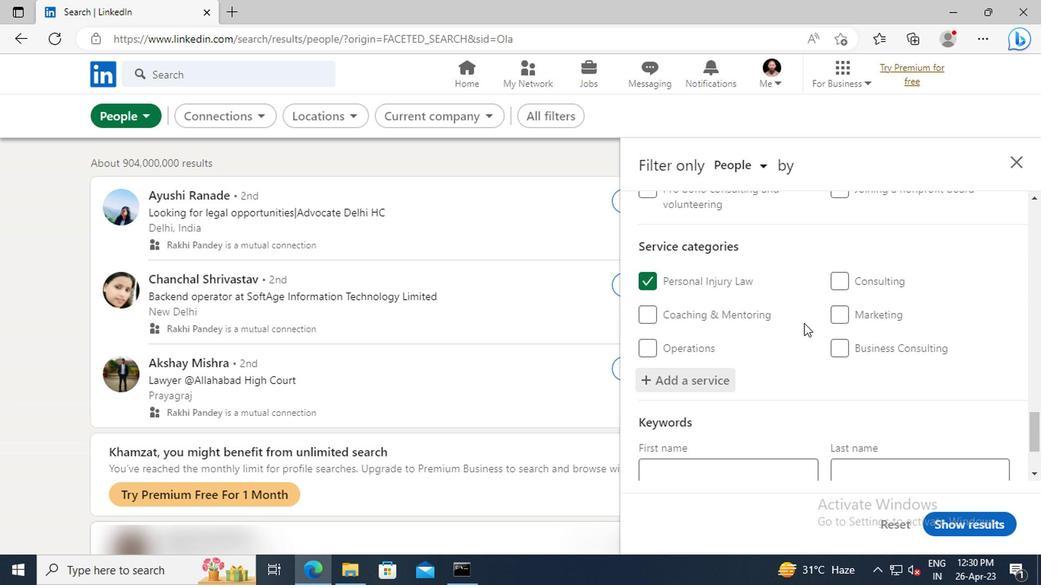 
Action: Mouse moved to (703, 407)
Screenshot: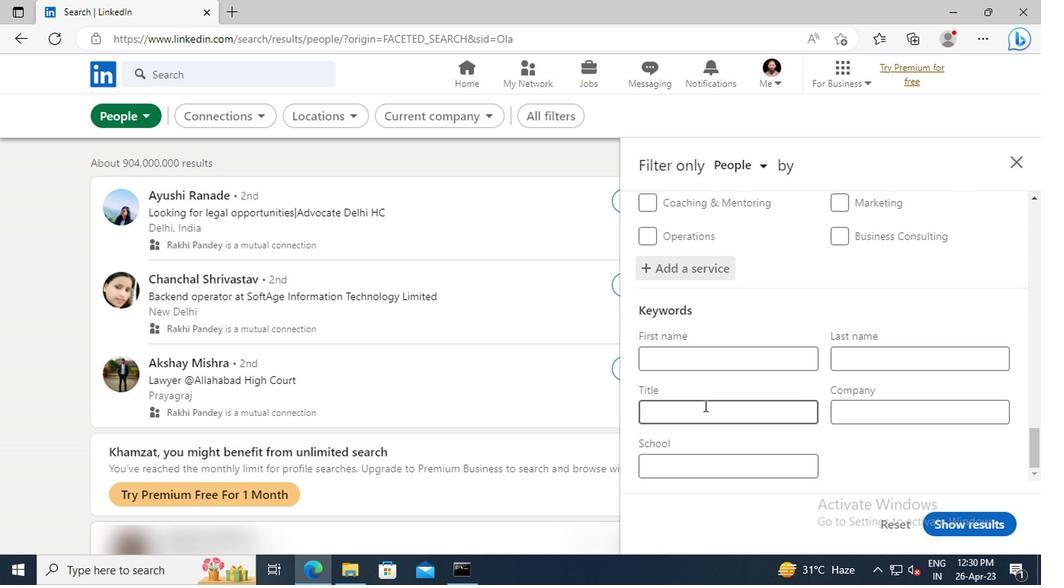 
Action: Mouse pressed left at (703, 407)
Screenshot: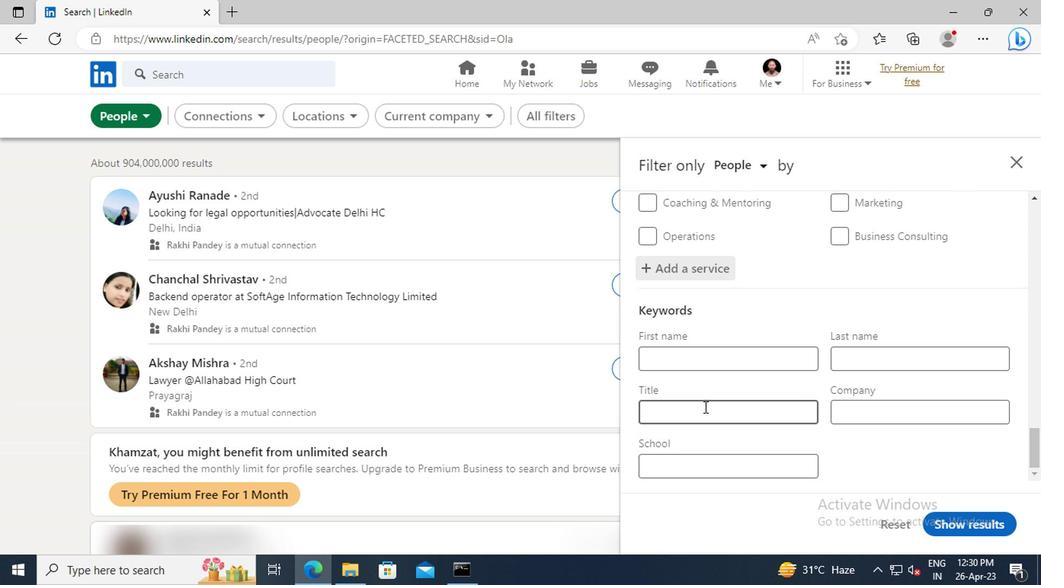 
Action: Key pressed <Key.shift>WELDER<Key.enter>
Screenshot: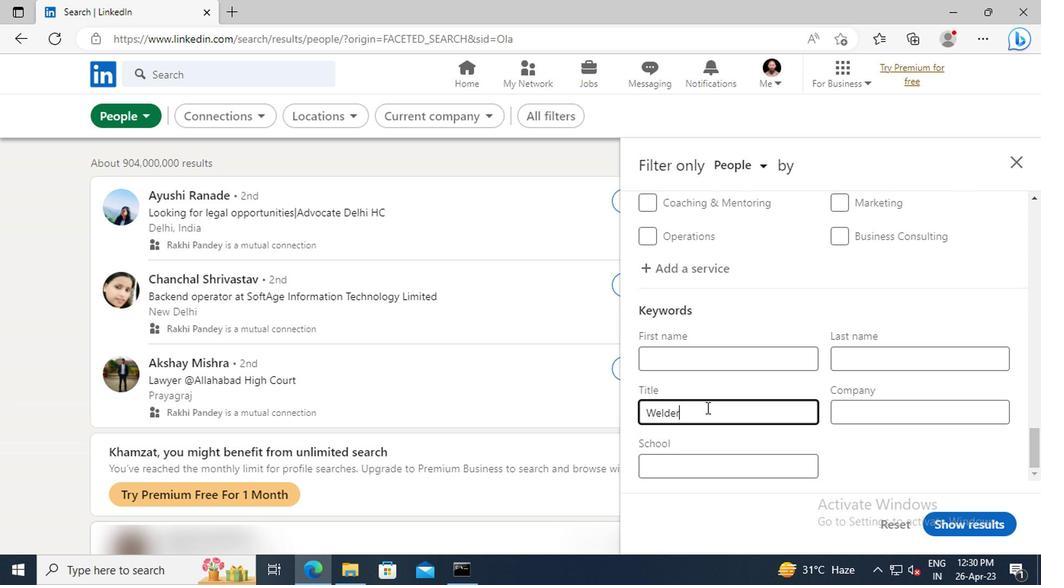 
Action: Mouse moved to (973, 522)
Screenshot: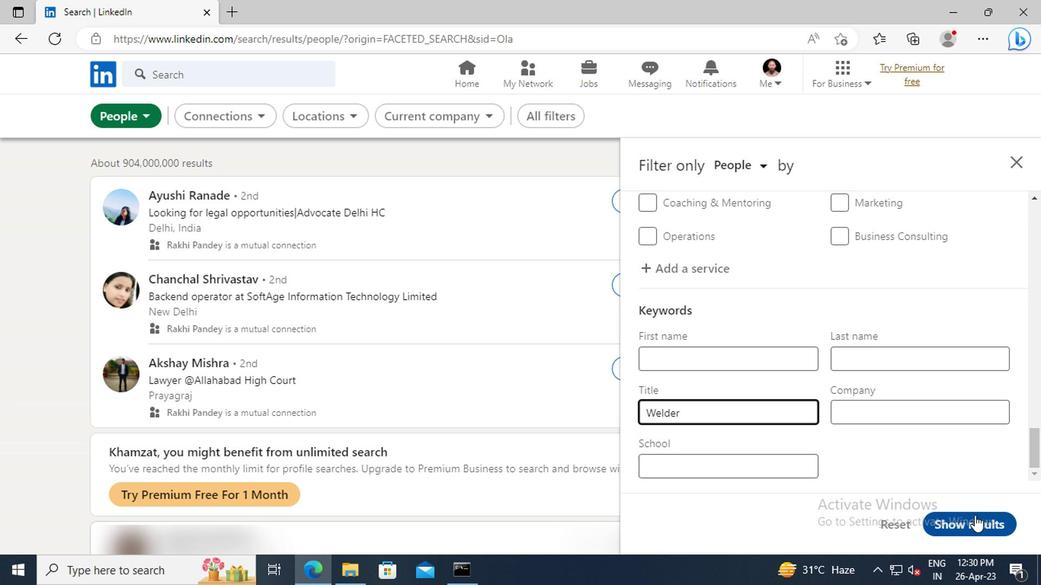 
Action: Mouse pressed left at (973, 522)
Screenshot: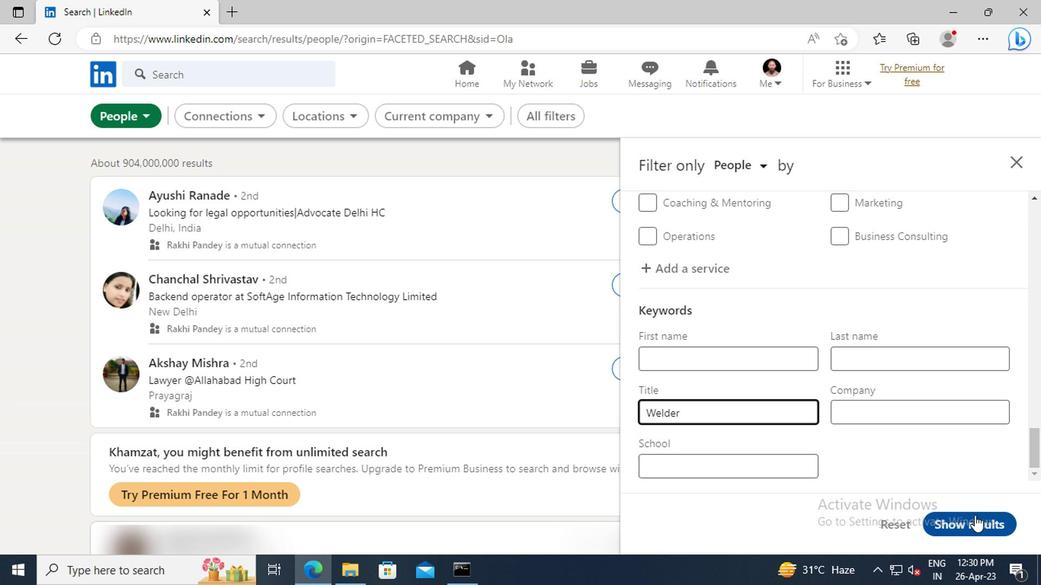 
